 Task: Find connections with filter location Āreka with filter topic #bestadvicewith filter profile language Potuguese with filter current company CARS24 with filter school Cochin University of Science & Technology, Kochi with filter industry Financial Services with filter service category Digital Marketing with filter keywords title Teaching Assistant
Action: Mouse moved to (160, 240)
Screenshot: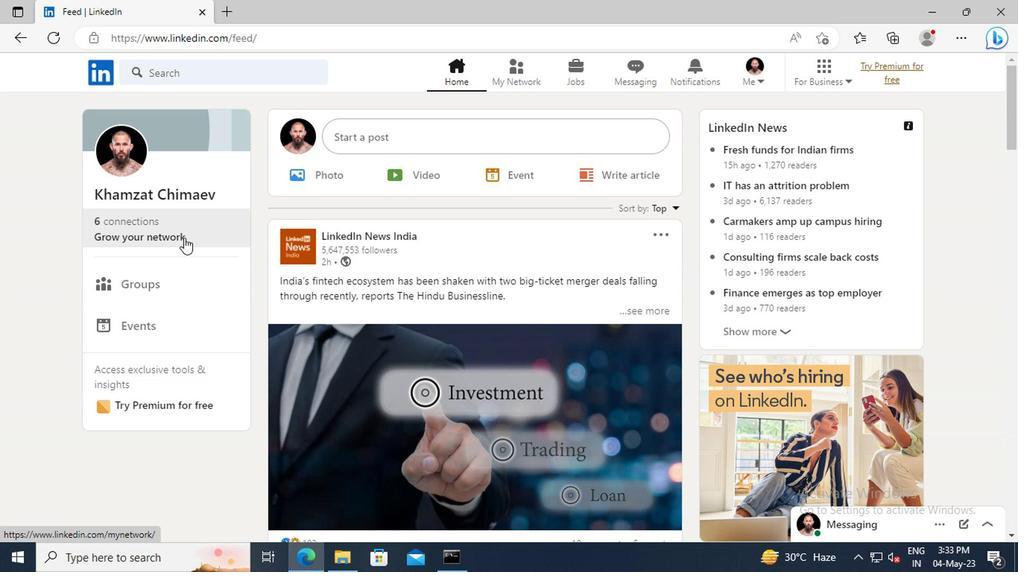 
Action: Mouse pressed left at (160, 240)
Screenshot: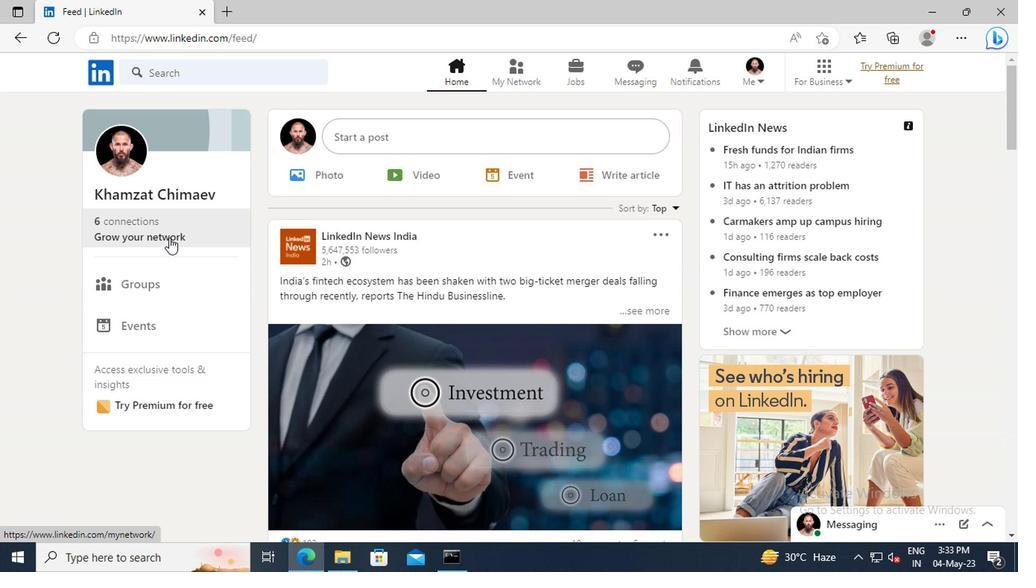 
Action: Mouse moved to (164, 163)
Screenshot: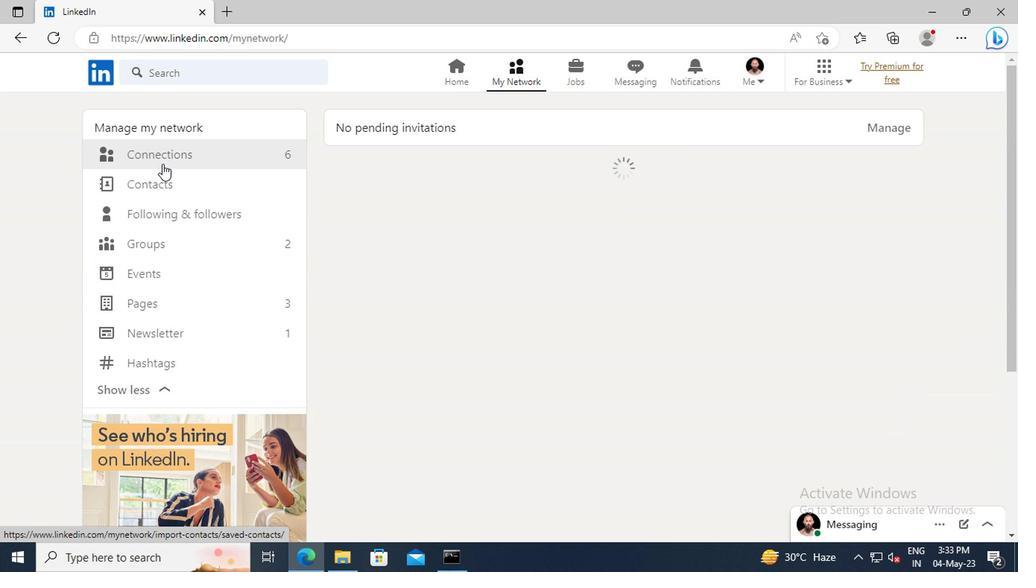 
Action: Mouse pressed left at (164, 163)
Screenshot: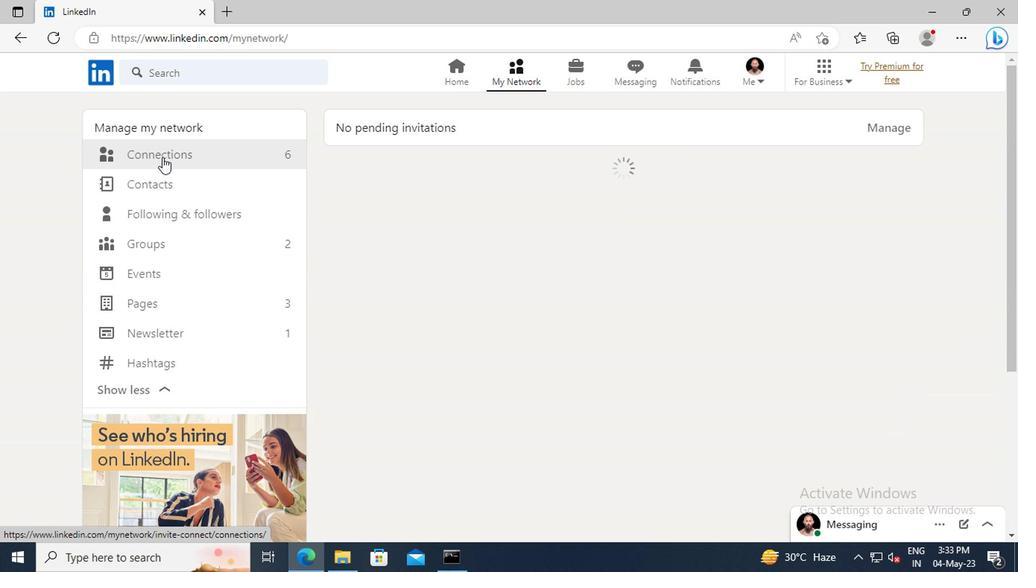 
Action: Mouse moved to (643, 169)
Screenshot: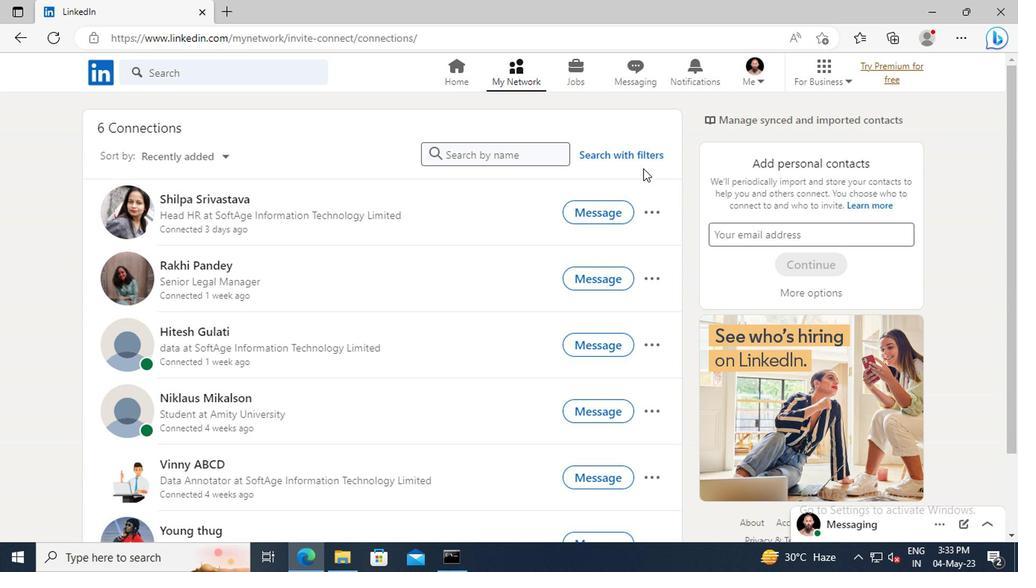 
Action: Mouse pressed left at (643, 169)
Screenshot: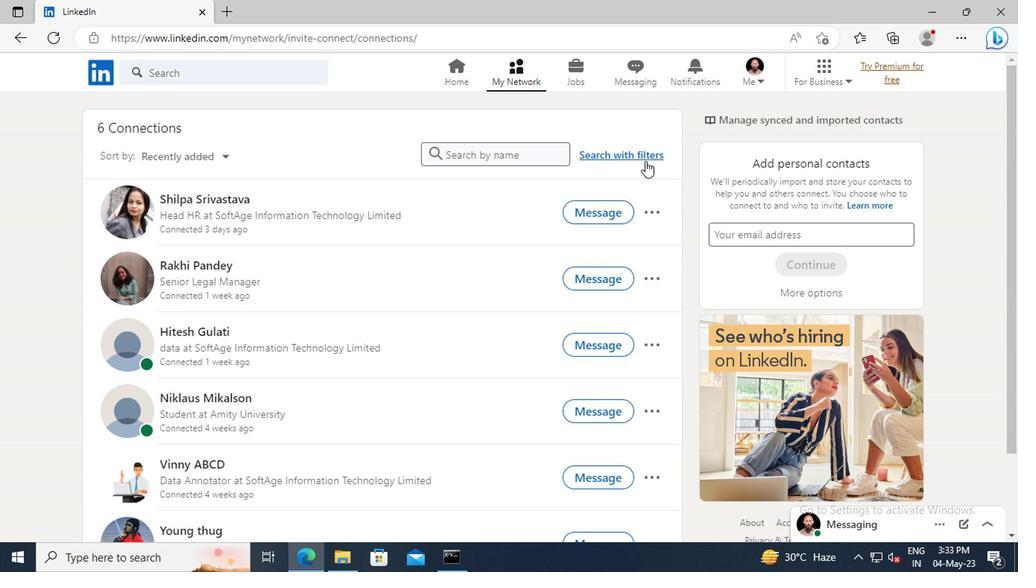 
Action: Mouse moved to (569, 124)
Screenshot: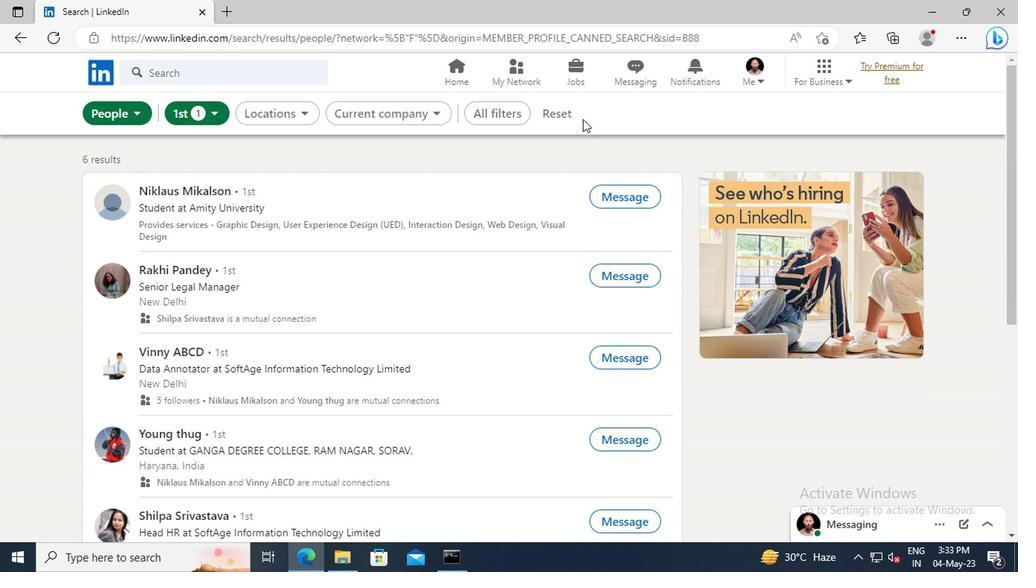 
Action: Mouse pressed left at (569, 124)
Screenshot: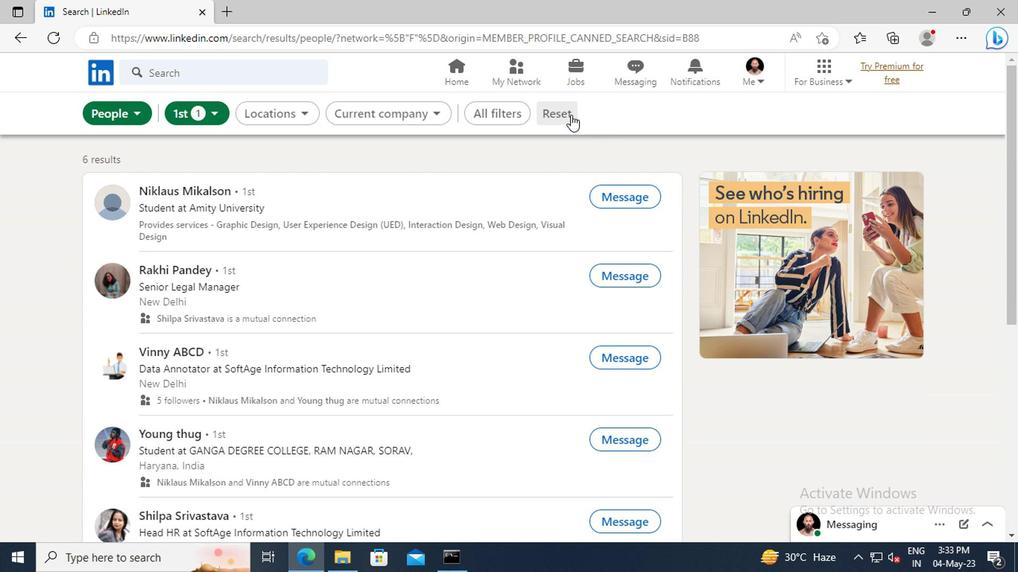 
Action: Mouse moved to (535, 124)
Screenshot: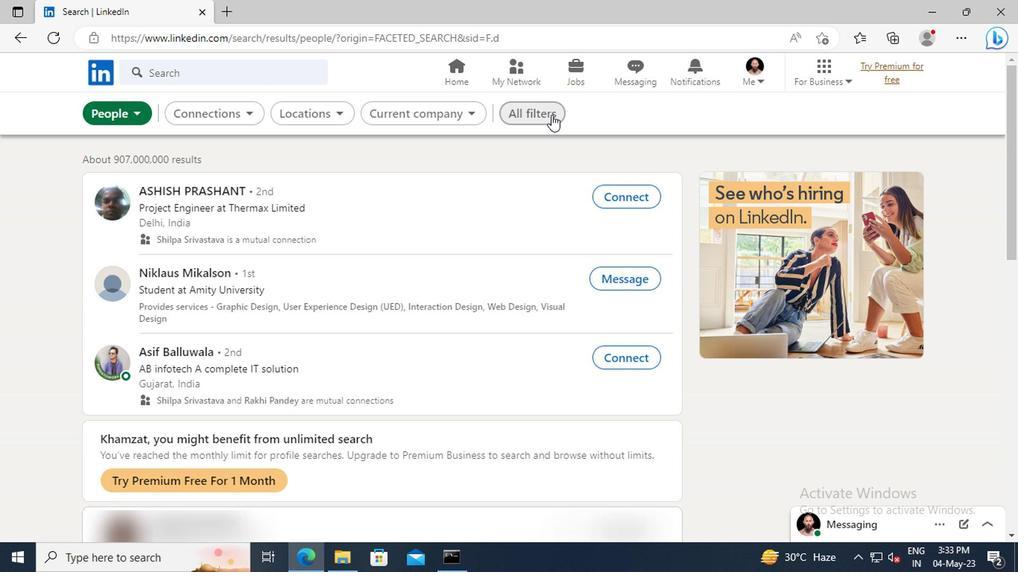 
Action: Mouse pressed left at (535, 124)
Screenshot: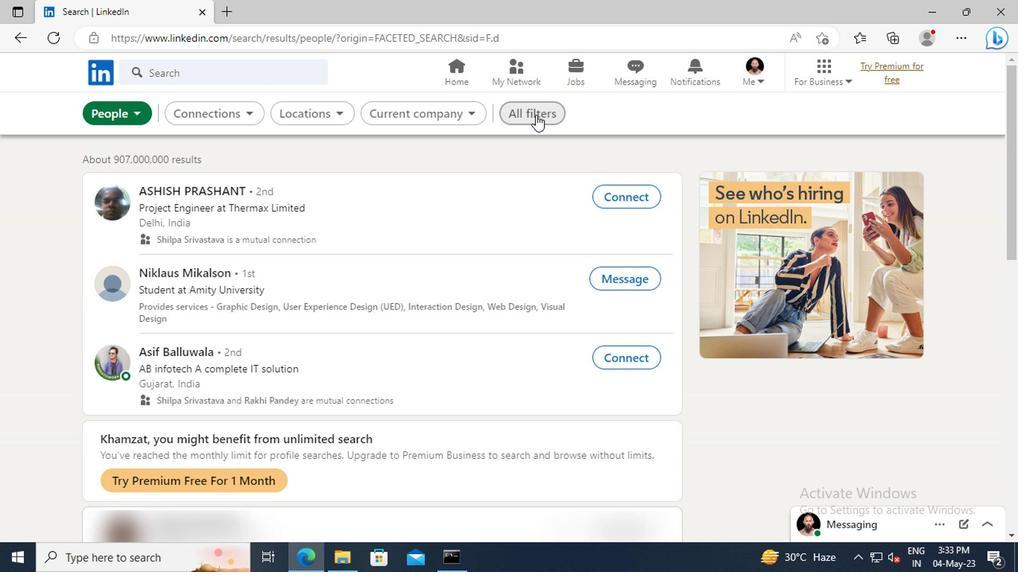 
Action: Mouse moved to (773, 277)
Screenshot: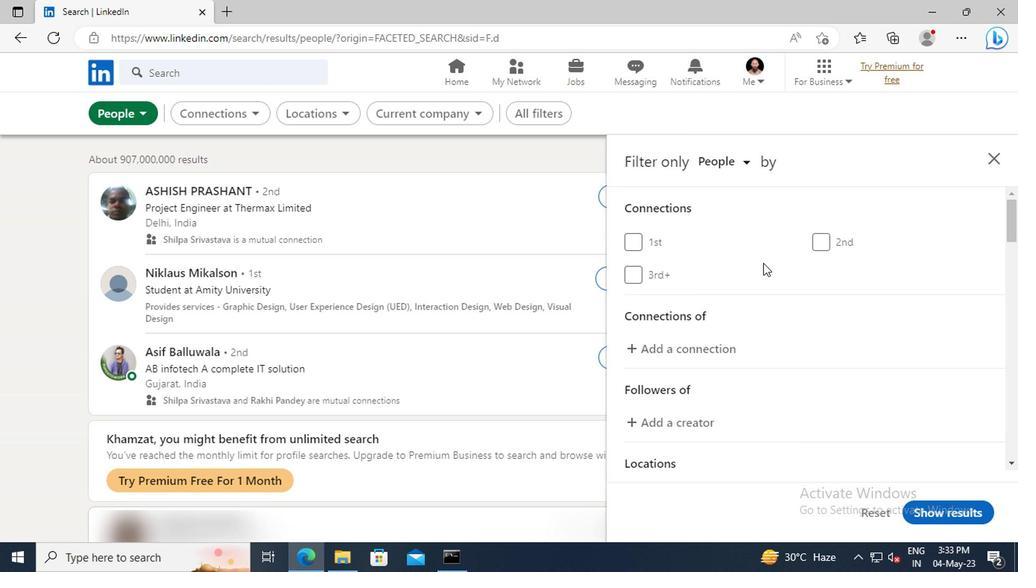 
Action: Mouse scrolled (773, 276) with delta (0, 0)
Screenshot: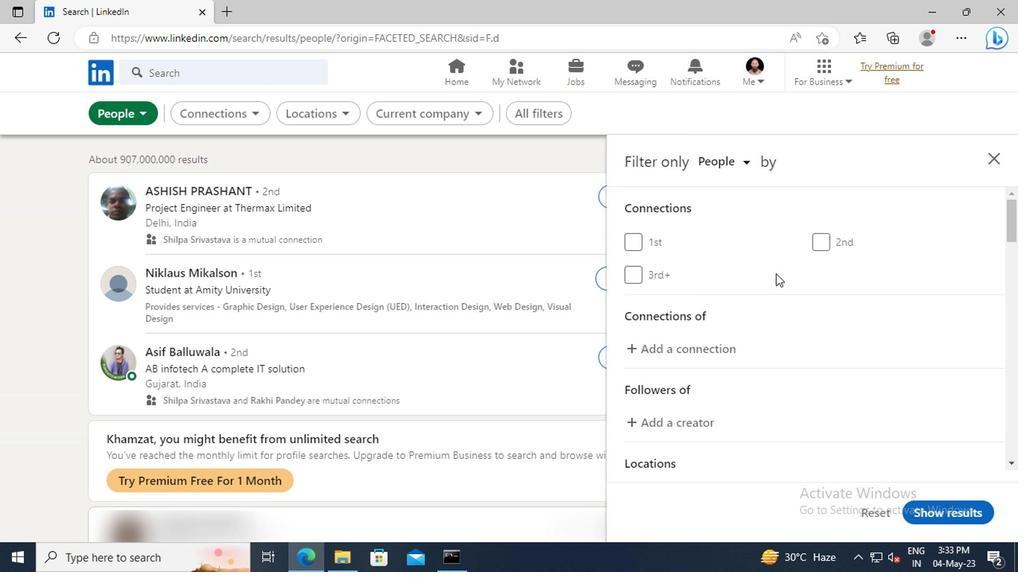 
Action: Mouse scrolled (773, 276) with delta (0, 0)
Screenshot: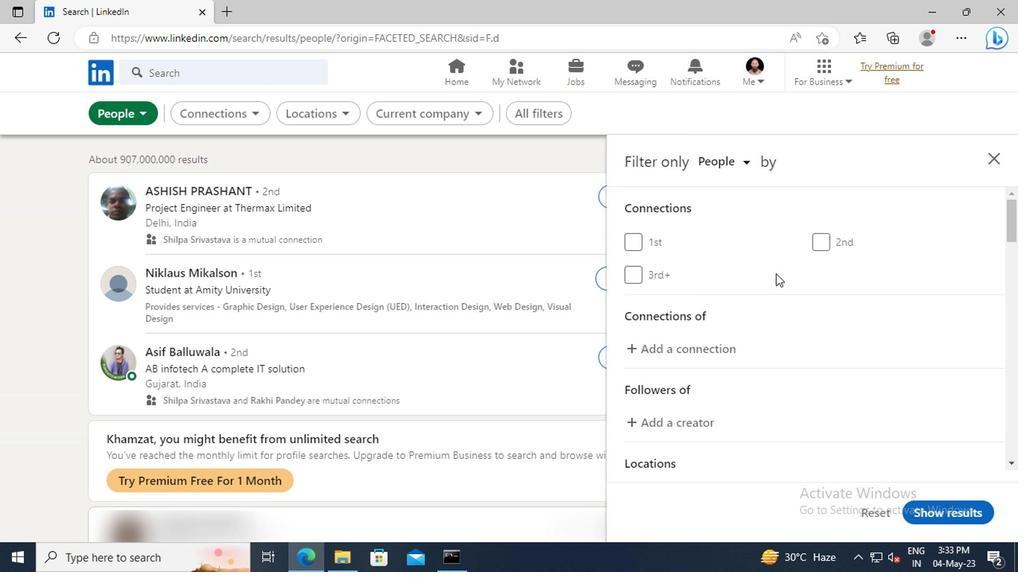 
Action: Mouse scrolled (773, 276) with delta (0, 0)
Screenshot: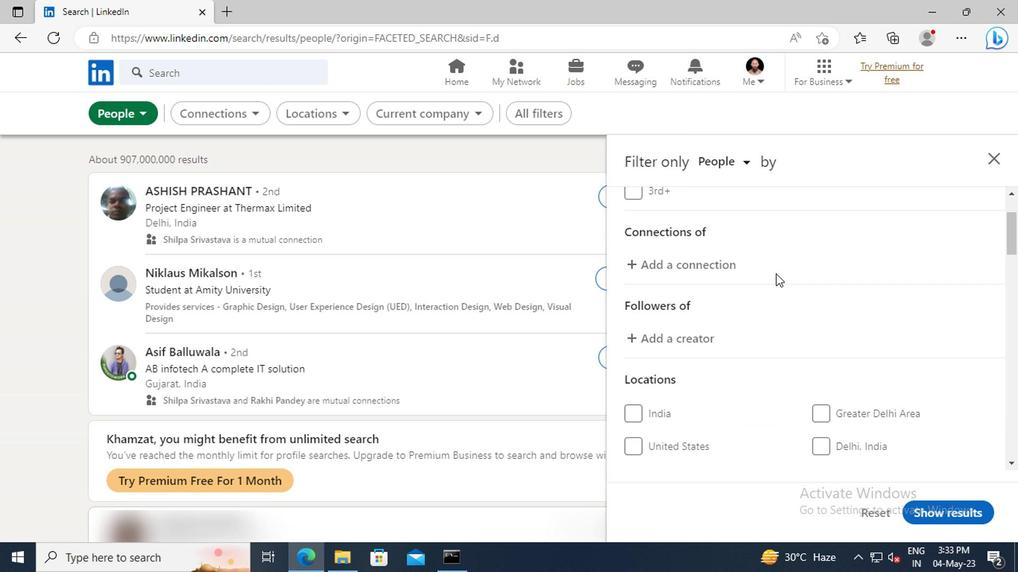 
Action: Mouse scrolled (773, 276) with delta (0, 0)
Screenshot: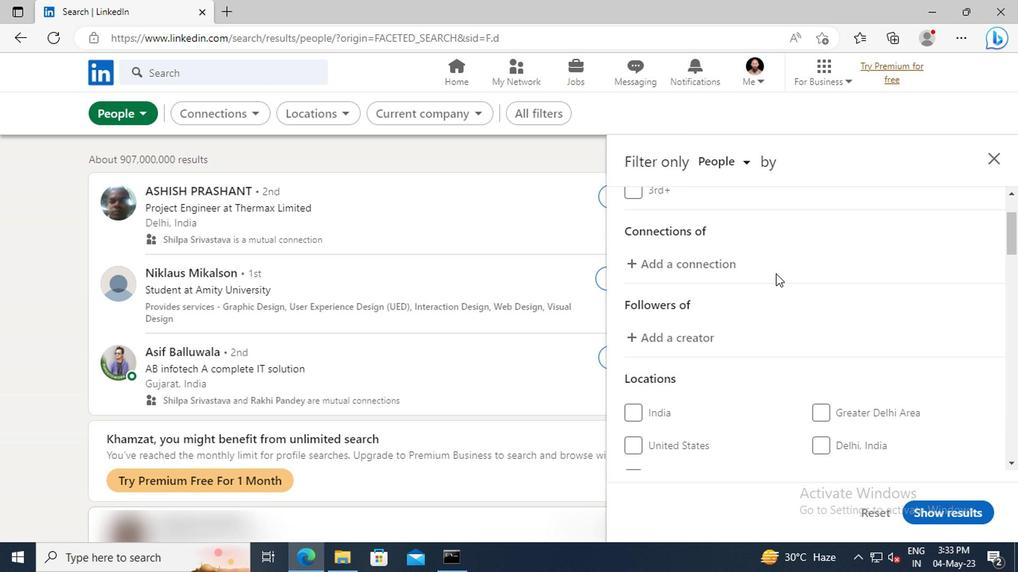 
Action: Mouse scrolled (773, 276) with delta (0, 0)
Screenshot: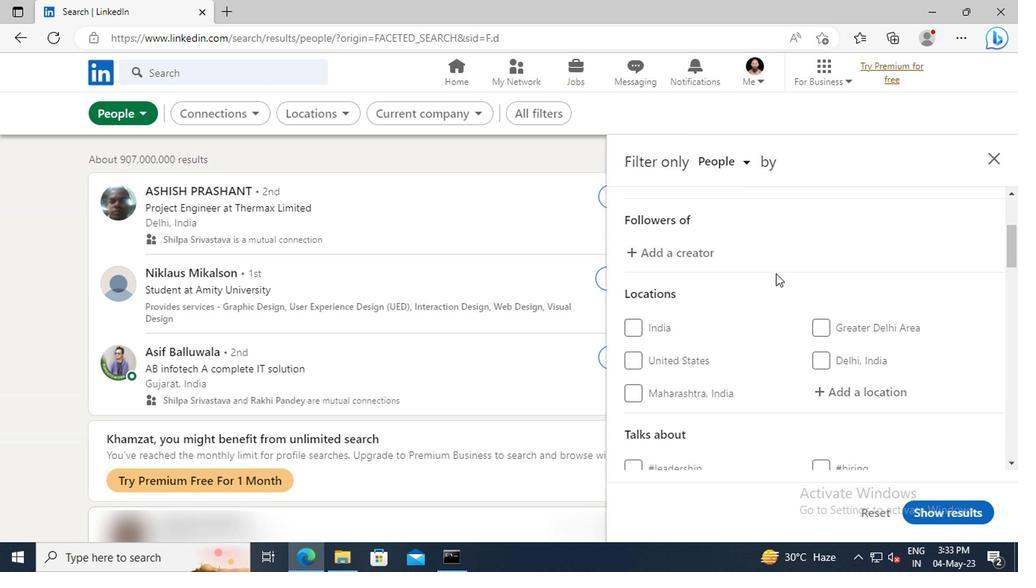 
Action: Mouse scrolled (773, 276) with delta (0, 0)
Screenshot: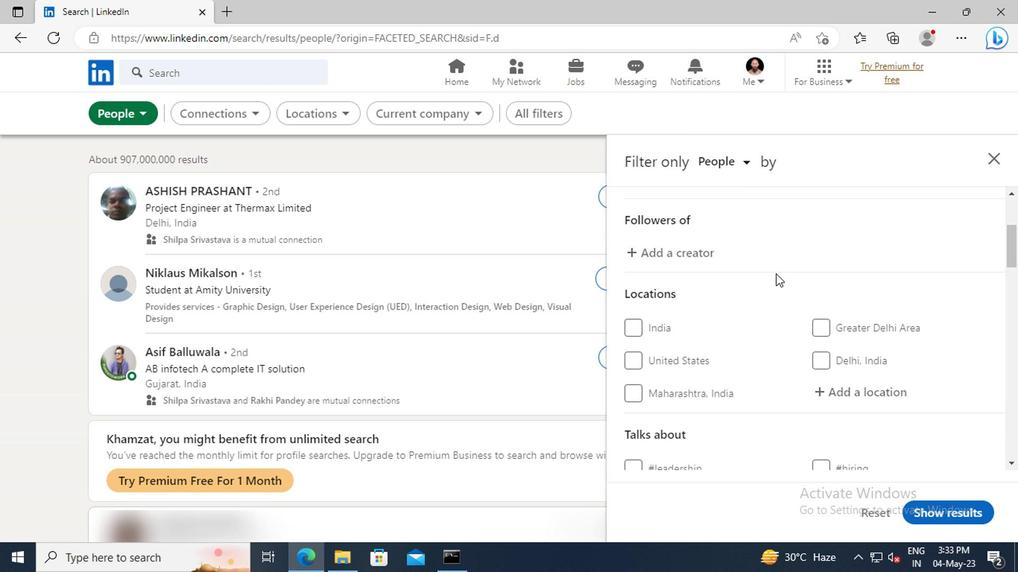 
Action: Mouse moved to (824, 309)
Screenshot: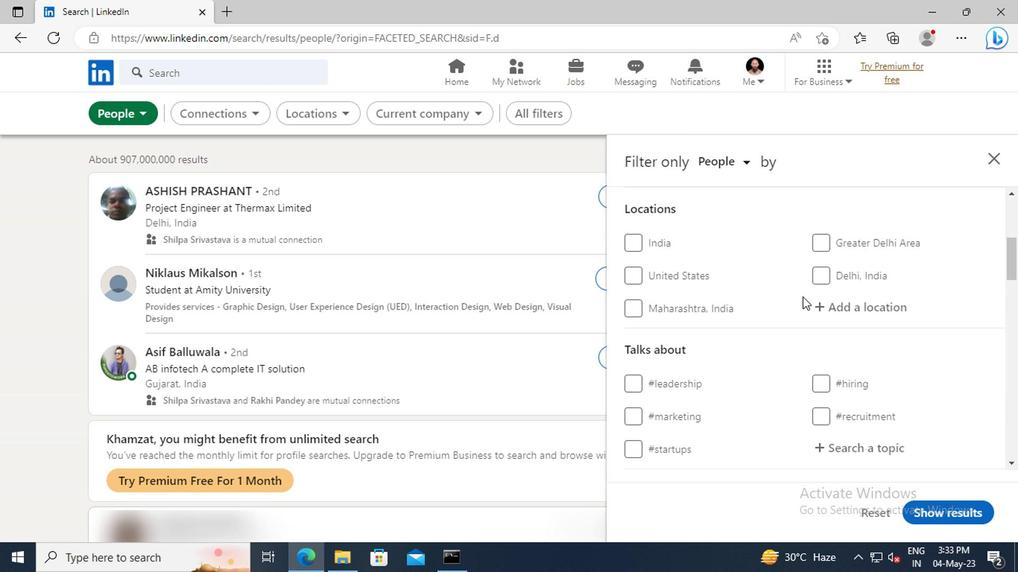 
Action: Mouse pressed left at (824, 309)
Screenshot: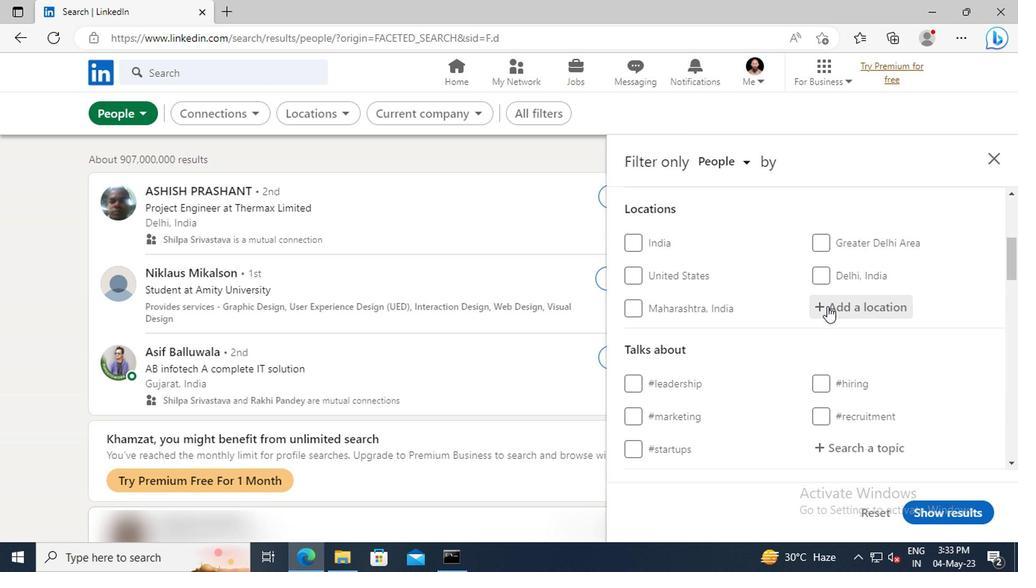 
Action: Key pressed <Key.shift>
Screenshot: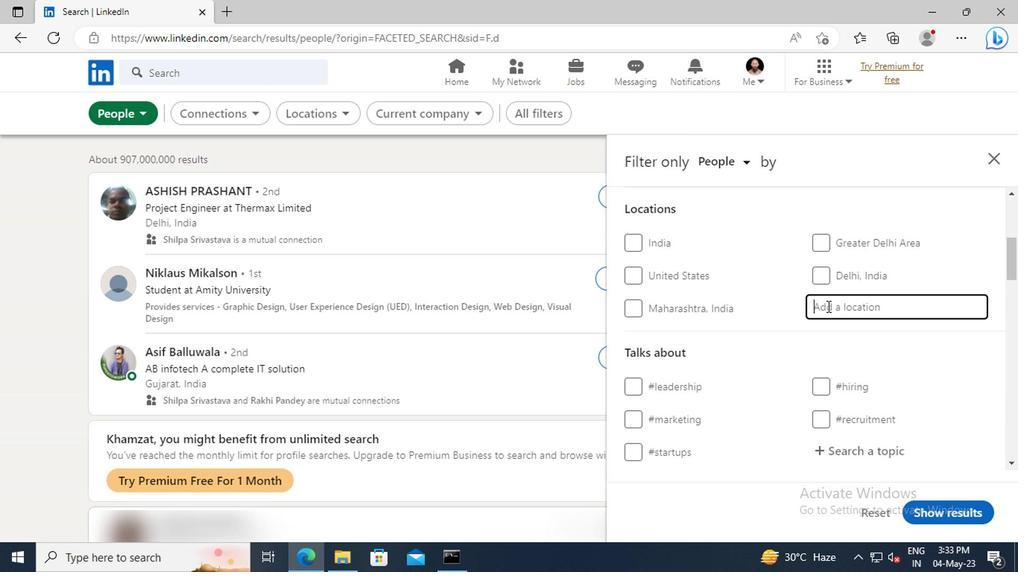 
Action: Mouse moved to (814, 317)
Screenshot: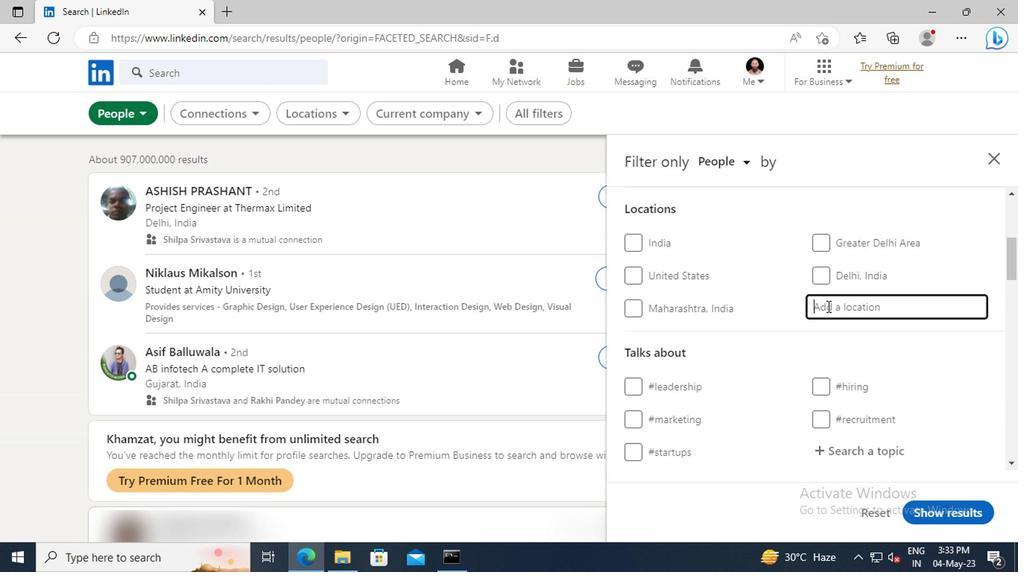 
Action: Key pressed AREKA<Key.enter>
Screenshot: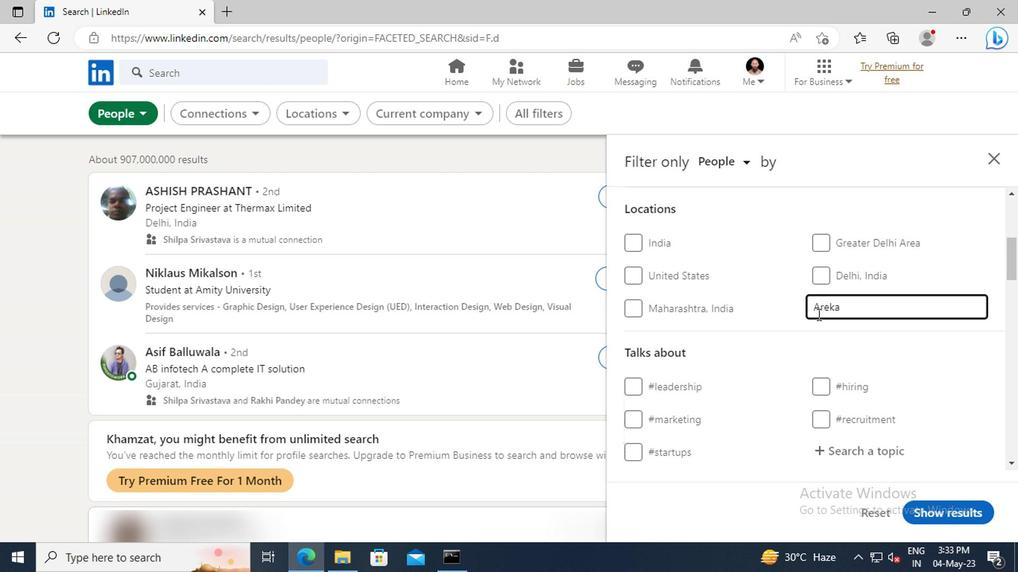 
Action: Mouse scrolled (814, 316) with delta (0, -1)
Screenshot: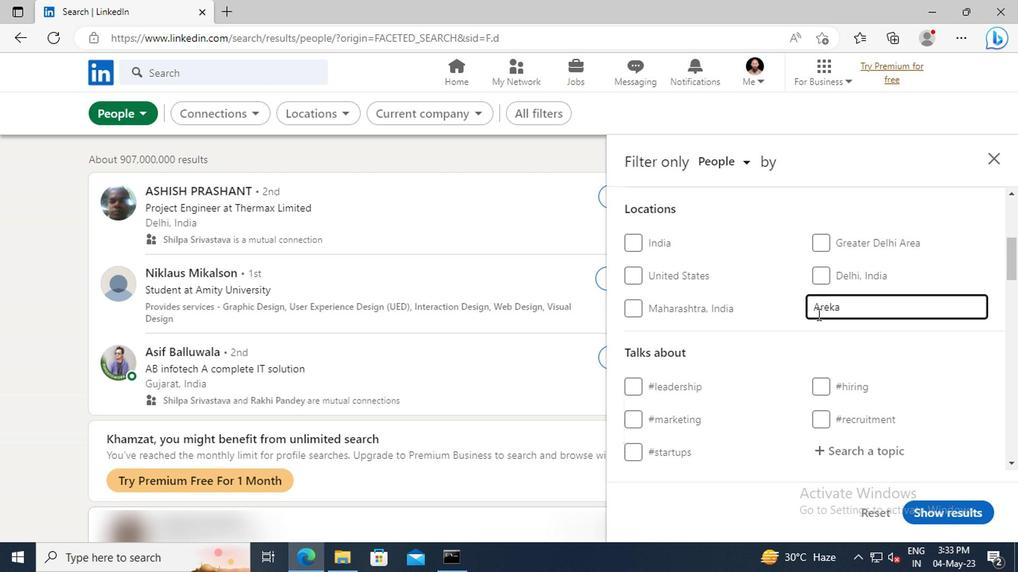 
Action: Mouse scrolled (814, 316) with delta (0, -1)
Screenshot: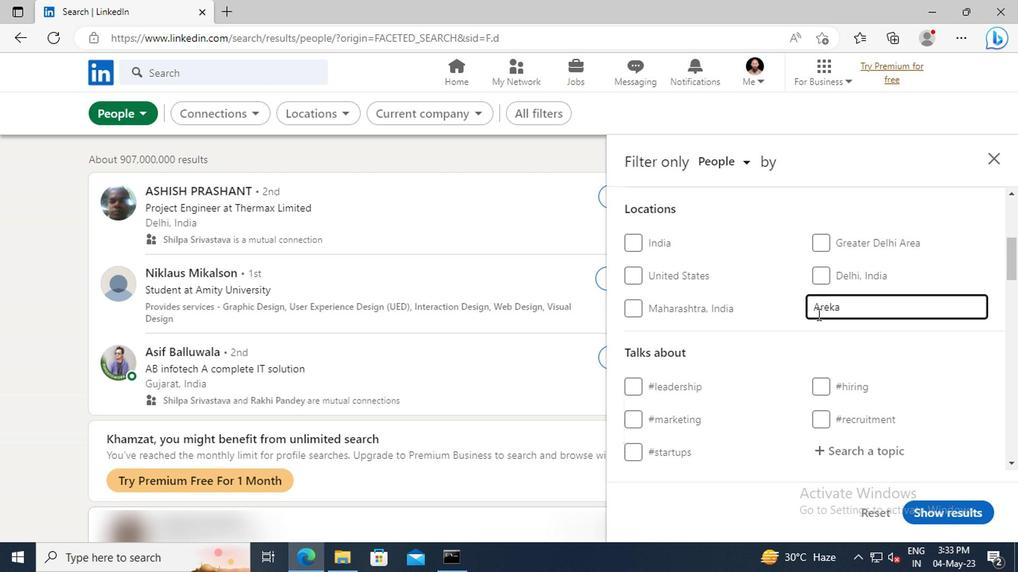 
Action: Mouse scrolled (814, 316) with delta (0, -1)
Screenshot: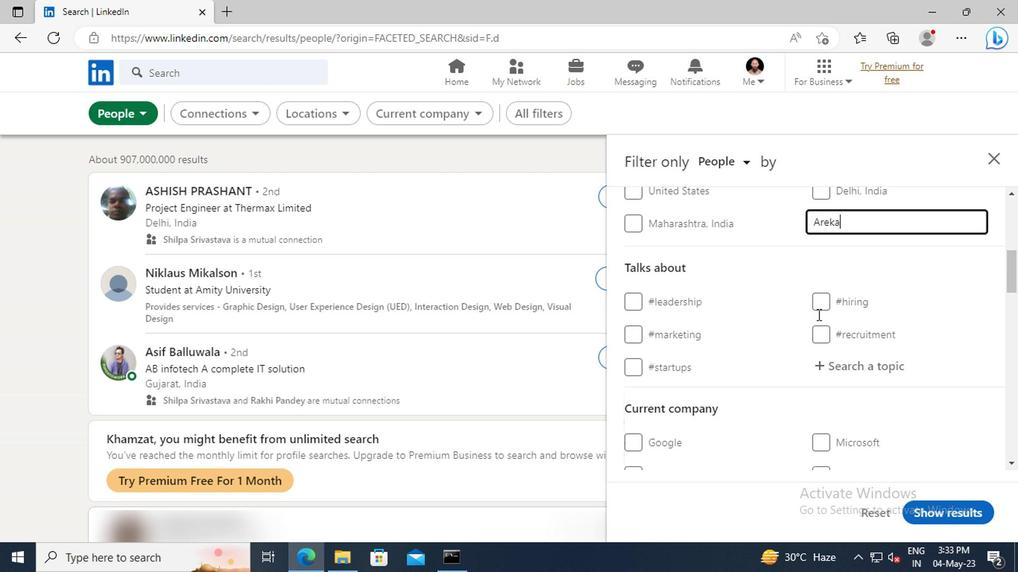 
Action: Mouse moved to (819, 329)
Screenshot: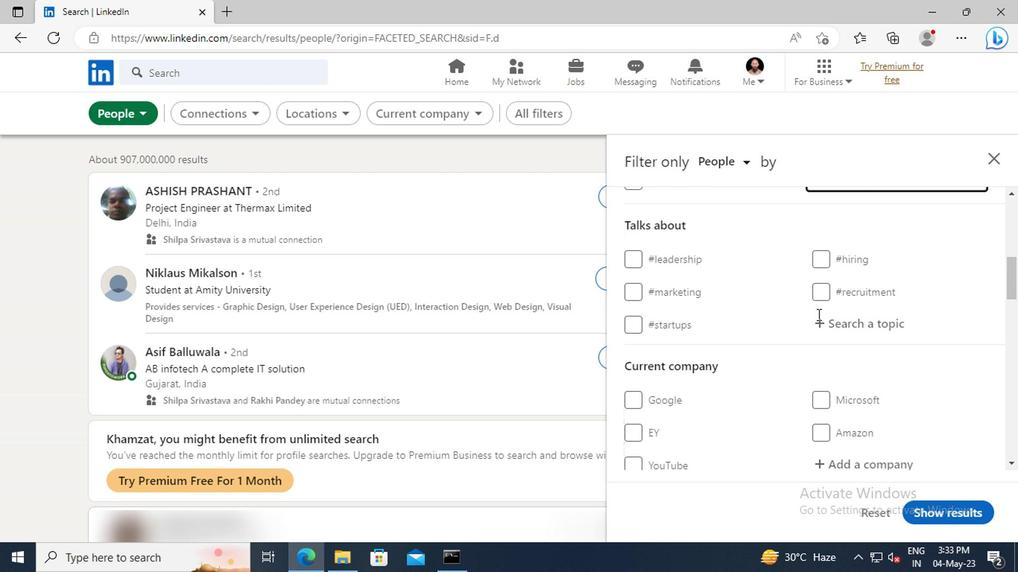 
Action: Mouse pressed left at (819, 329)
Screenshot: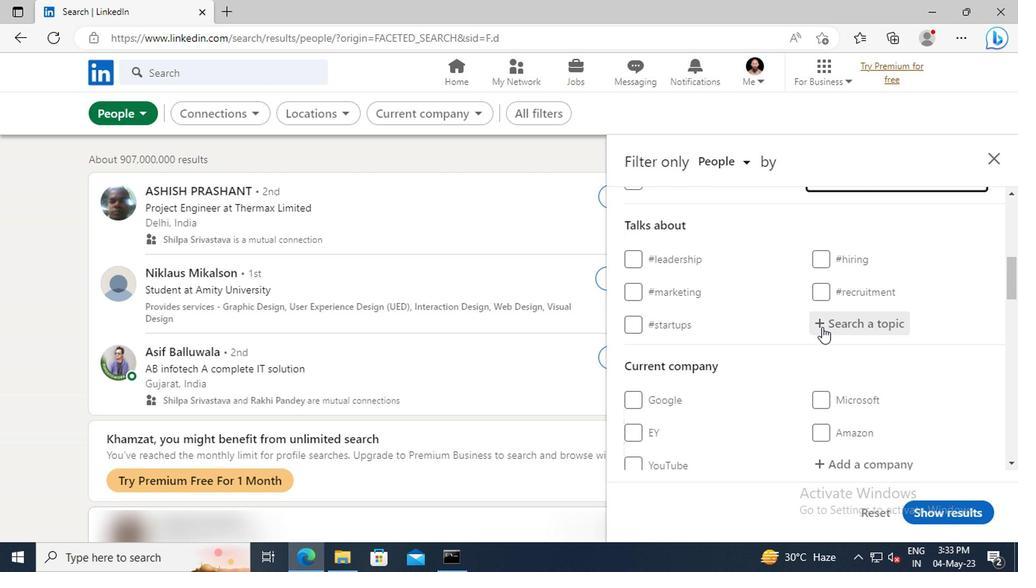 
Action: Mouse moved to (820, 329)
Screenshot: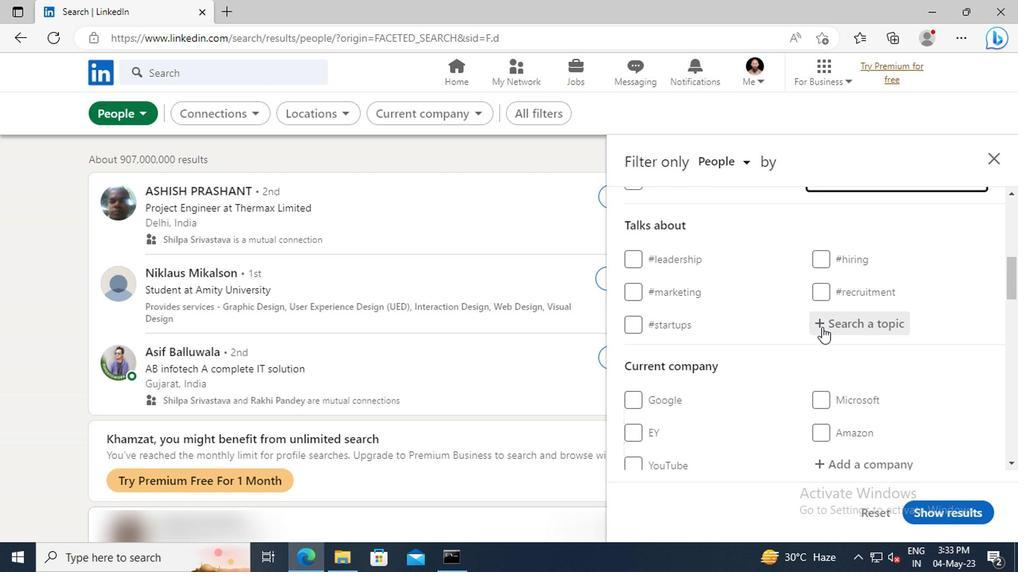 
Action: Key pressed BESTAD
Screenshot: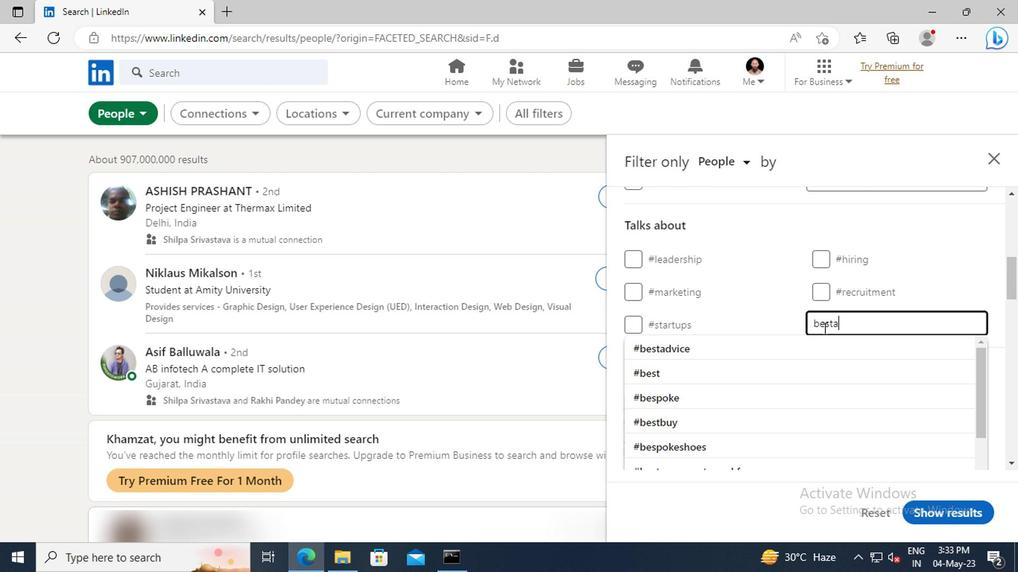 
Action: Mouse moved to (825, 344)
Screenshot: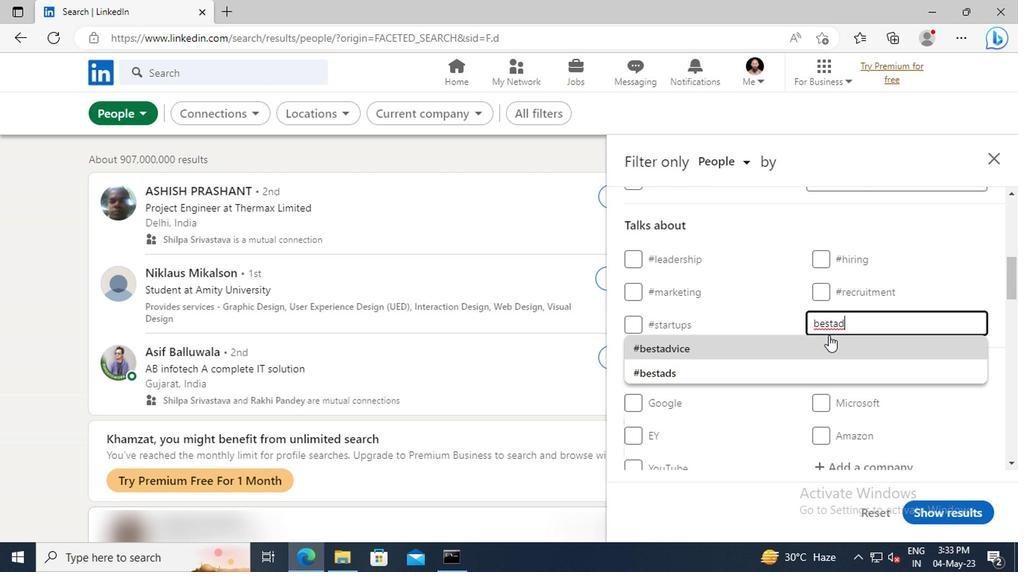 
Action: Mouse pressed left at (825, 344)
Screenshot: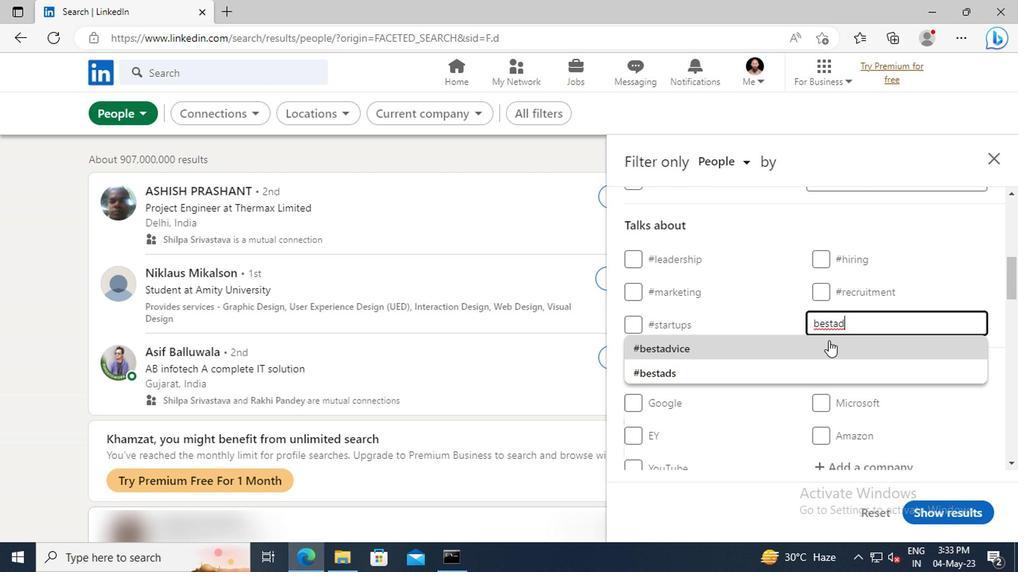 
Action: Mouse moved to (827, 344)
Screenshot: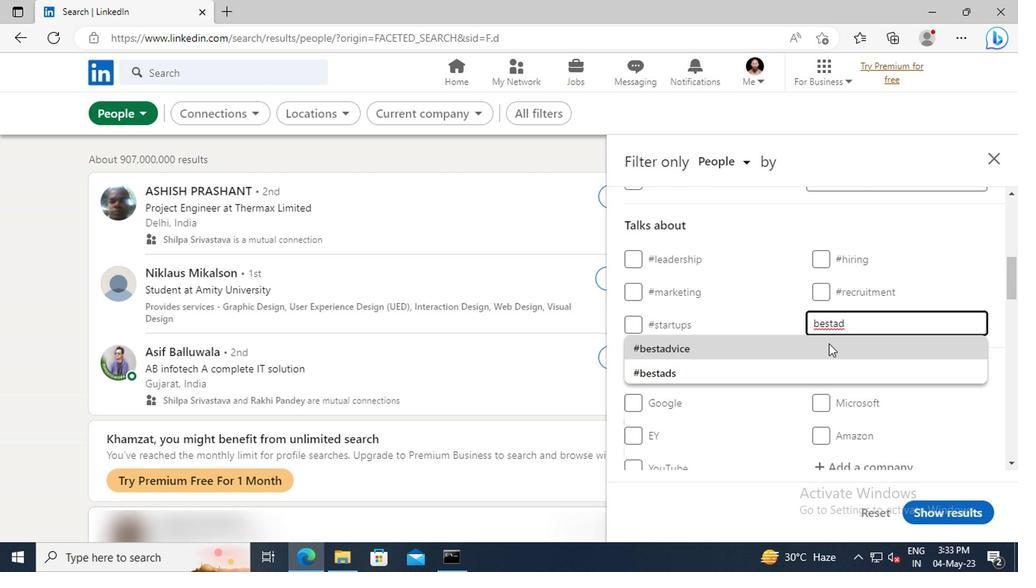 
Action: Mouse scrolled (827, 344) with delta (0, 0)
Screenshot: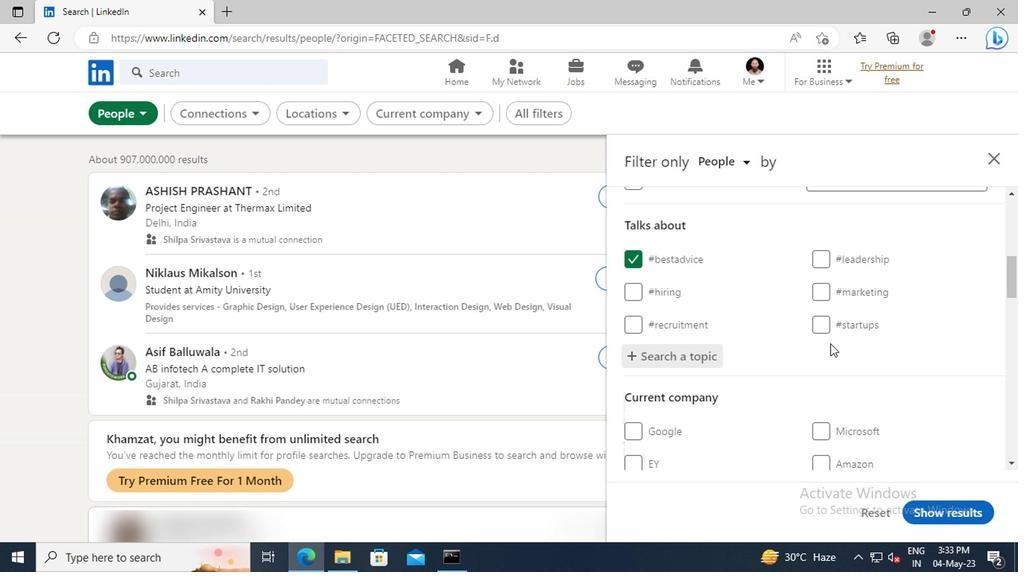 
Action: Mouse scrolled (827, 344) with delta (0, 0)
Screenshot: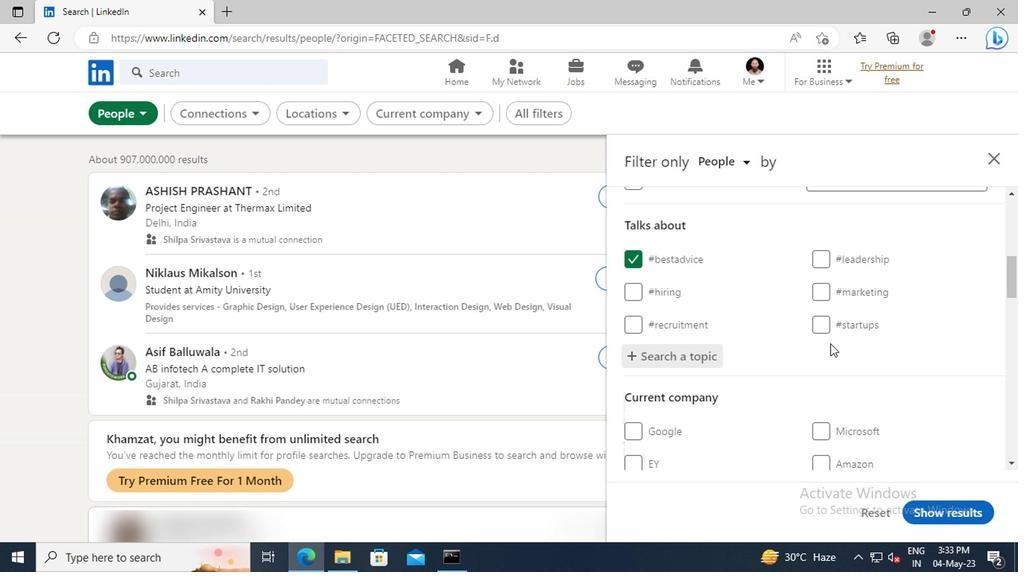 
Action: Mouse scrolled (827, 344) with delta (0, 0)
Screenshot: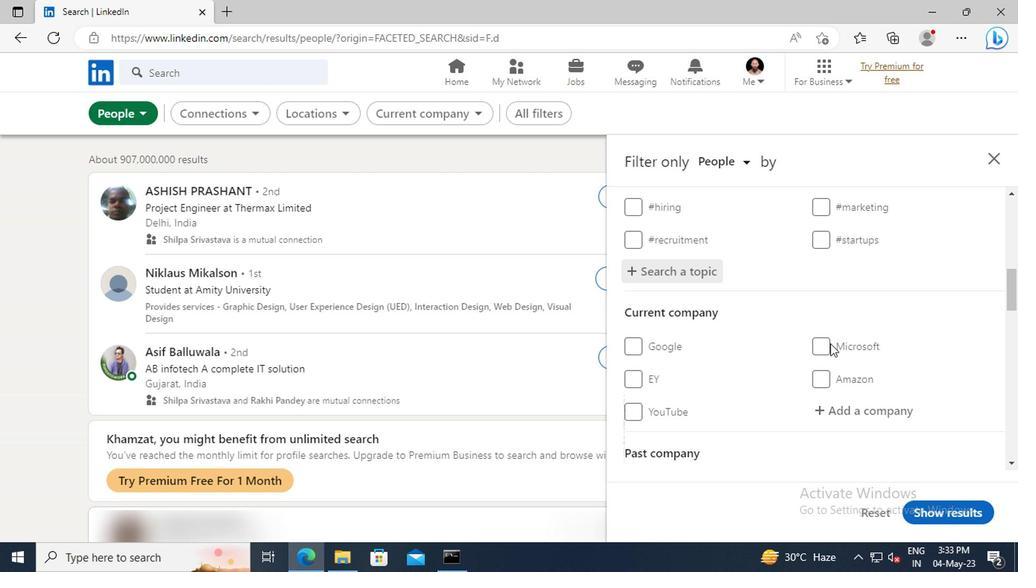 
Action: Mouse scrolled (827, 344) with delta (0, 0)
Screenshot: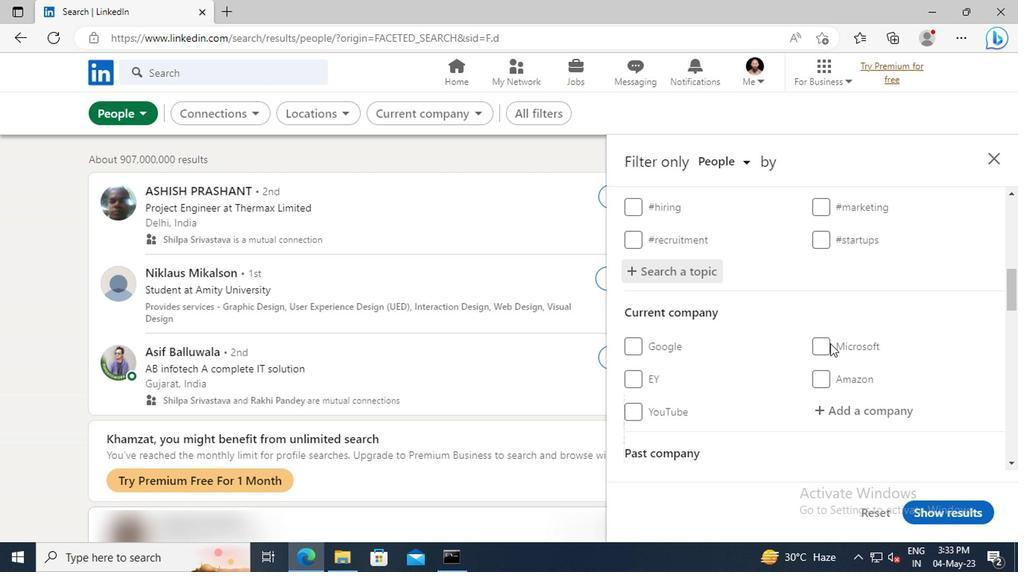 
Action: Mouse scrolled (827, 344) with delta (0, 0)
Screenshot: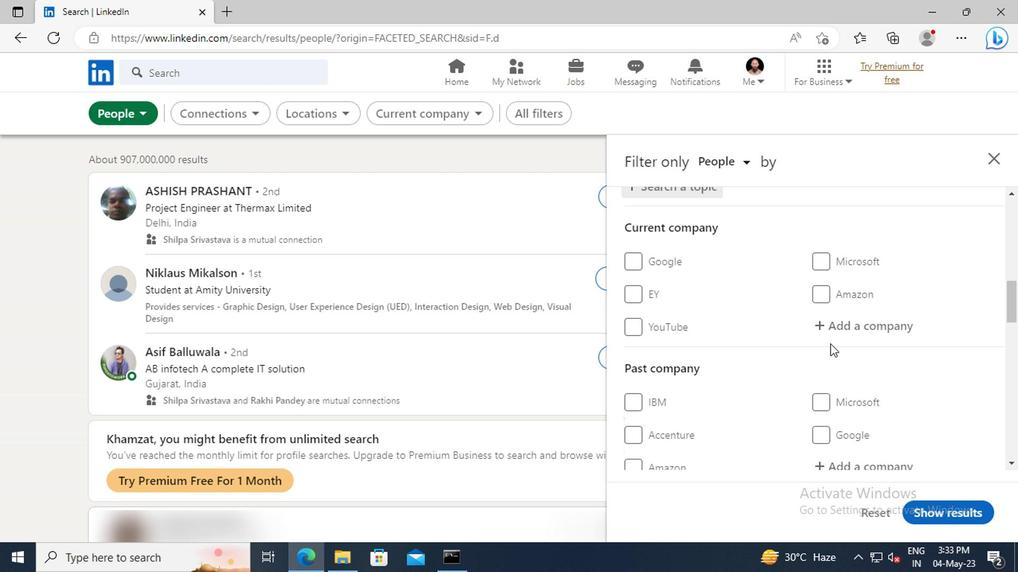 
Action: Mouse scrolled (827, 344) with delta (0, 0)
Screenshot: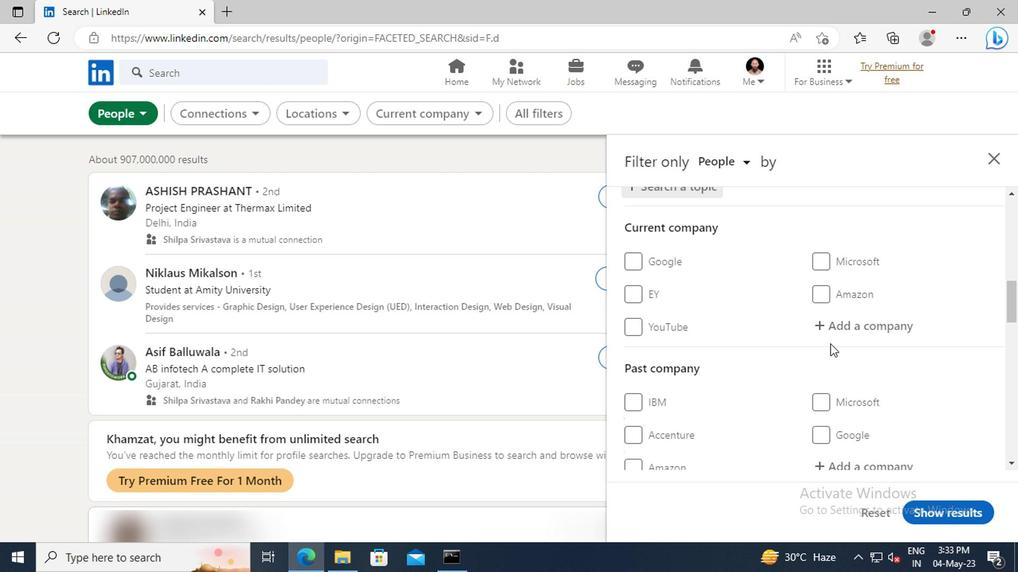 
Action: Mouse scrolled (827, 344) with delta (0, 0)
Screenshot: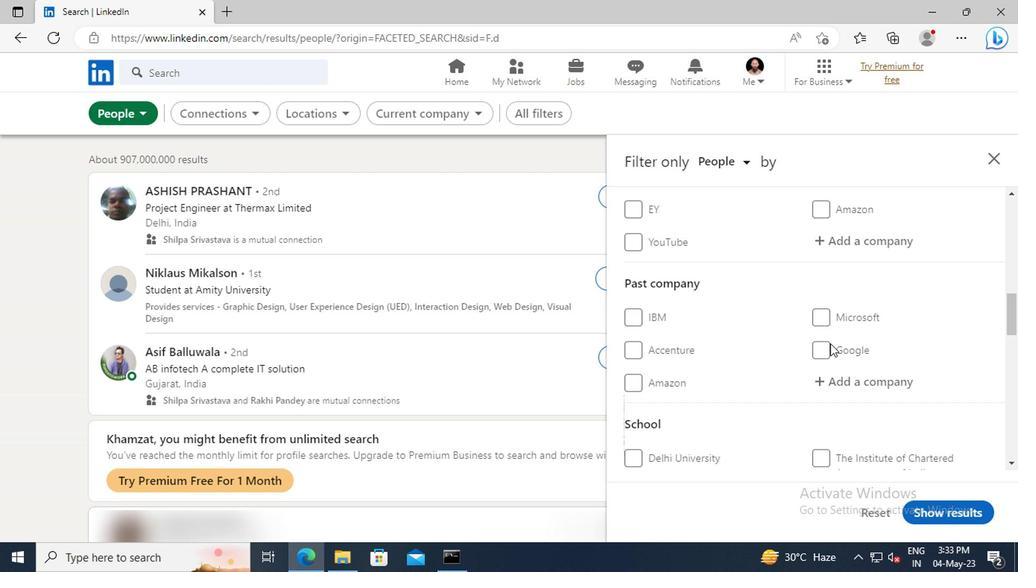 
Action: Mouse scrolled (827, 344) with delta (0, 0)
Screenshot: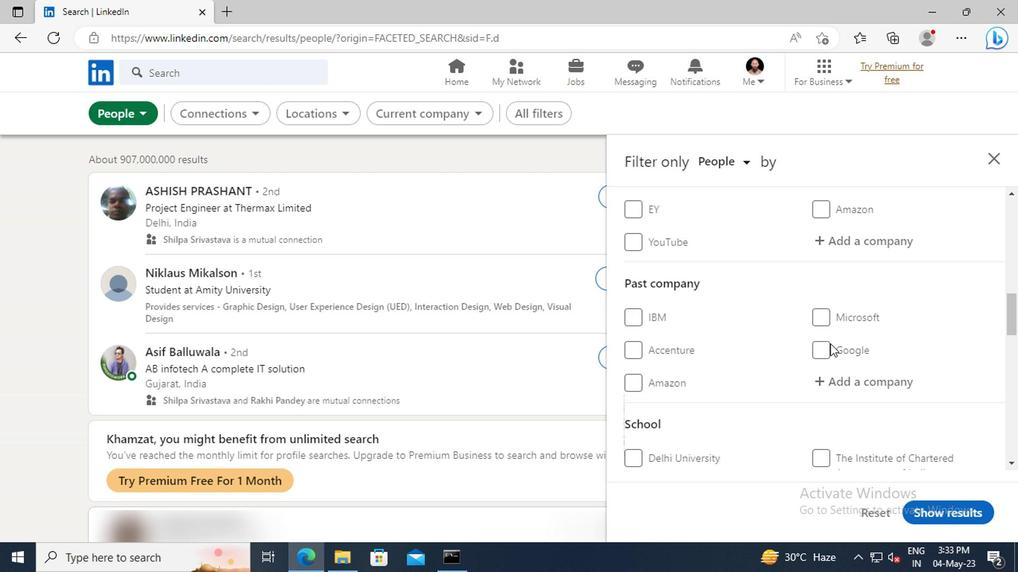 
Action: Mouse moved to (827, 344)
Screenshot: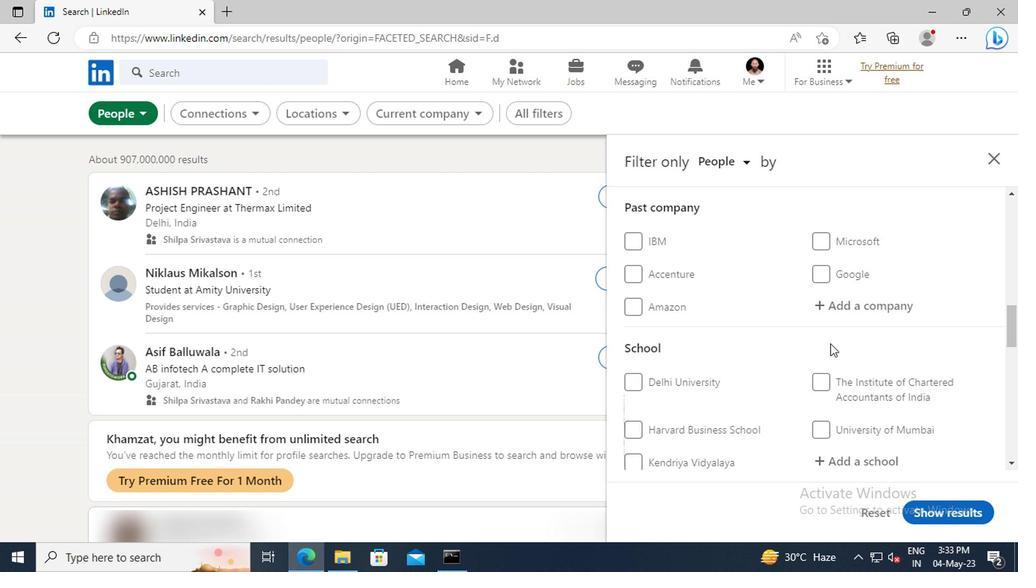 
Action: Mouse scrolled (827, 343) with delta (0, 0)
Screenshot: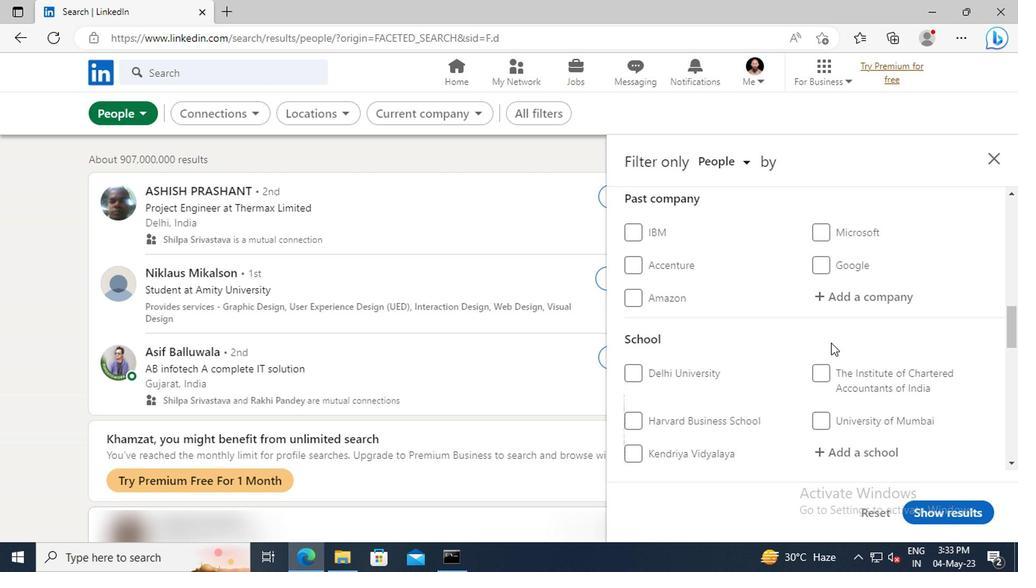 
Action: Mouse scrolled (827, 343) with delta (0, 0)
Screenshot: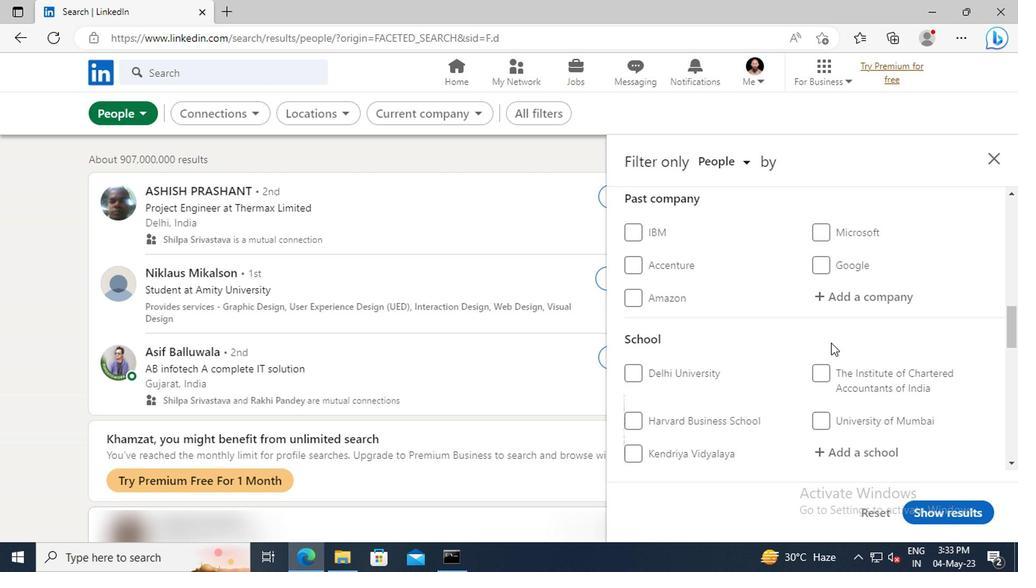 
Action: Mouse scrolled (827, 343) with delta (0, 0)
Screenshot: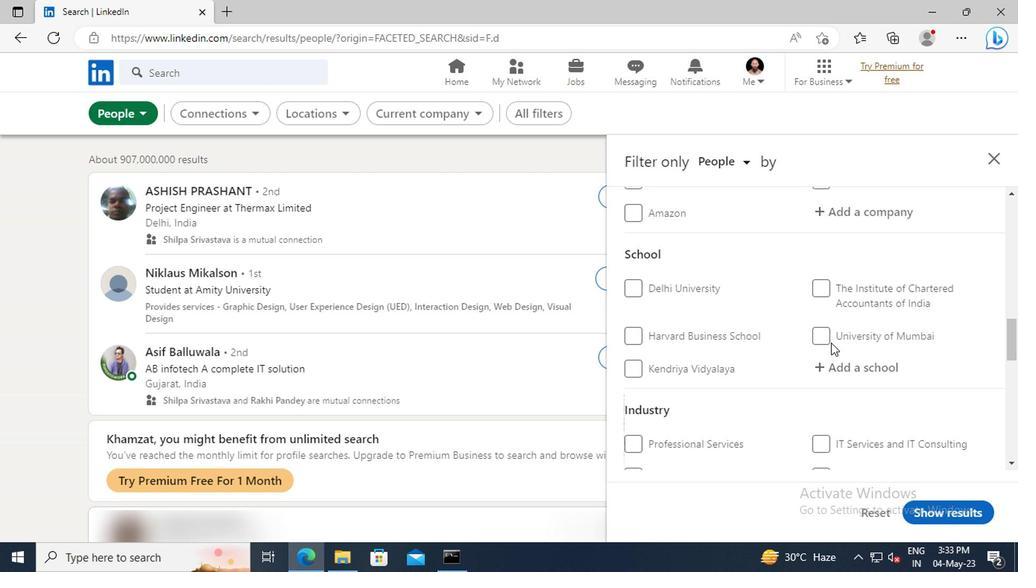 
Action: Mouse scrolled (827, 343) with delta (0, 0)
Screenshot: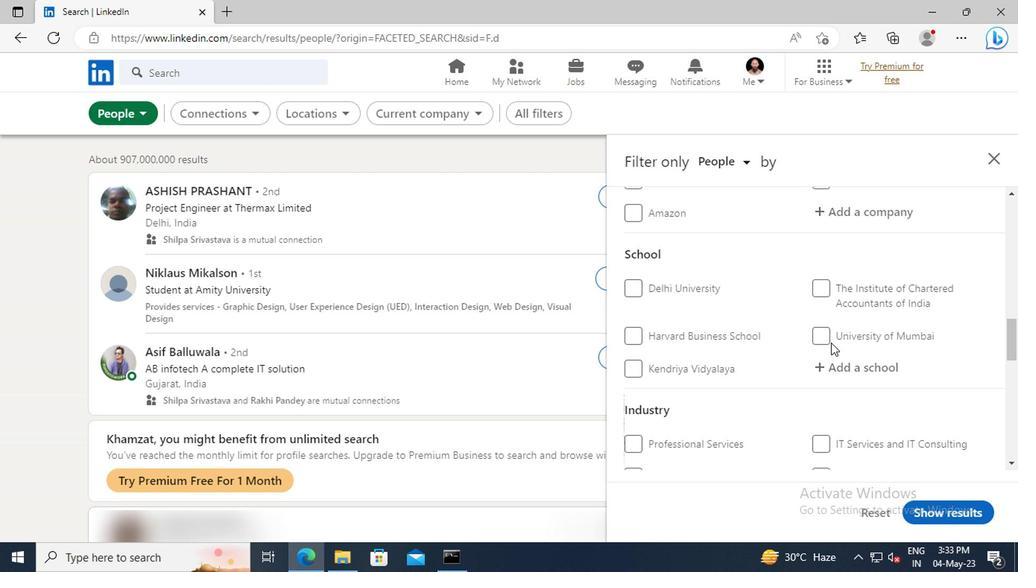 
Action: Mouse scrolled (827, 343) with delta (0, 0)
Screenshot: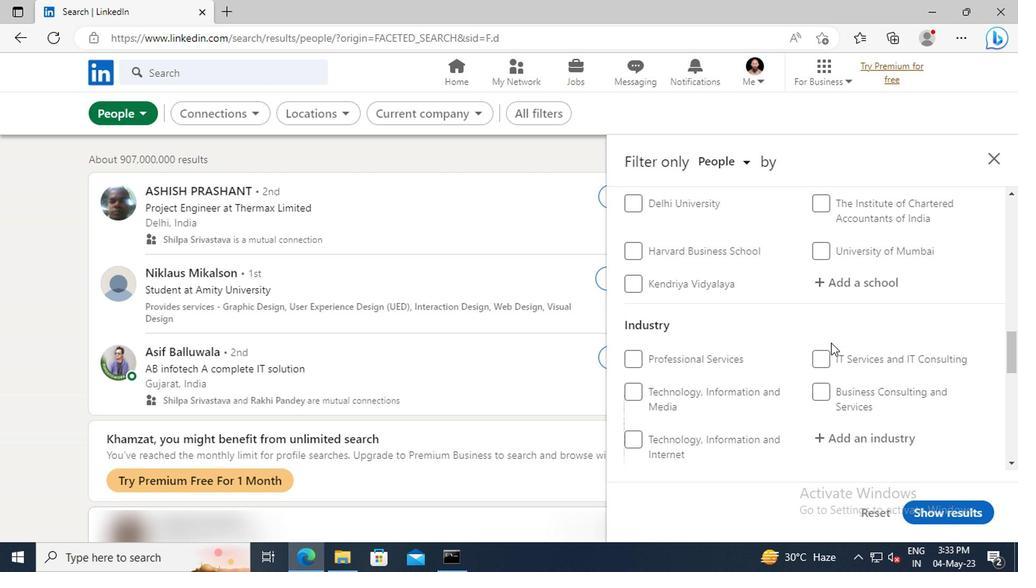 
Action: Mouse scrolled (827, 343) with delta (0, 0)
Screenshot: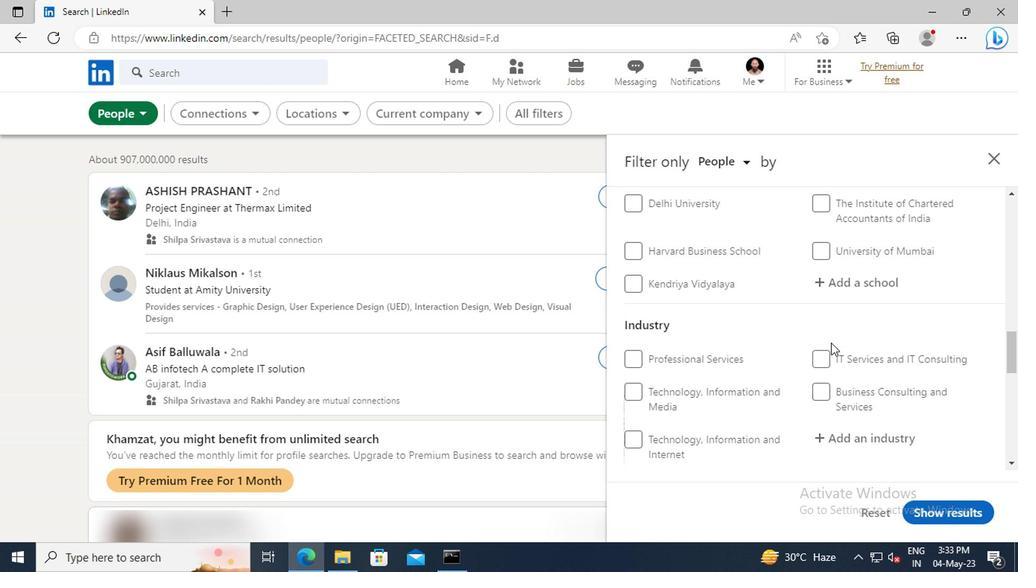 
Action: Mouse scrolled (827, 343) with delta (0, 0)
Screenshot: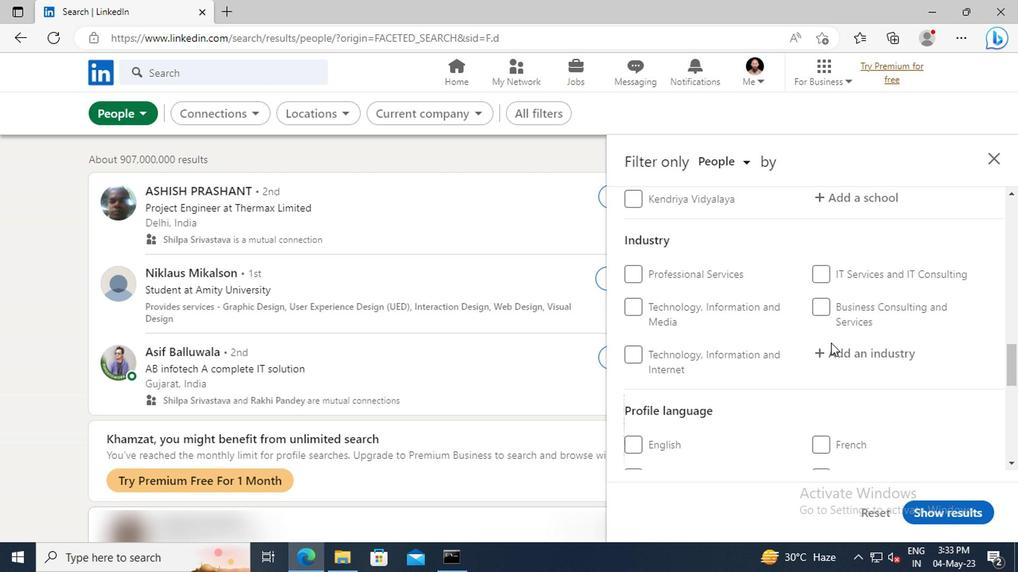 
Action: Mouse scrolled (827, 343) with delta (0, 0)
Screenshot: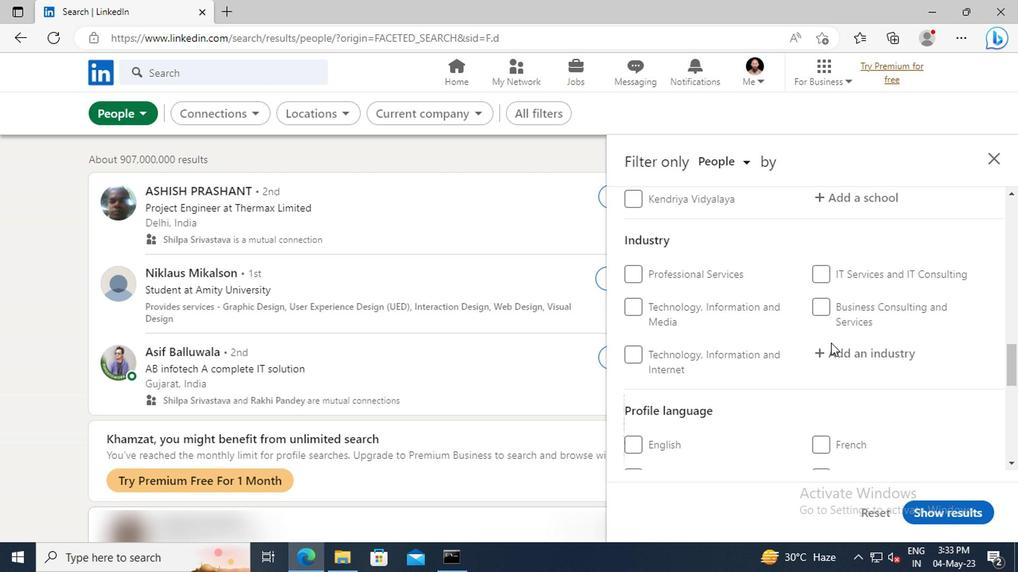 
Action: Mouse scrolled (827, 343) with delta (0, 0)
Screenshot: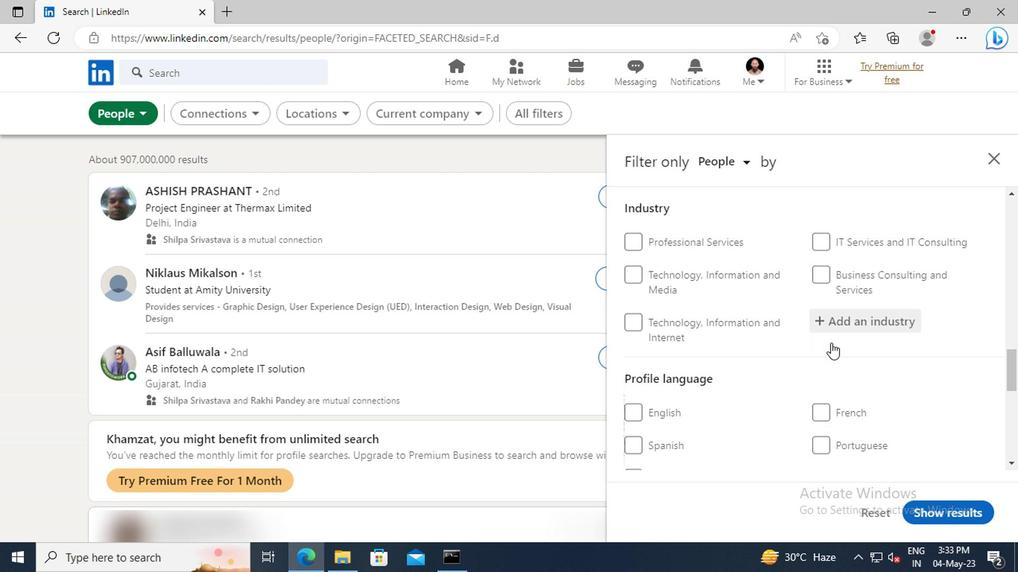 
Action: Mouse moved to (822, 350)
Screenshot: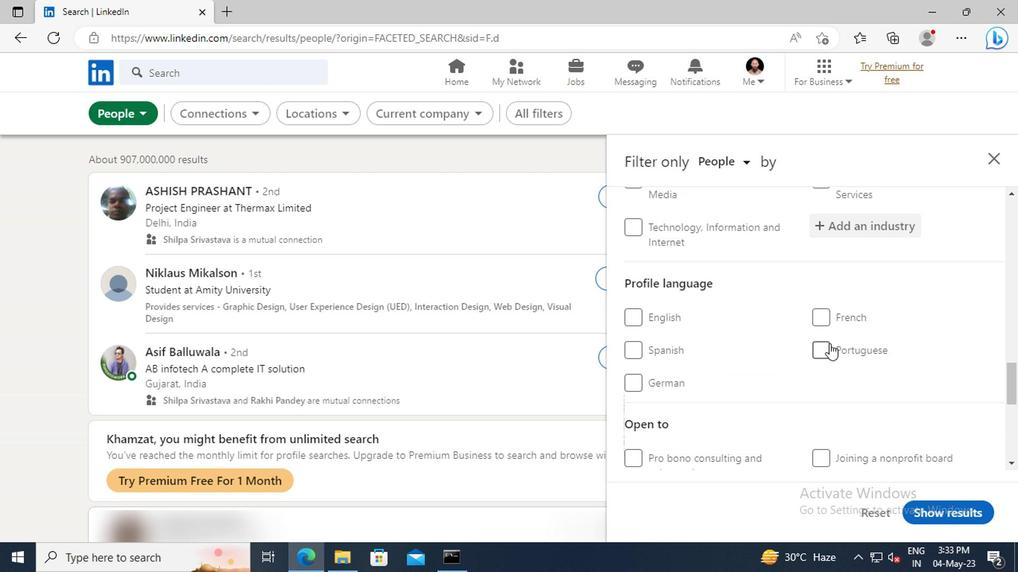 
Action: Mouse pressed left at (822, 350)
Screenshot: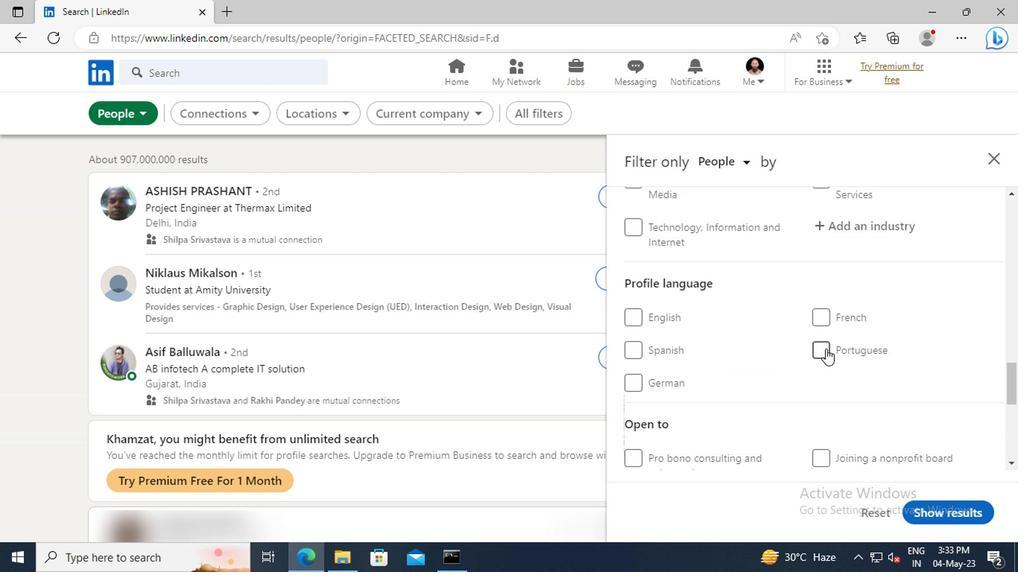 
Action: Mouse scrolled (822, 351) with delta (0, 1)
Screenshot: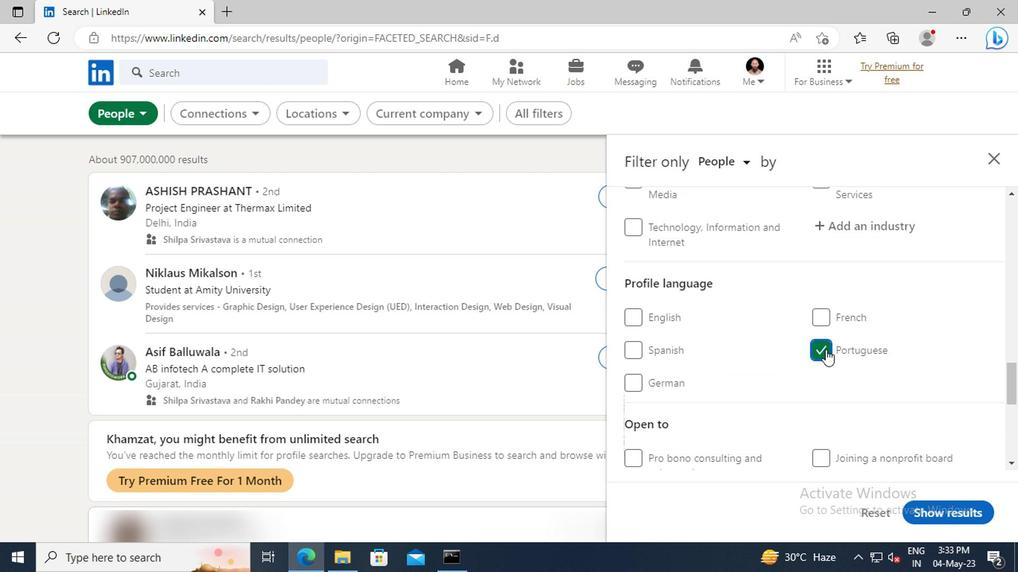
Action: Mouse scrolled (822, 351) with delta (0, 1)
Screenshot: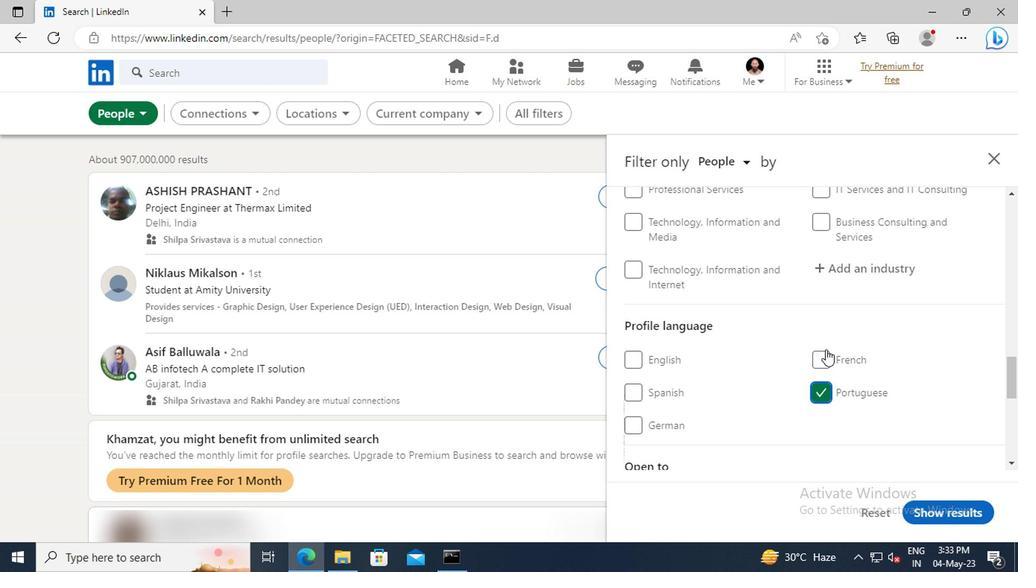 
Action: Mouse scrolled (822, 351) with delta (0, 1)
Screenshot: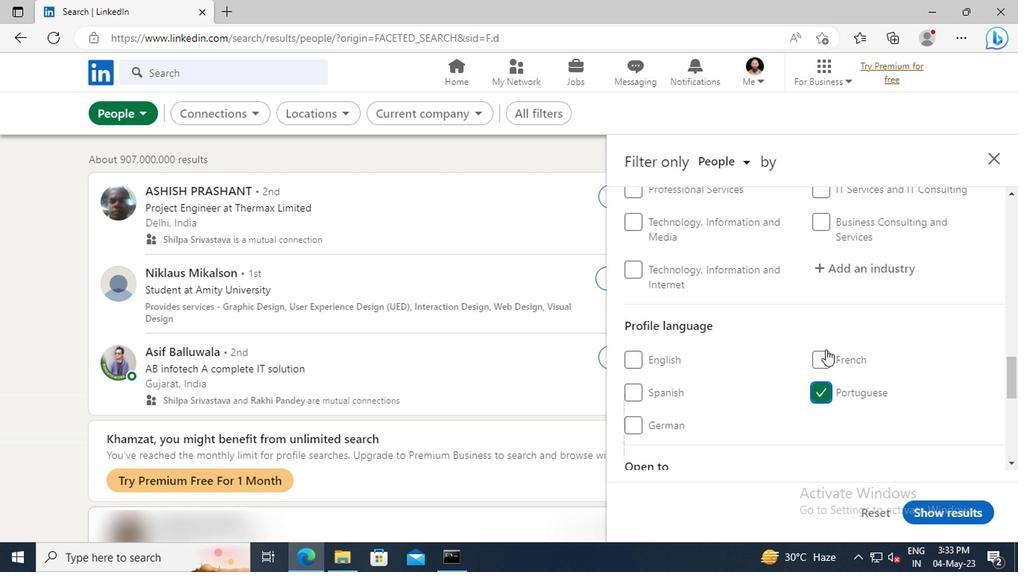 
Action: Mouse scrolled (822, 351) with delta (0, 1)
Screenshot: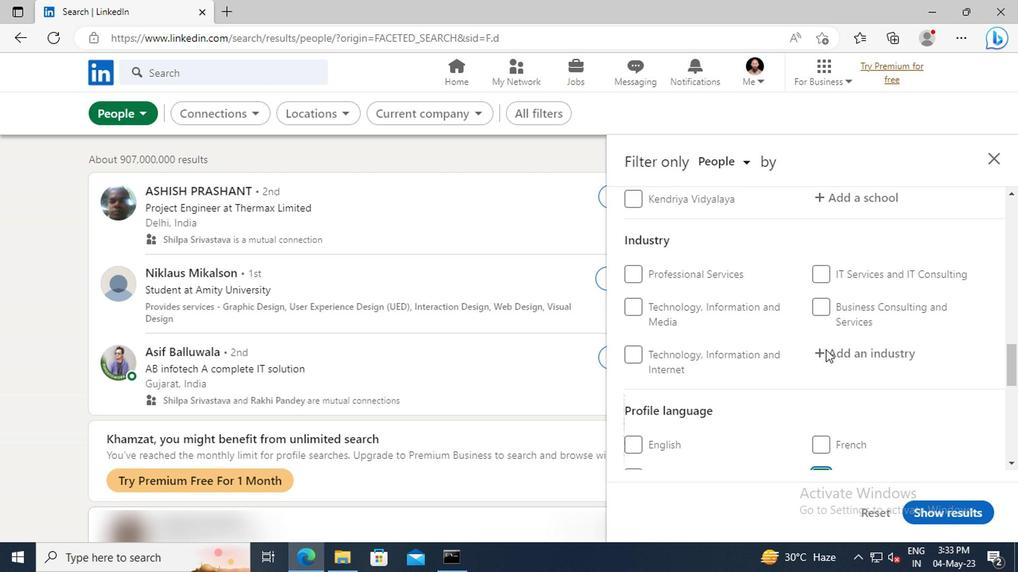 
Action: Mouse scrolled (822, 351) with delta (0, 1)
Screenshot: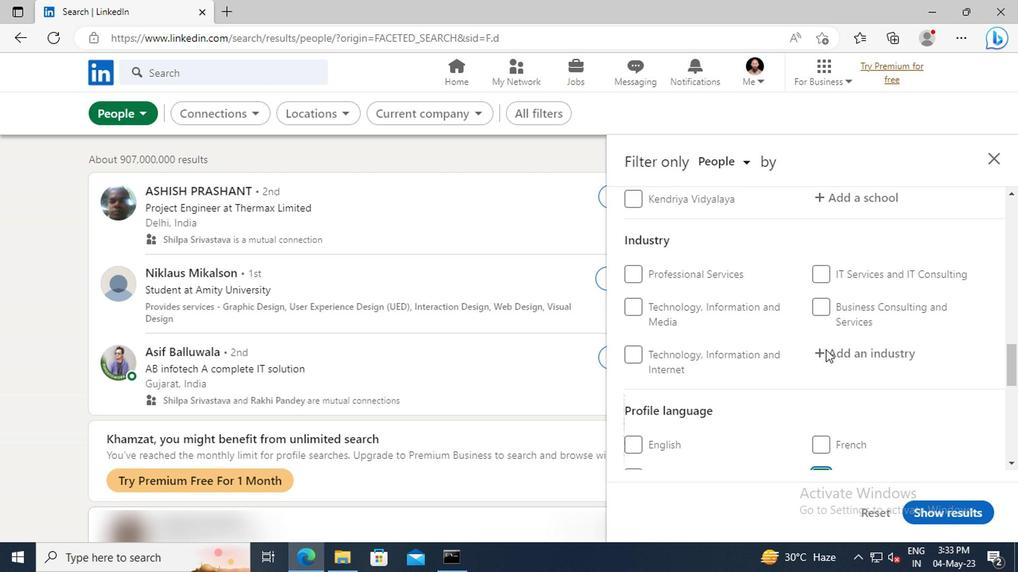 
Action: Mouse scrolled (822, 351) with delta (0, 1)
Screenshot: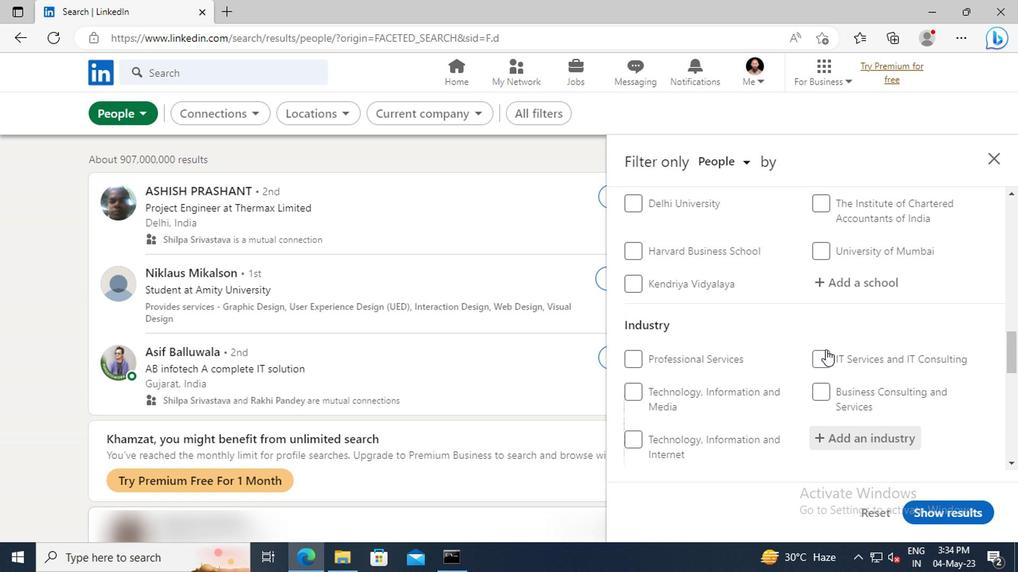 
Action: Mouse scrolled (822, 351) with delta (0, 1)
Screenshot: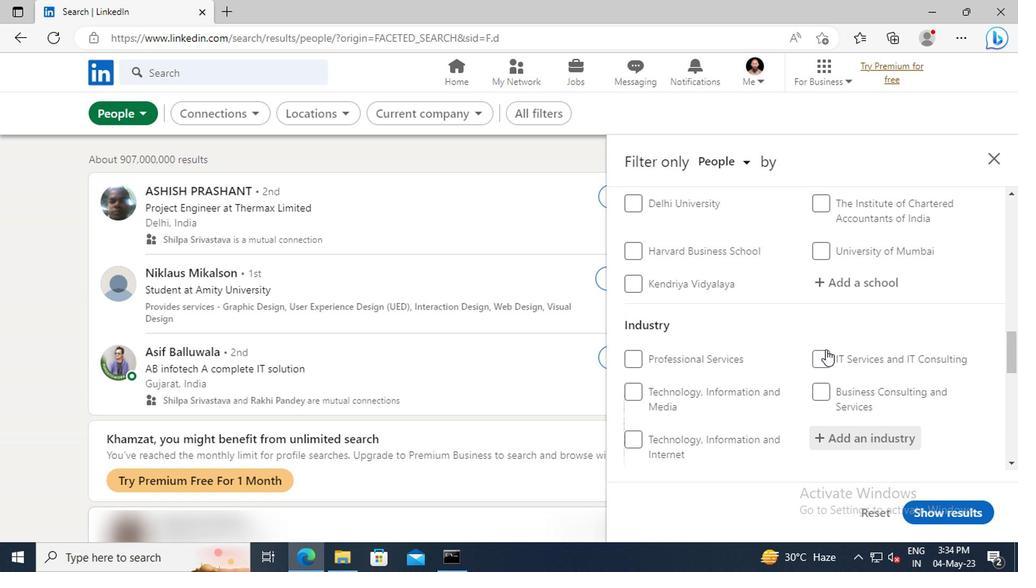 
Action: Mouse scrolled (822, 351) with delta (0, 1)
Screenshot: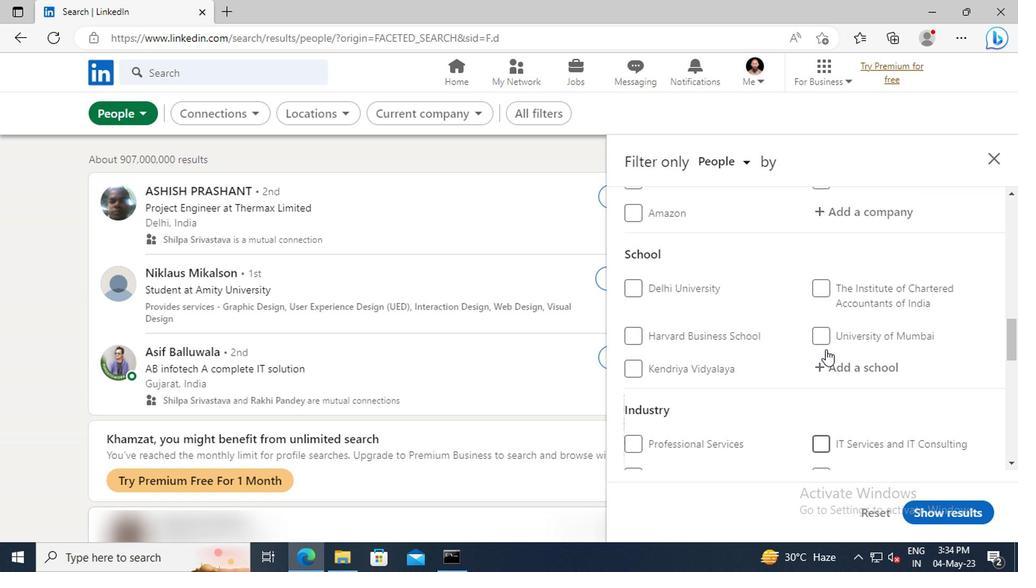 
Action: Mouse scrolled (822, 351) with delta (0, 1)
Screenshot: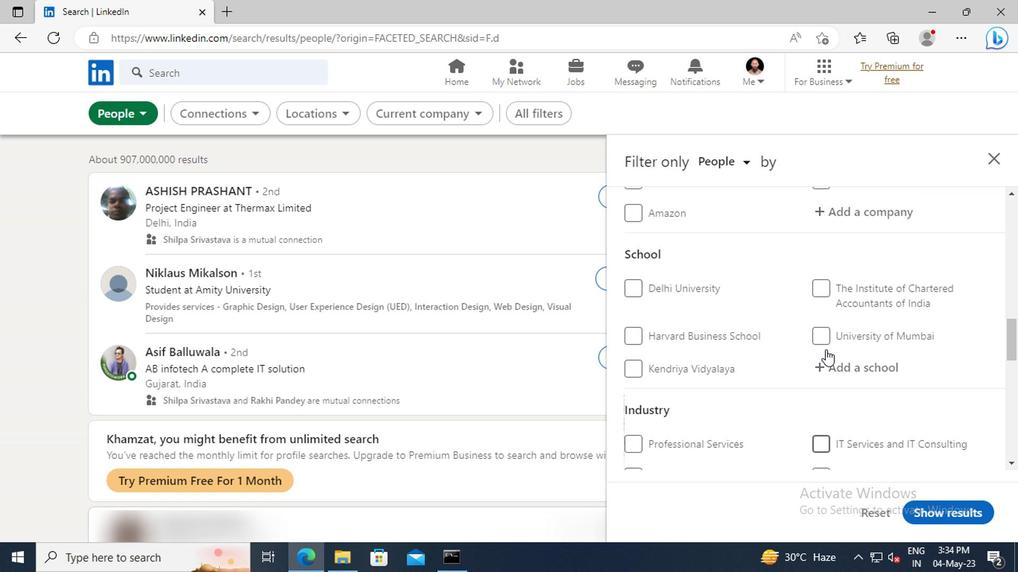 
Action: Mouse scrolled (822, 351) with delta (0, 1)
Screenshot: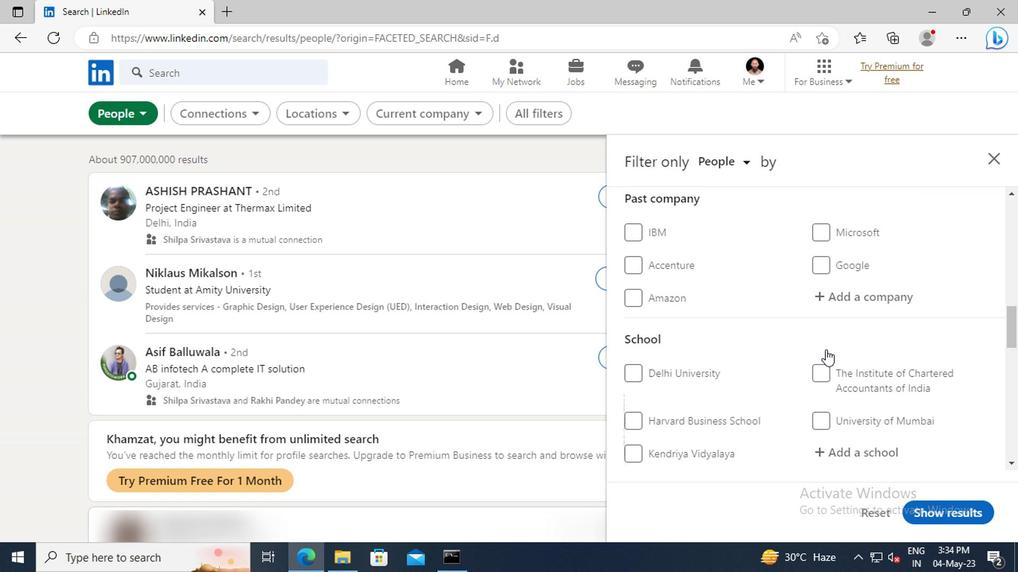 
Action: Mouse scrolled (822, 351) with delta (0, 1)
Screenshot: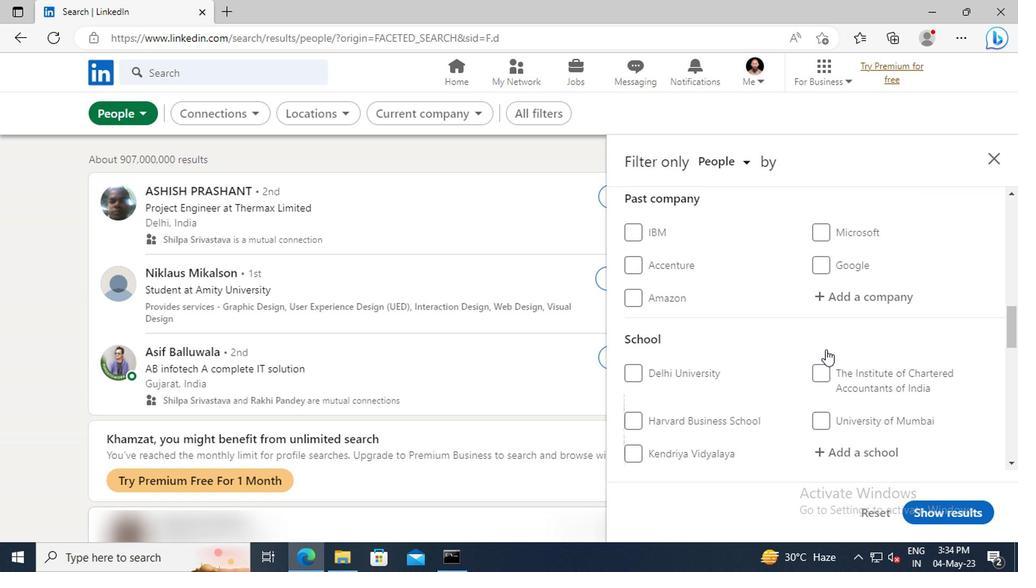 
Action: Mouse scrolled (822, 351) with delta (0, 1)
Screenshot: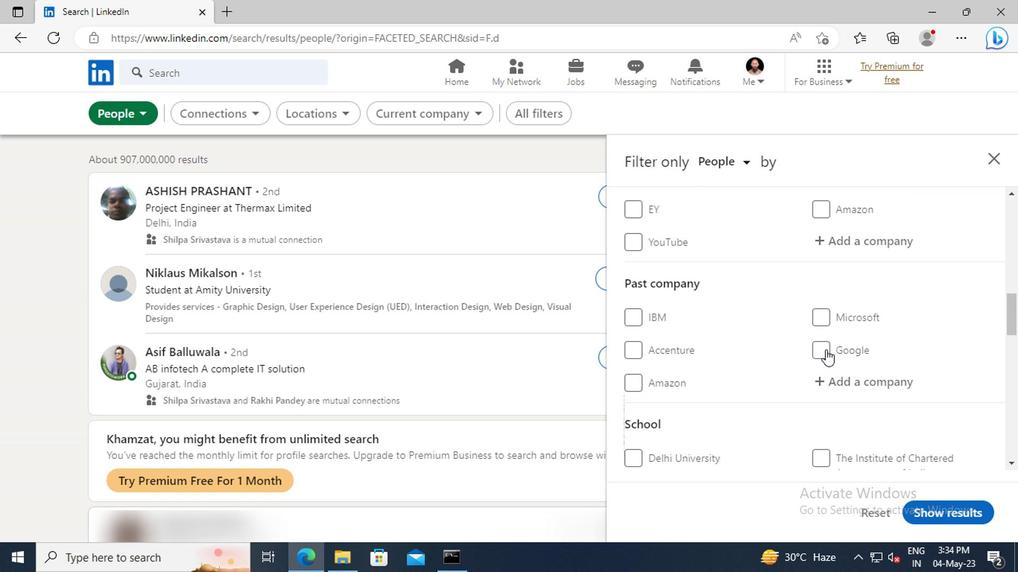 
Action: Mouse scrolled (822, 351) with delta (0, 1)
Screenshot: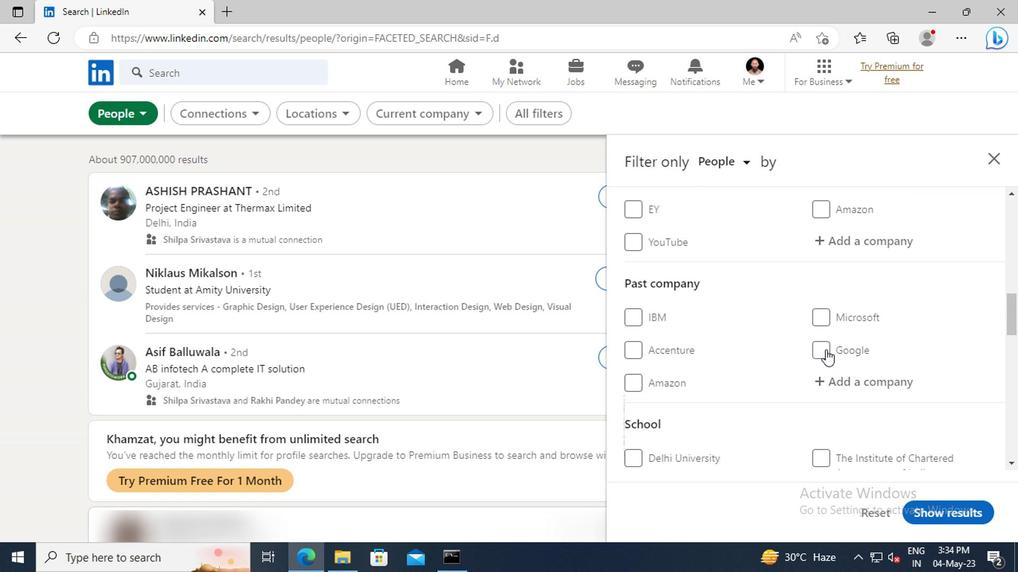 
Action: Mouse moved to (823, 333)
Screenshot: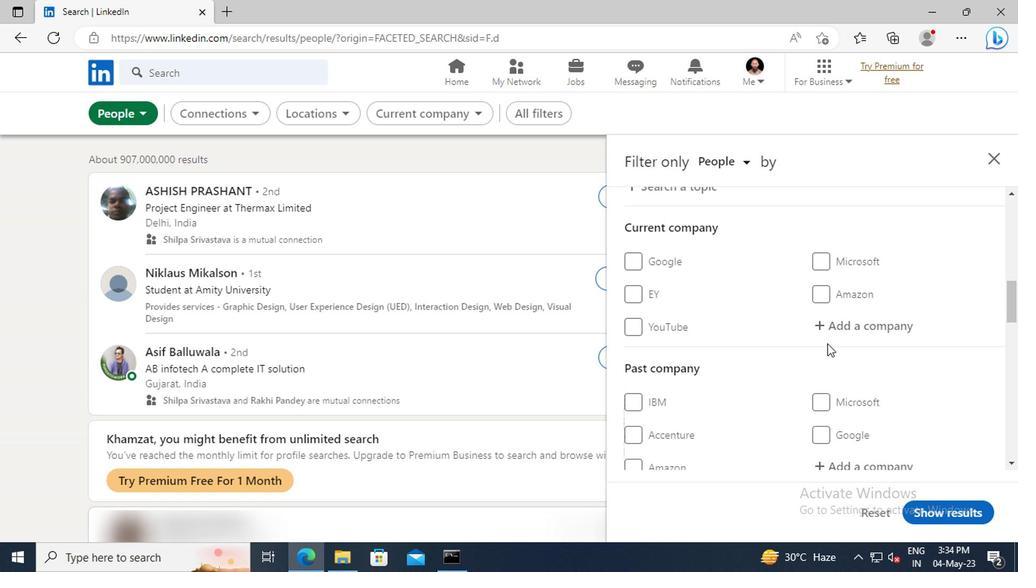 
Action: Mouse pressed left at (823, 333)
Screenshot: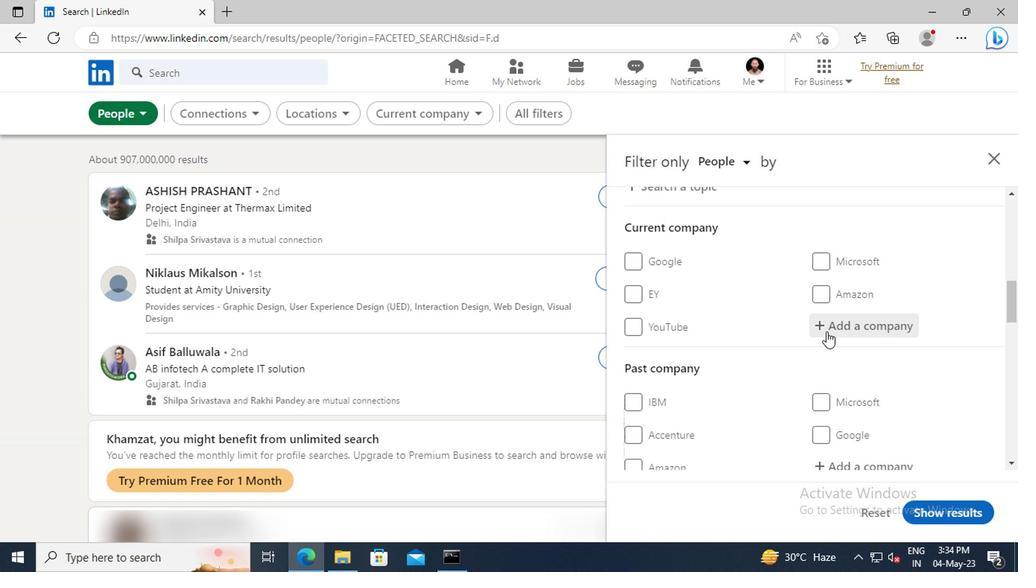 
Action: Key pressed <Key.shift>
Screenshot: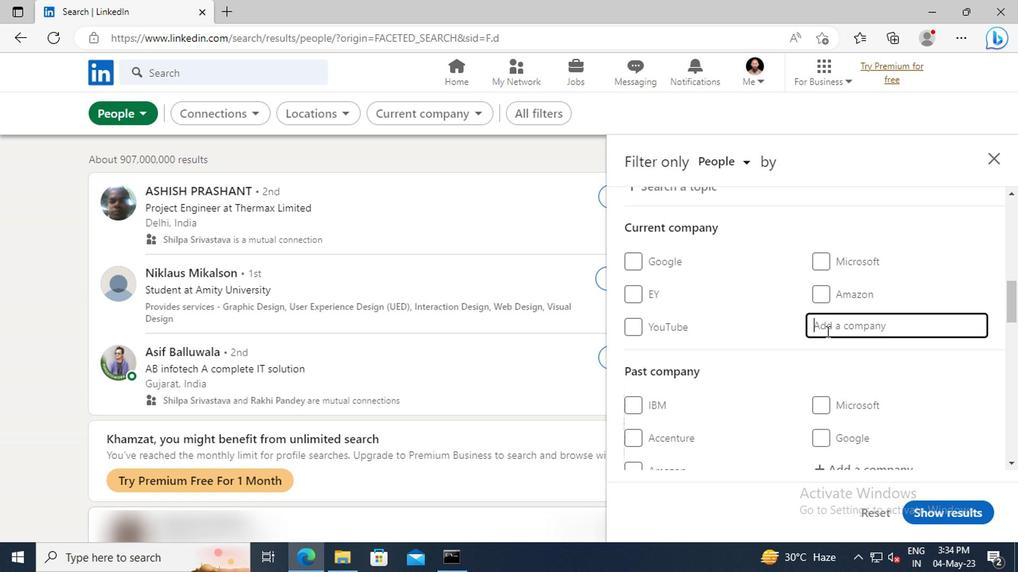 
Action: Mouse moved to (819, 334)
Screenshot: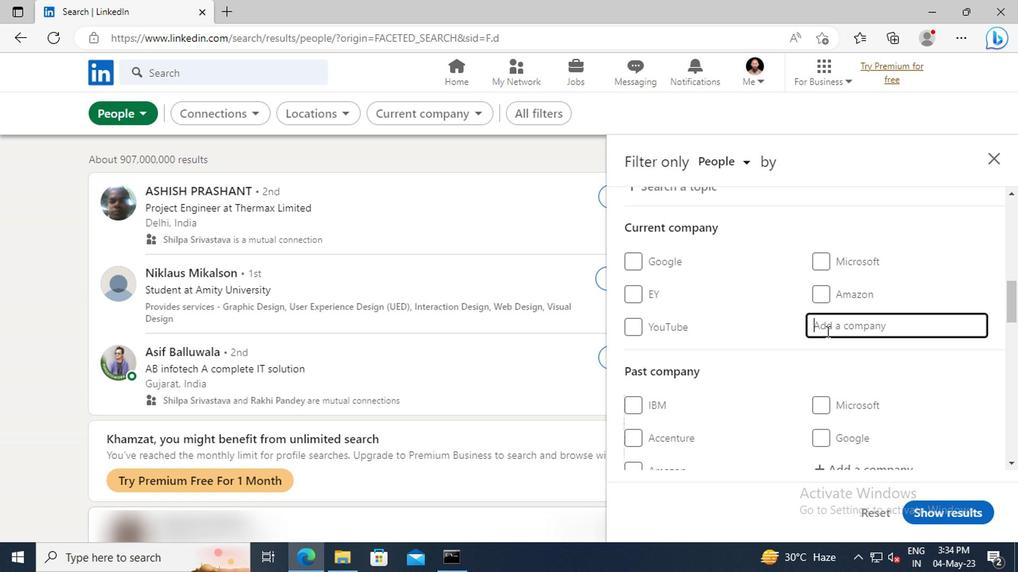 
Action: Key pressed <Key.shift>CARS24
Screenshot: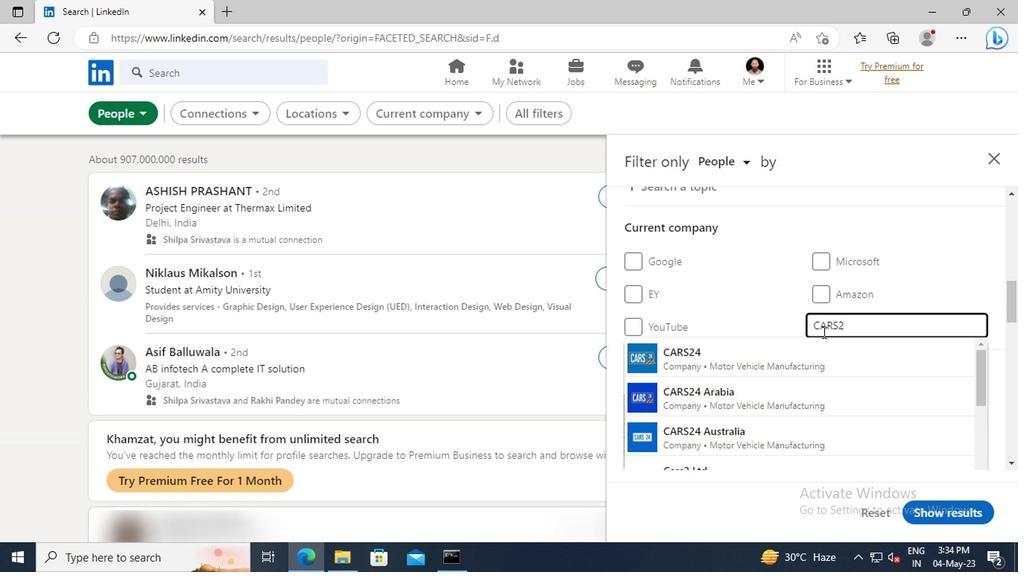 
Action: Mouse moved to (821, 352)
Screenshot: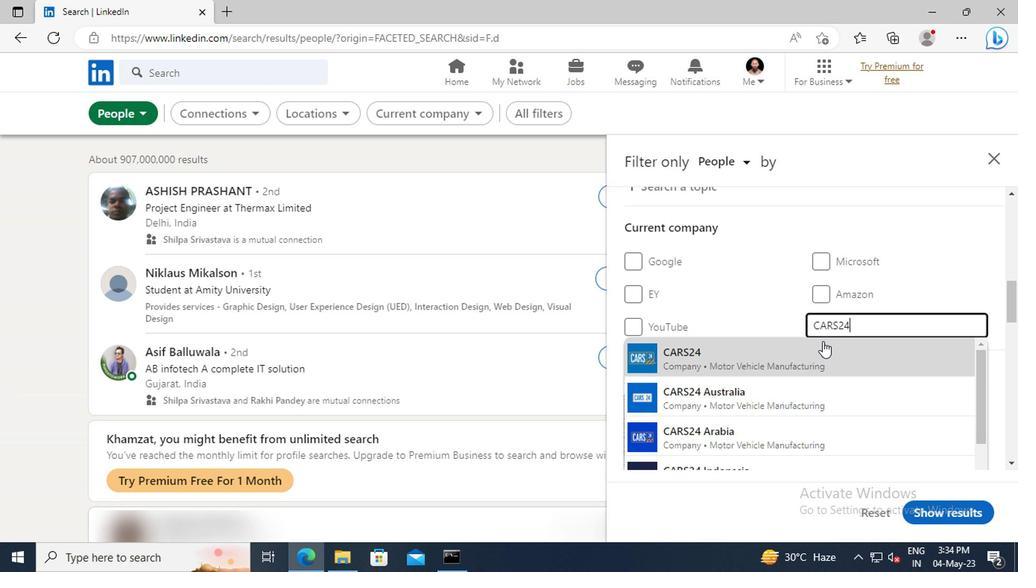 
Action: Mouse pressed left at (821, 352)
Screenshot: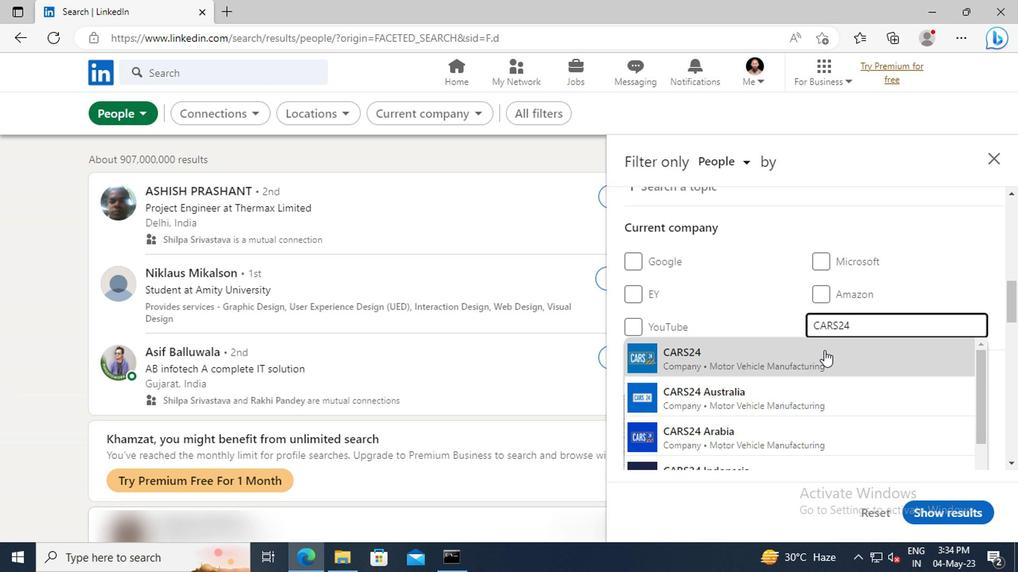 
Action: Mouse scrolled (821, 352) with delta (0, 0)
Screenshot: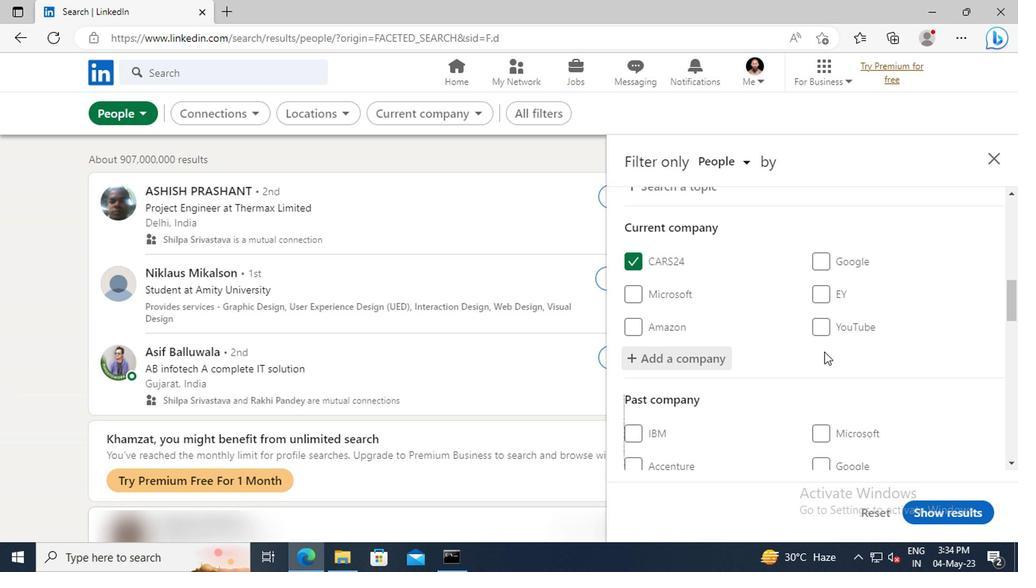 
Action: Mouse scrolled (821, 352) with delta (0, 0)
Screenshot: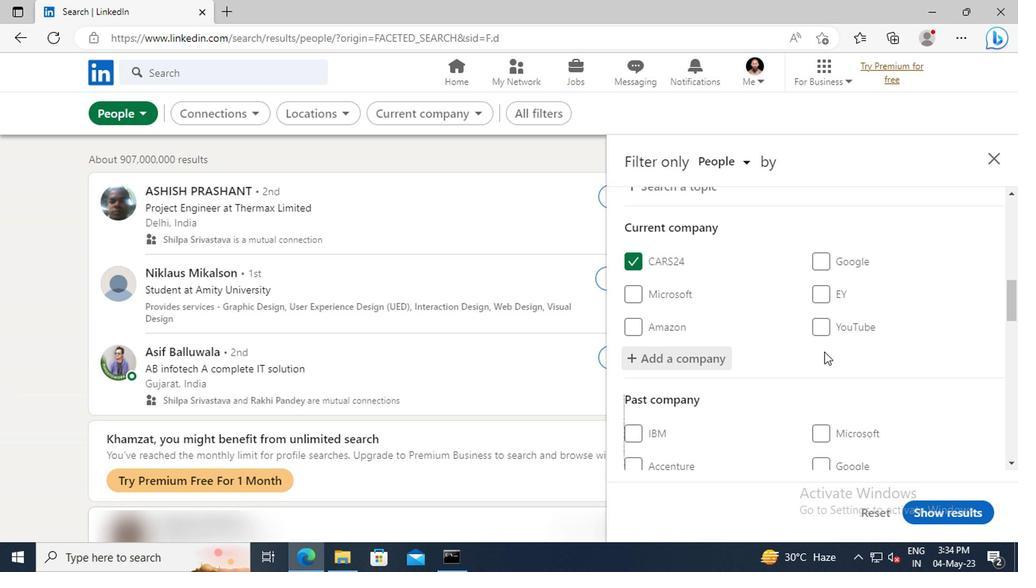 
Action: Mouse moved to (823, 353)
Screenshot: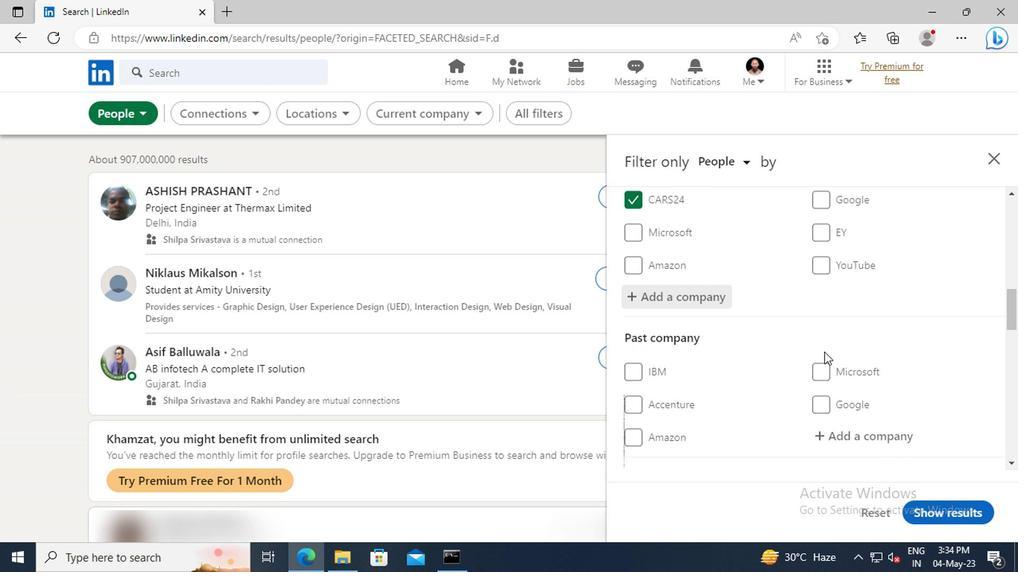 
Action: Mouse scrolled (823, 352) with delta (0, -1)
Screenshot: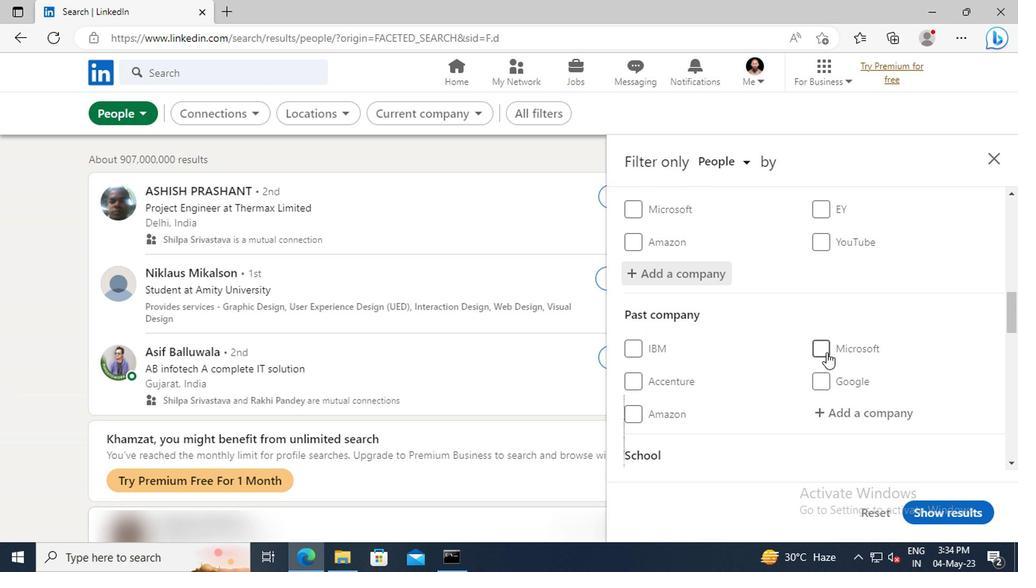 
Action: Mouse scrolled (823, 352) with delta (0, -1)
Screenshot: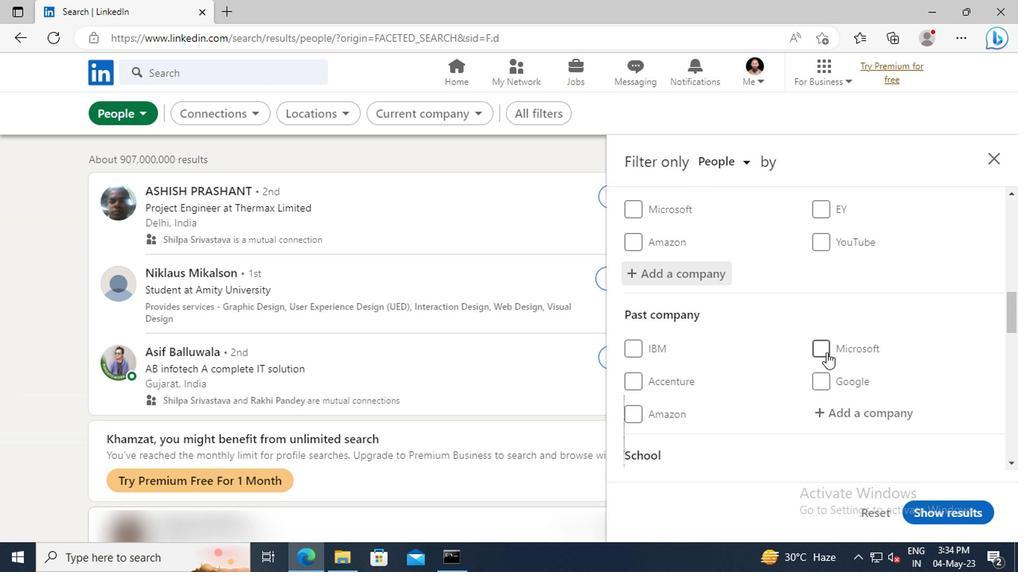 
Action: Mouse scrolled (823, 352) with delta (0, -1)
Screenshot: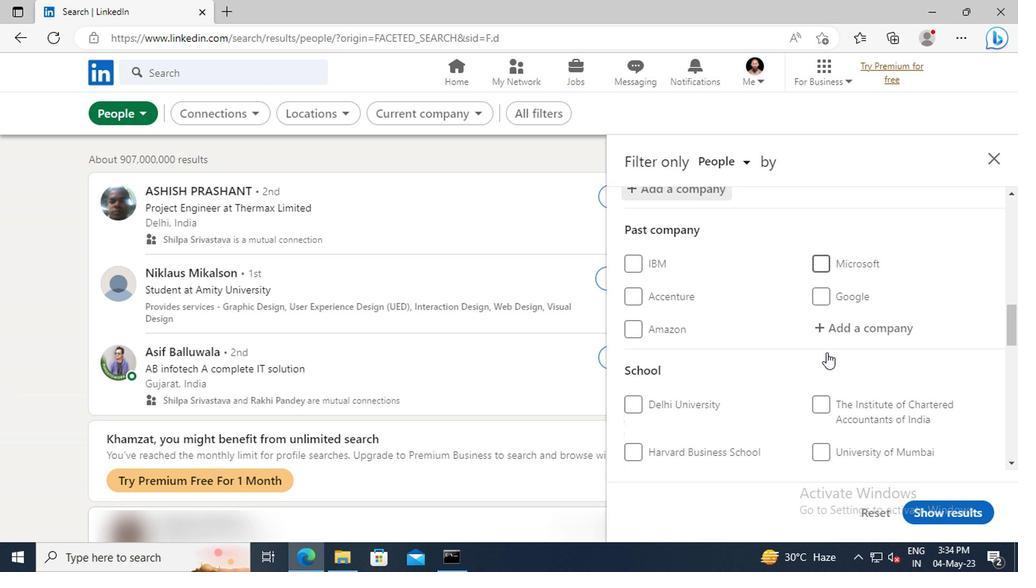 
Action: Mouse scrolled (823, 352) with delta (0, -1)
Screenshot: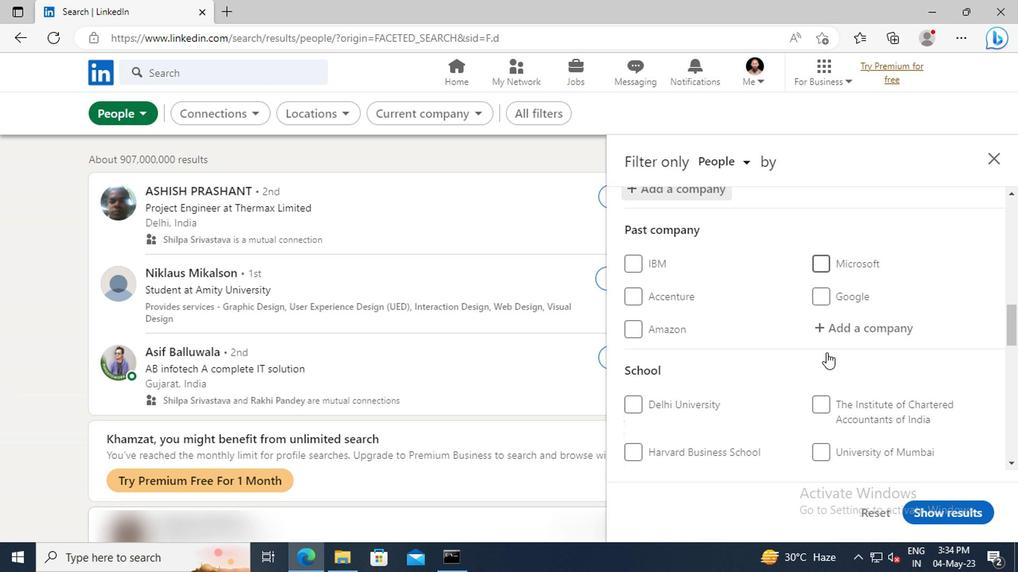 
Action: Mouse moved to (823, 352)
Screenshot: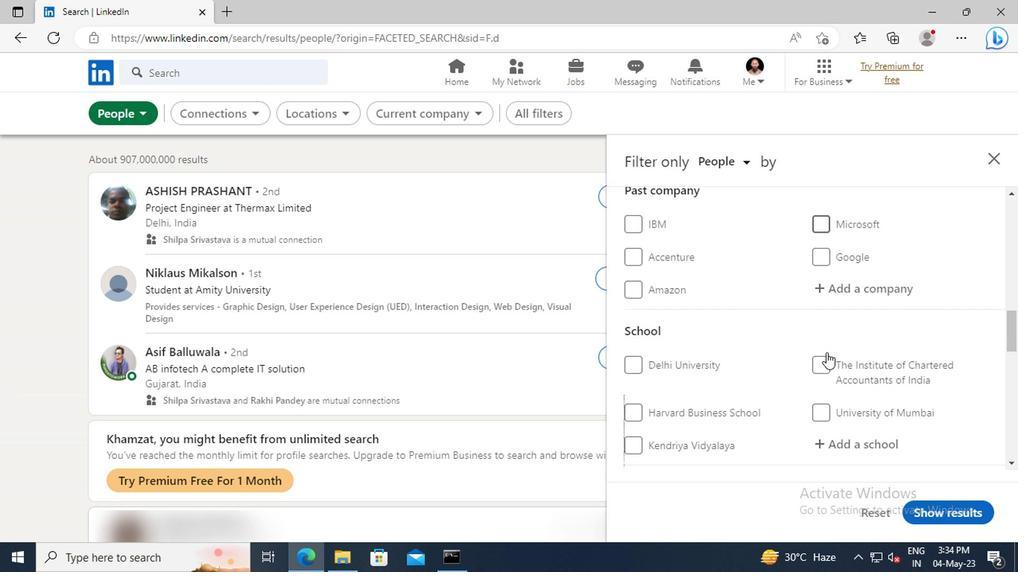 
Action: Mouse scrolled (823, 352) with delta (0, 0)
Screenshot: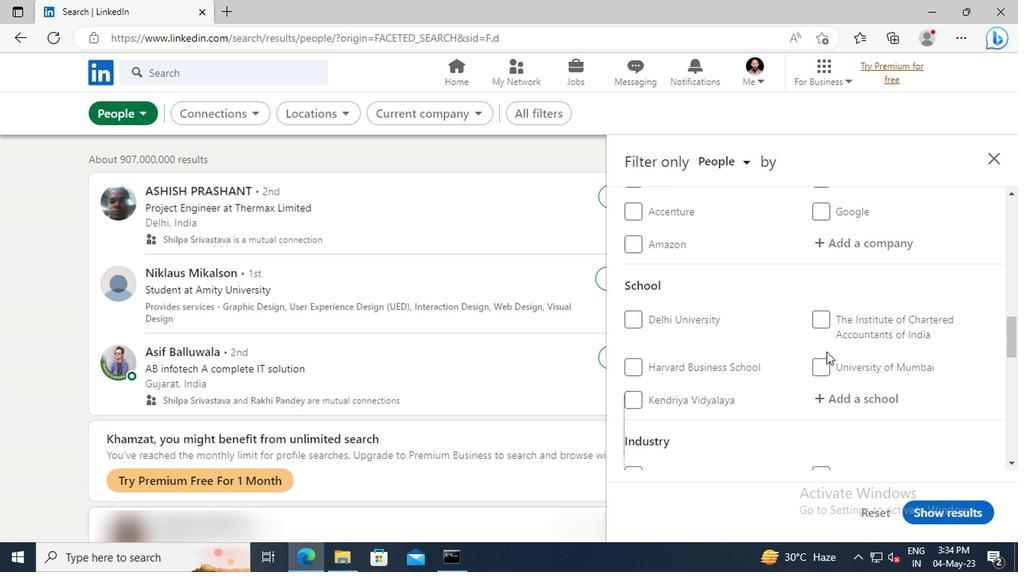 
Action: Mouse moved to (825, 356)
Screenshot: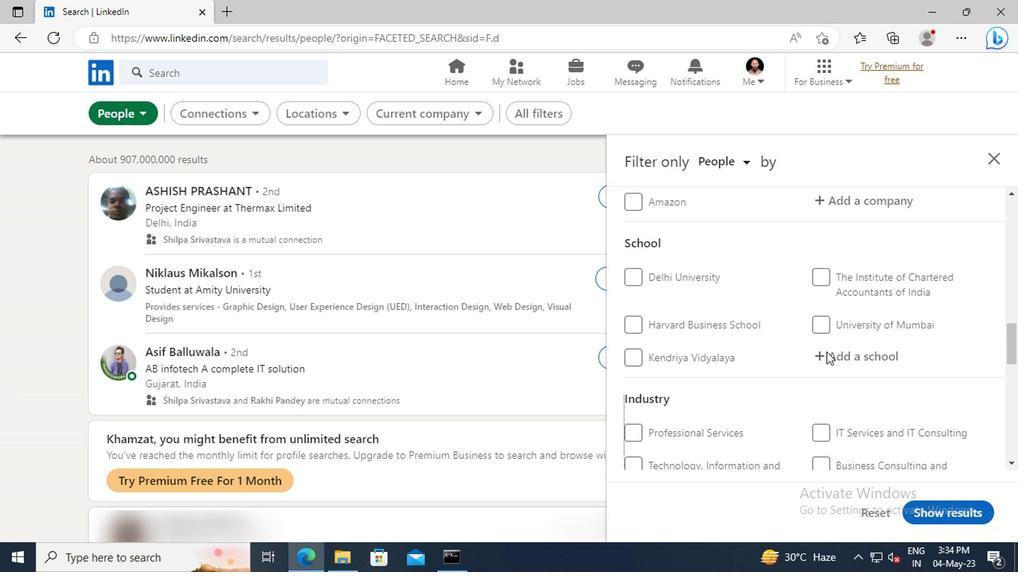 
Action: Mouse pressed left at (825, 356)
Screenshot: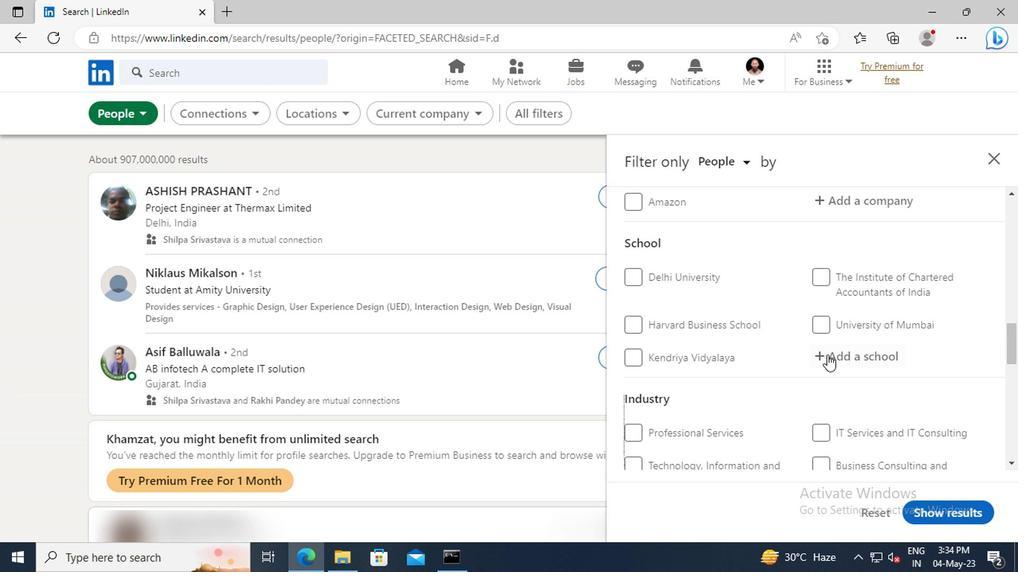 
Action: Key pressed <Key.shift>COCHIN<Key.space><Key.shift>UNIVERSITY<Key.space>OF<Key.space><Key.shift>SC
Screenshot: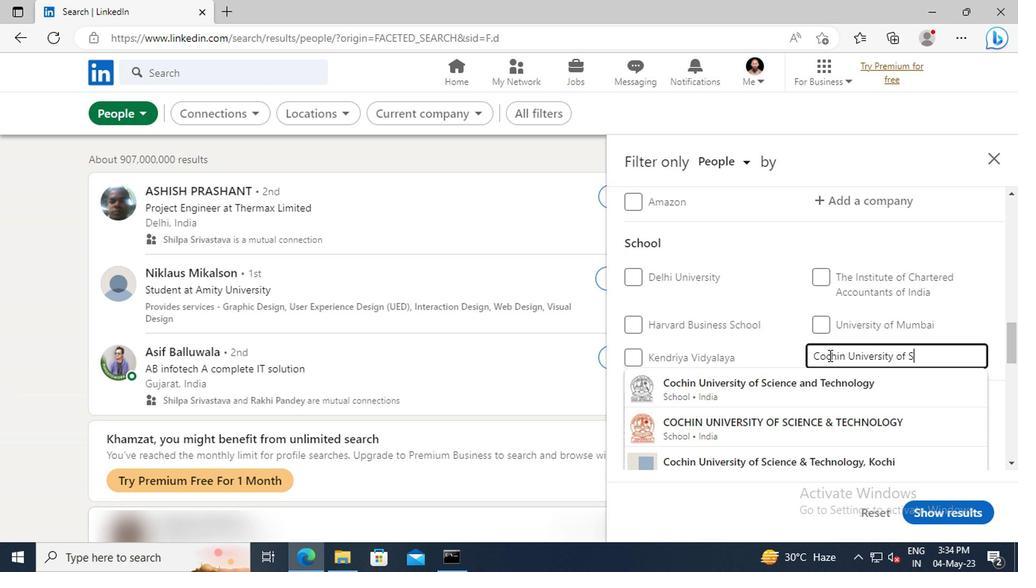 
Action: Mouse moved to (847, 453)
Screenshot: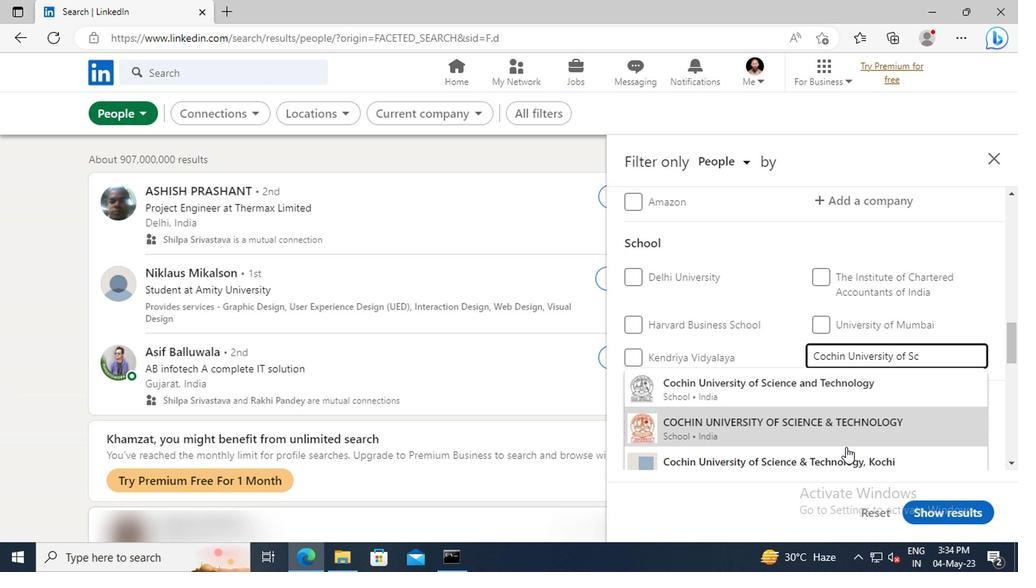
Action: Mouse pressed left at (847, 453)
Screenshot: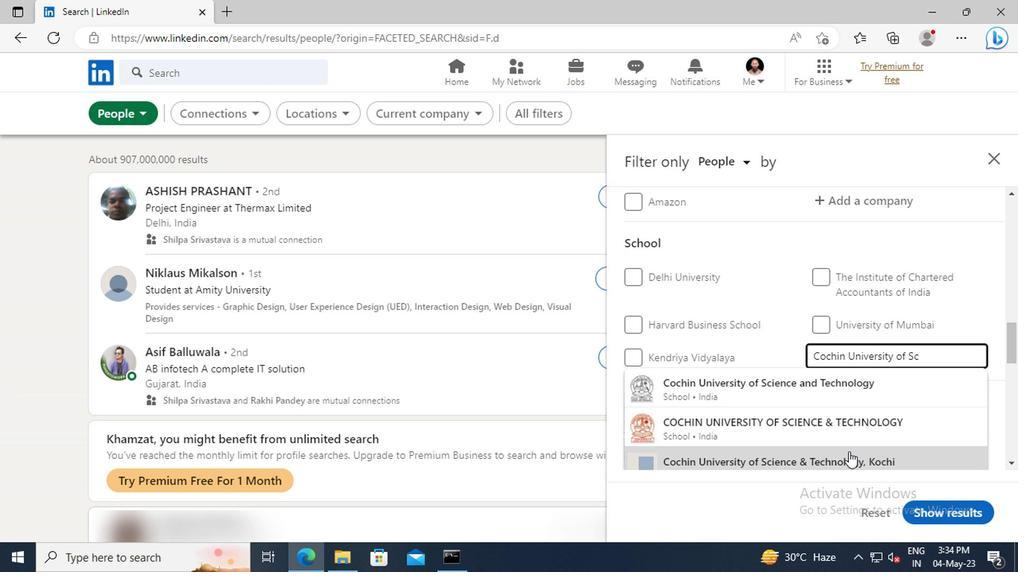 
Action: Mouse scrolled (847, 452) with delta (0, -1)
Screenshot: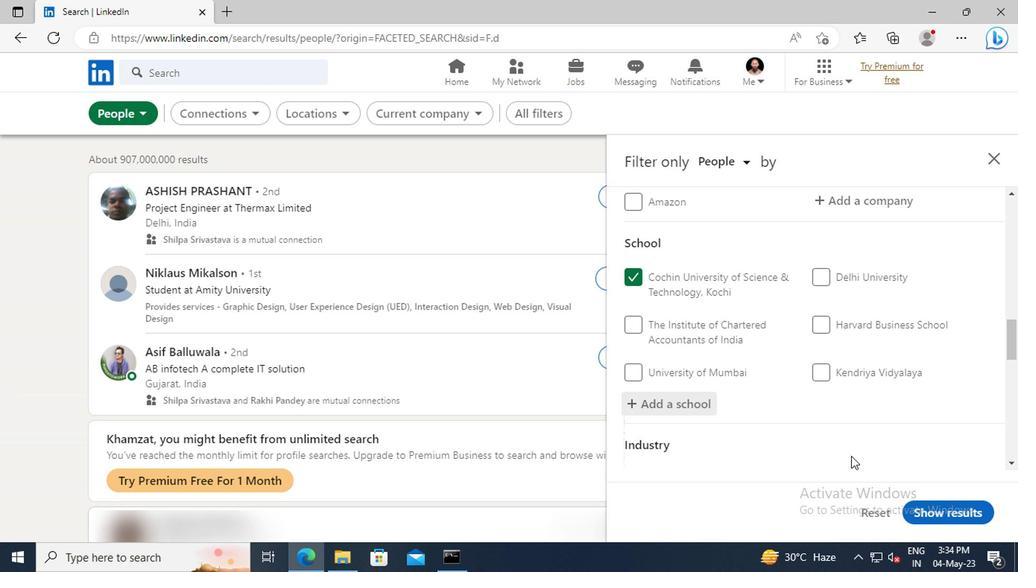 
Action: Mouse scrolled (847, 452) with delta (0, -1)
Screenshot: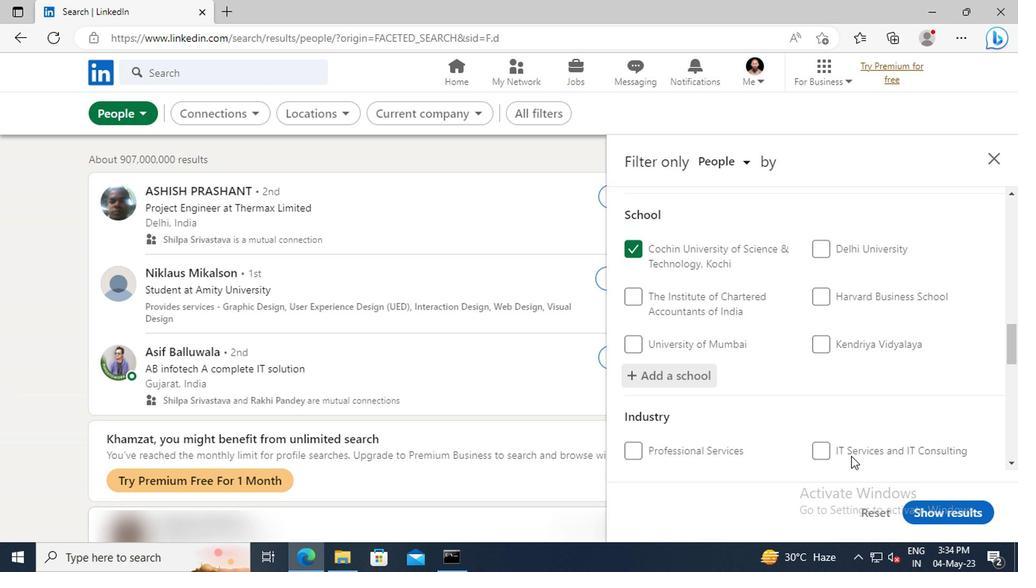 
Action: Mouse scrolled (847, 452) with delta (0, -1)
Screenshot: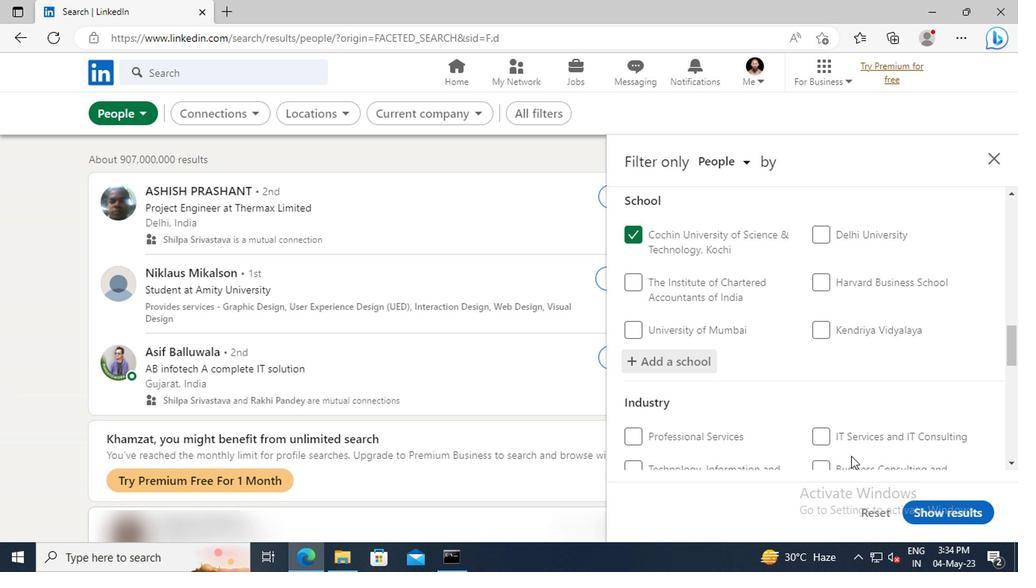 
Action: Mouse moved to (842, 426)
Screenshot: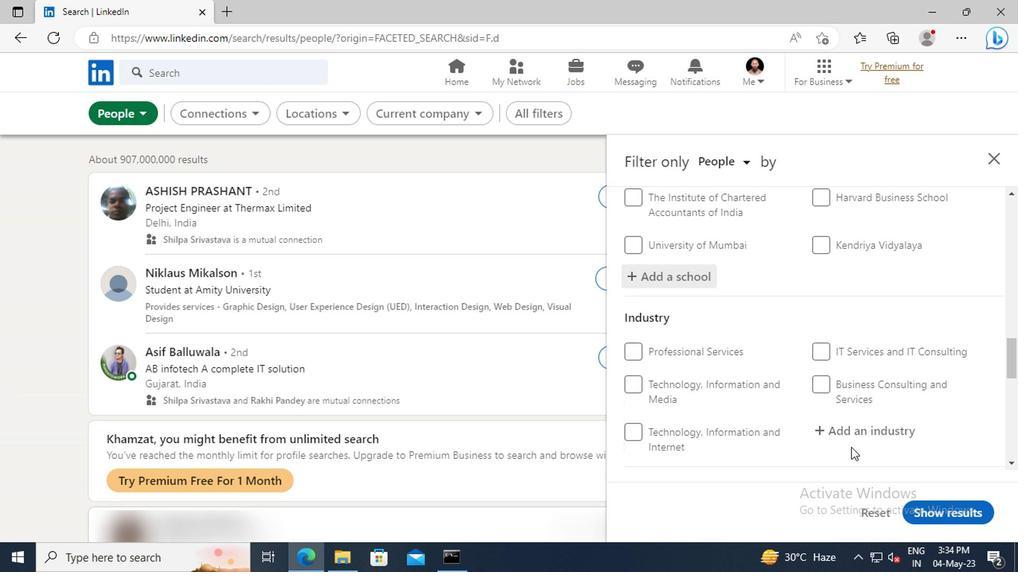 
Action: Mouse pressed left at (842, 426)
Screenshot: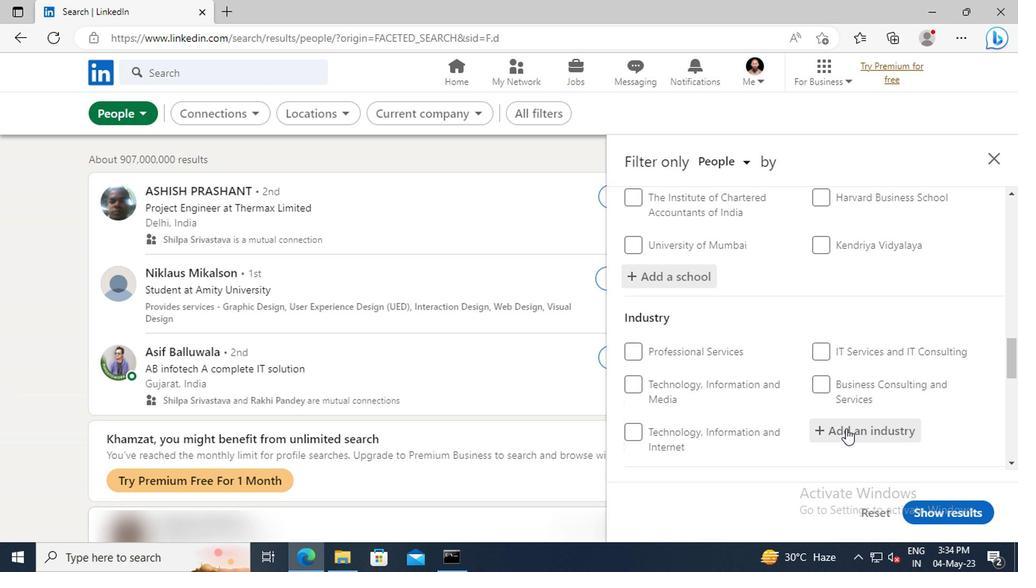 
Action: Key pressed <Key.shift>FINA
Screenshot: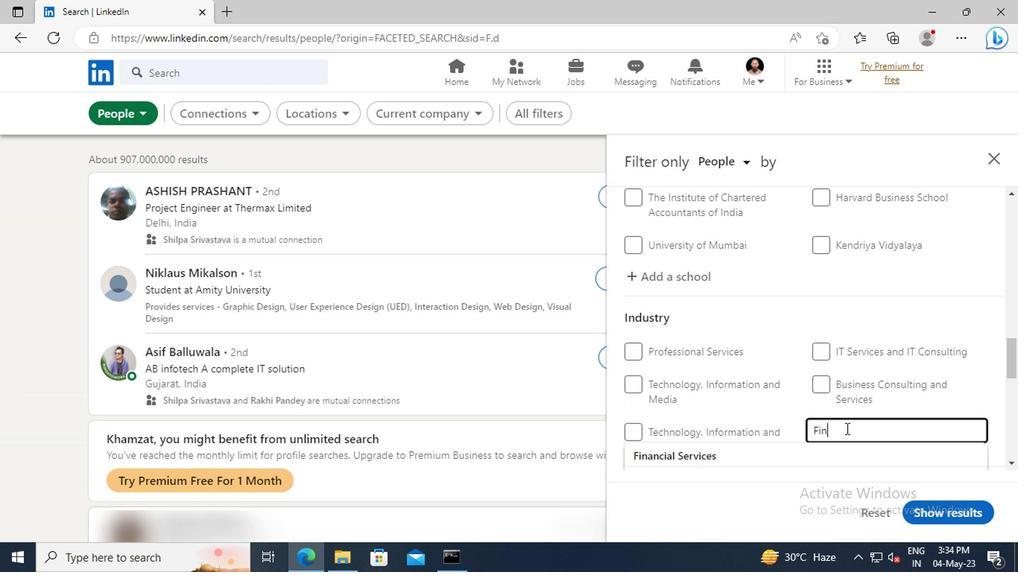 
Action: Mouse moved to (837, 445)
Screenshot: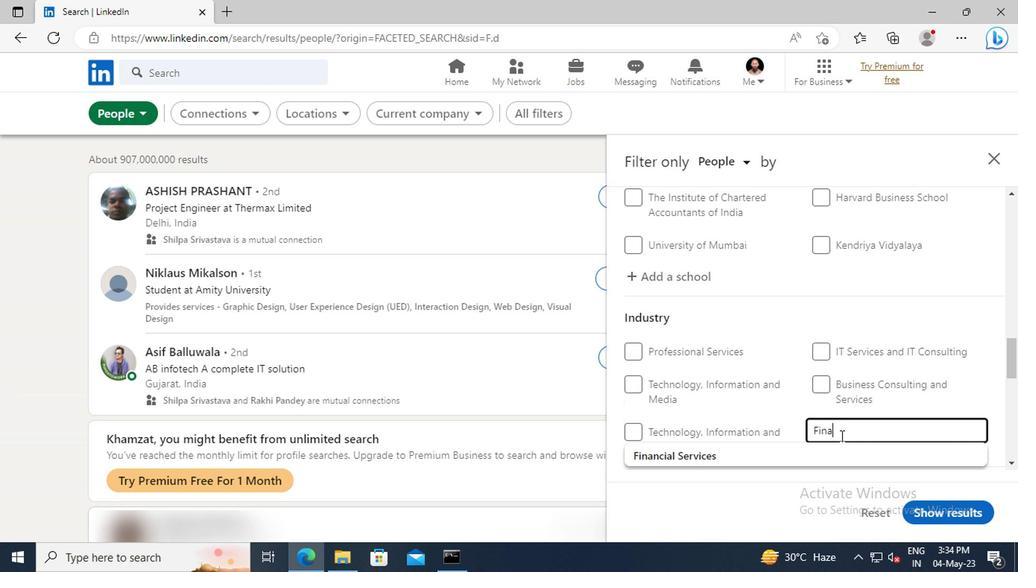 
Action: Mouse pressed left at (837, 445)
Screenshot: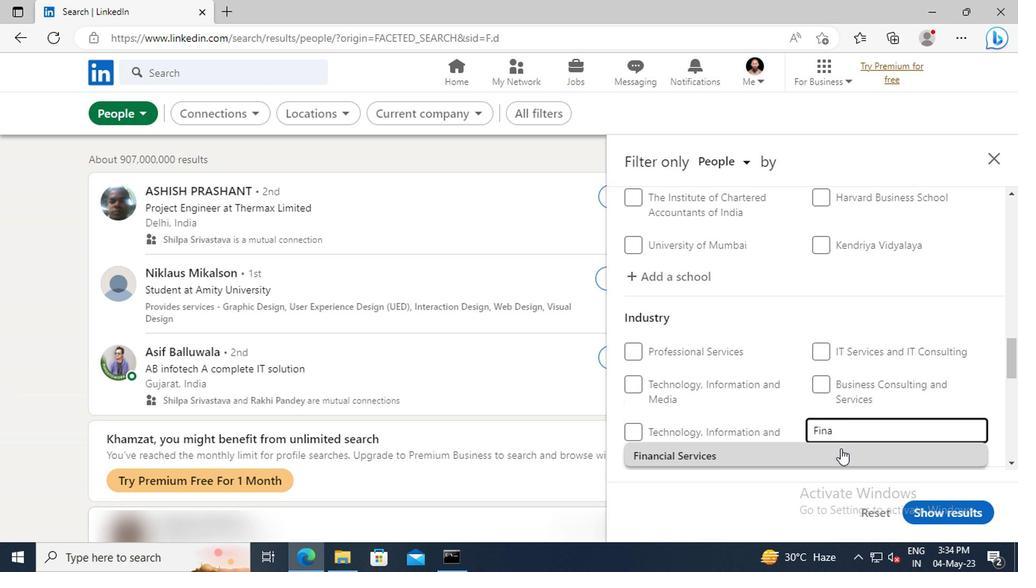 
Action: Mouse moved to (836, 443)
Screenshot: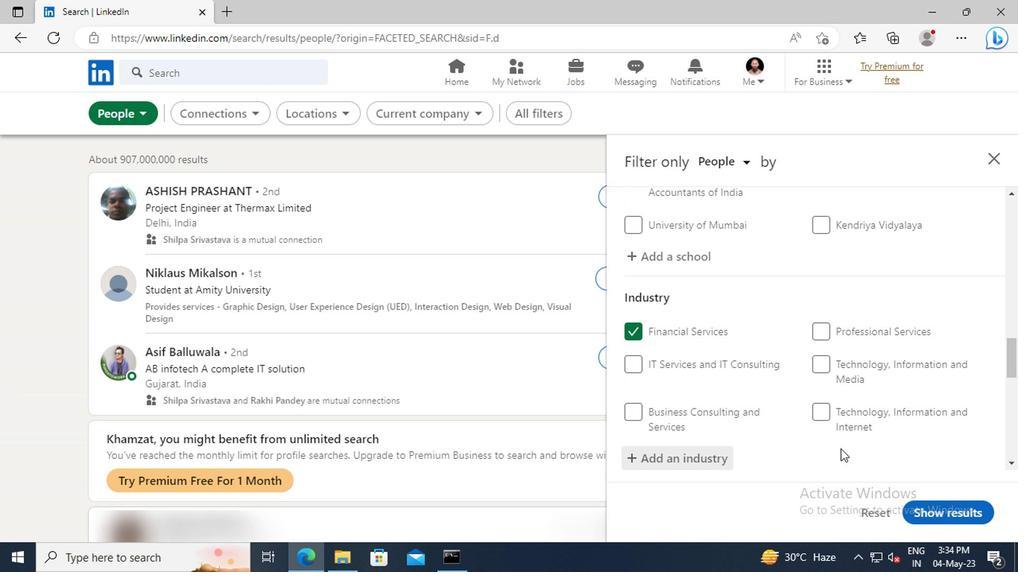 
Action: Mouse scrolled (836, 443) with delta (0, 0)
Screenshot: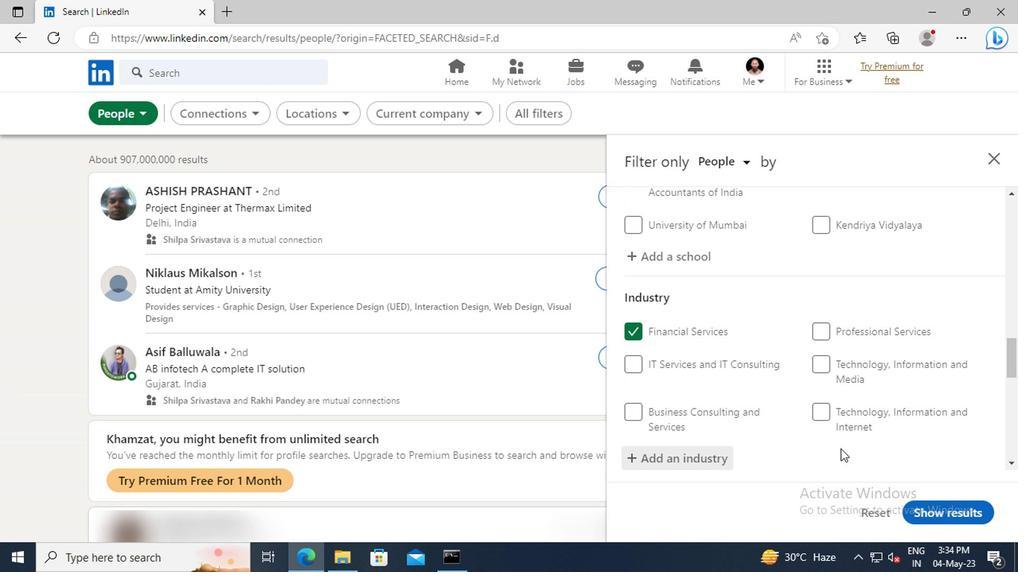 
Action: Mouse scrolled (836, 443) with delta (0, 0)
Screenshot: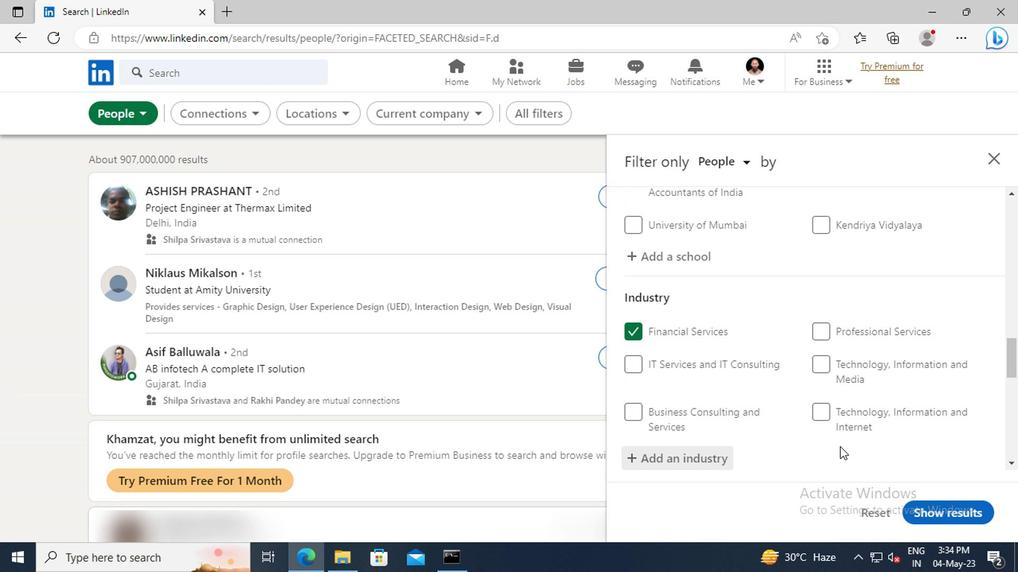 
Action: Mouse moved to (831, 401)
Screenshot: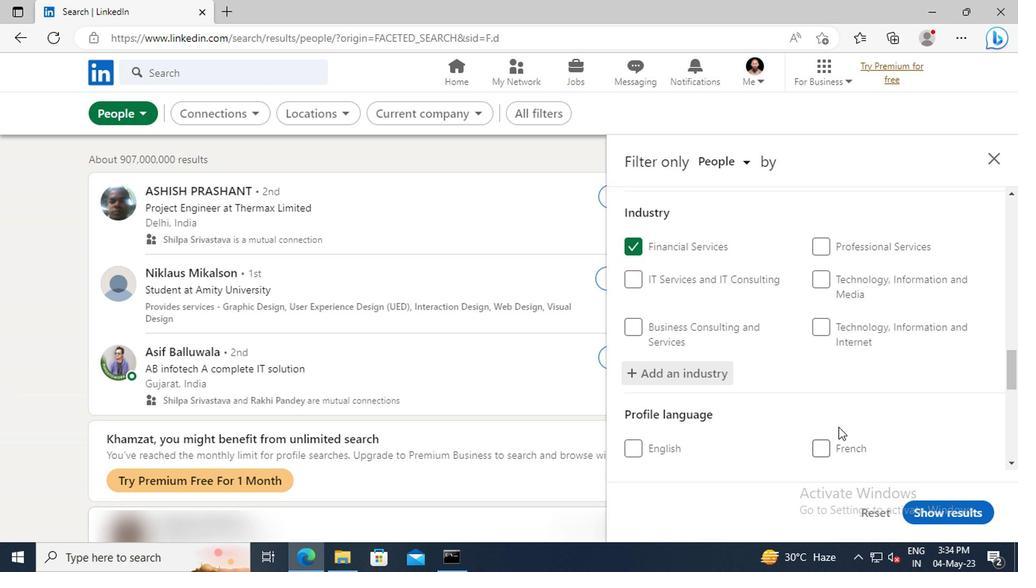 
Action: Mouse scrolled (831, 400) with delta (0, 0)
Screenshot: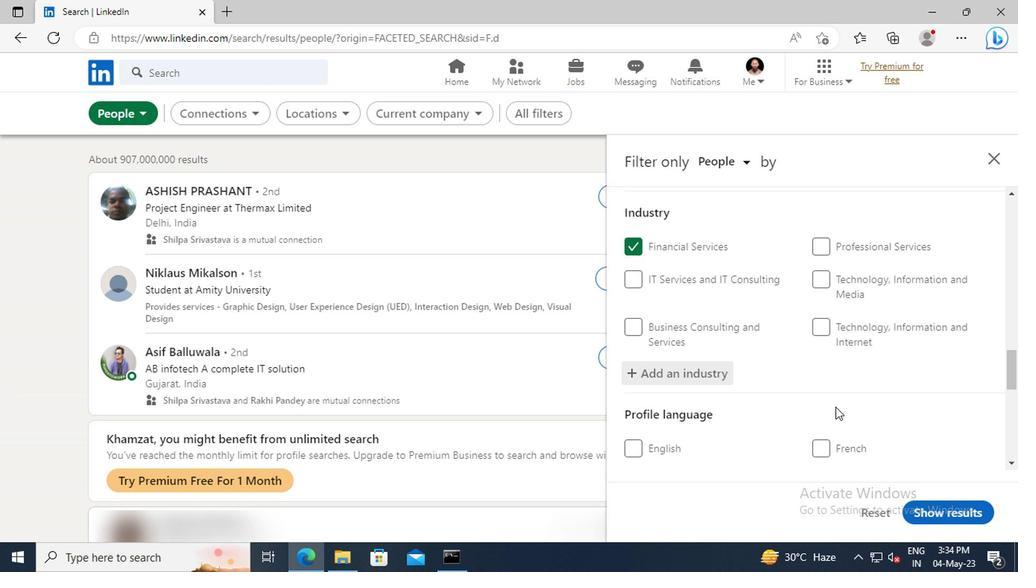 
Action: Mouse scrolled (831, 400) with delta (0, 0)
Screenshot: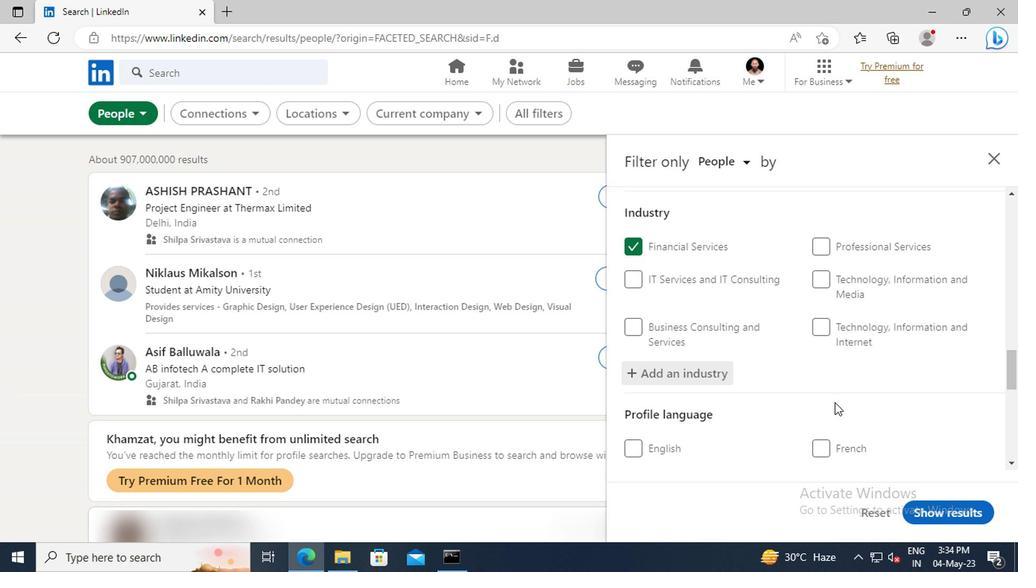 
Action: Mouse moved to (827, 384)
Screenshot: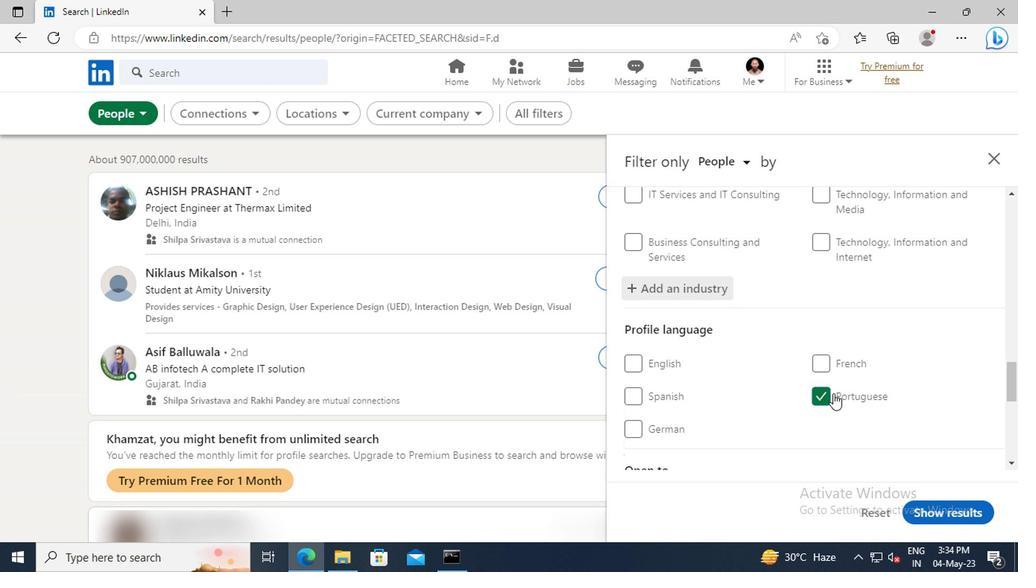 
Action: Mouse scrolled (827, 384) with delta (0, 0)
Screenshot: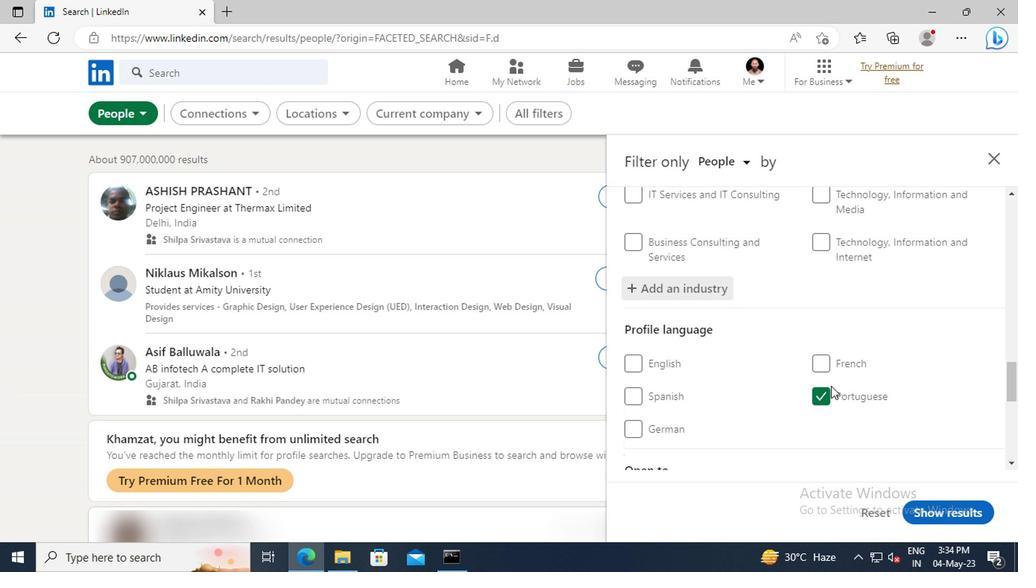 
Action: Mouse scrolled (827, 384) with delta (0, 0)
Screenshot: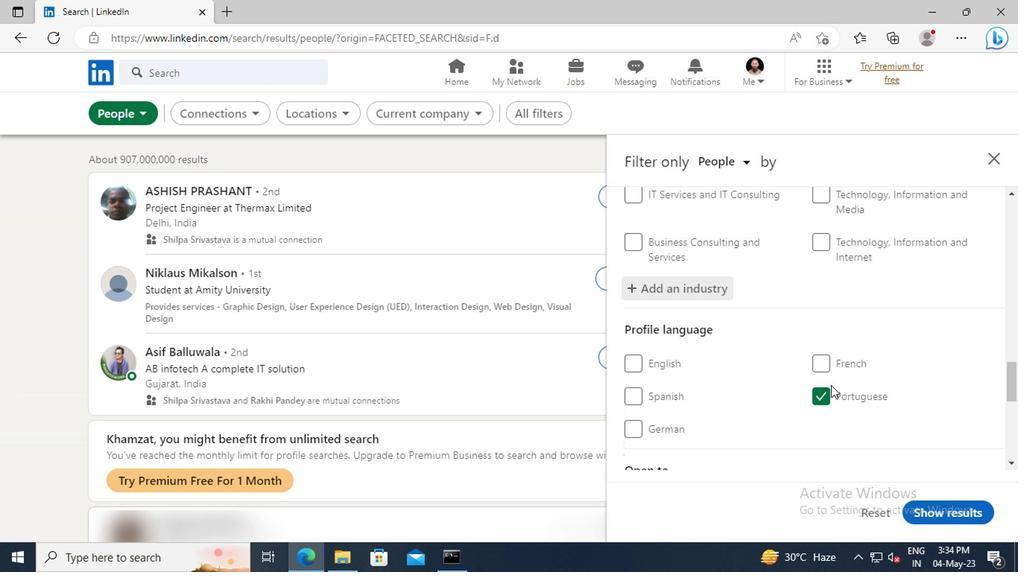
Action: Mouse moved to (827, 384)
Screenshot: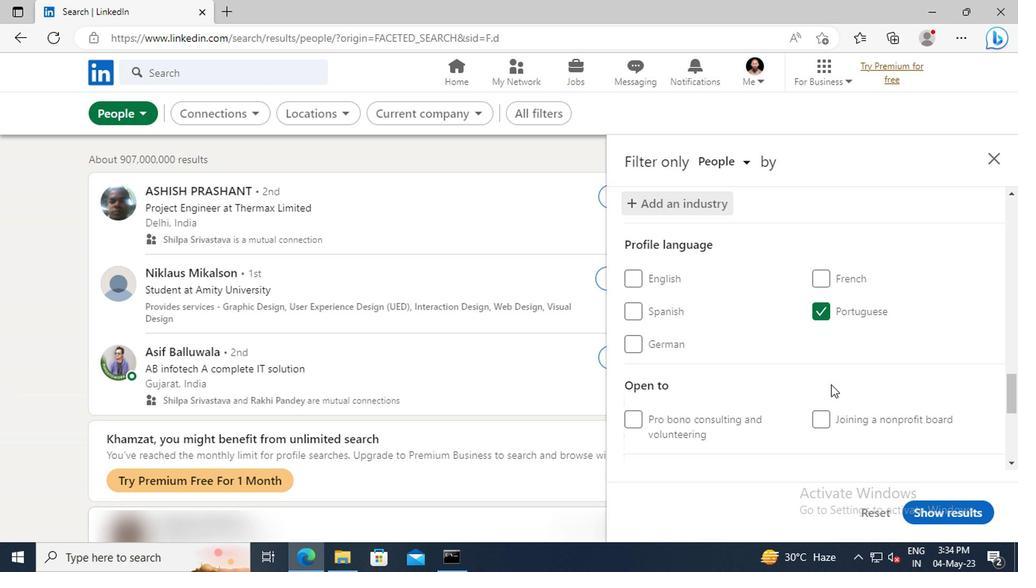 
Action: Mouse scrolled (827, 383) with delta (0, -1)
Screenshot: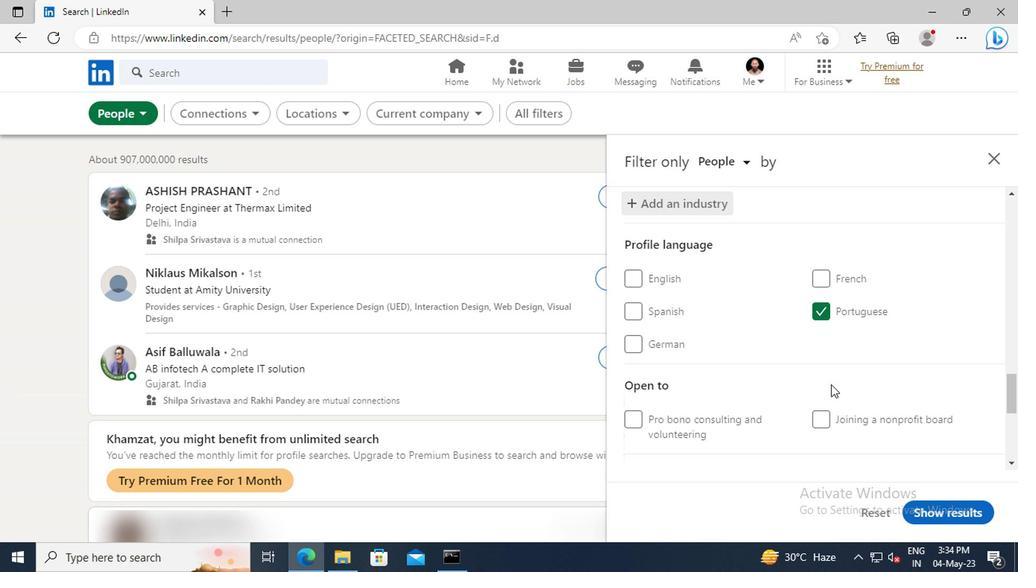 
Action: Mouse scrolled (827, 383) with delta (0, -1)
Screenshot: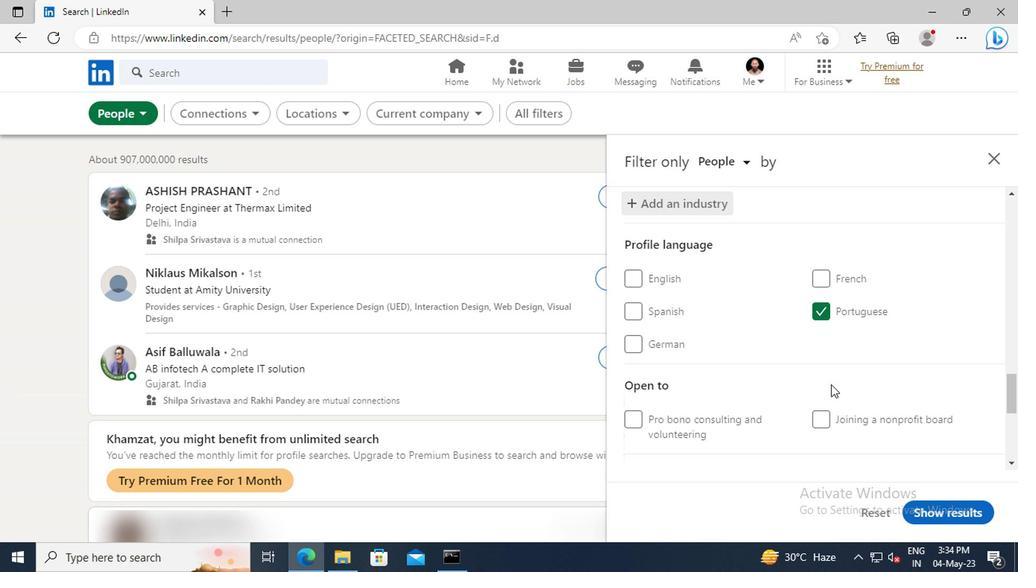
Action: Mouse moved to (827, 374)
Screenshot: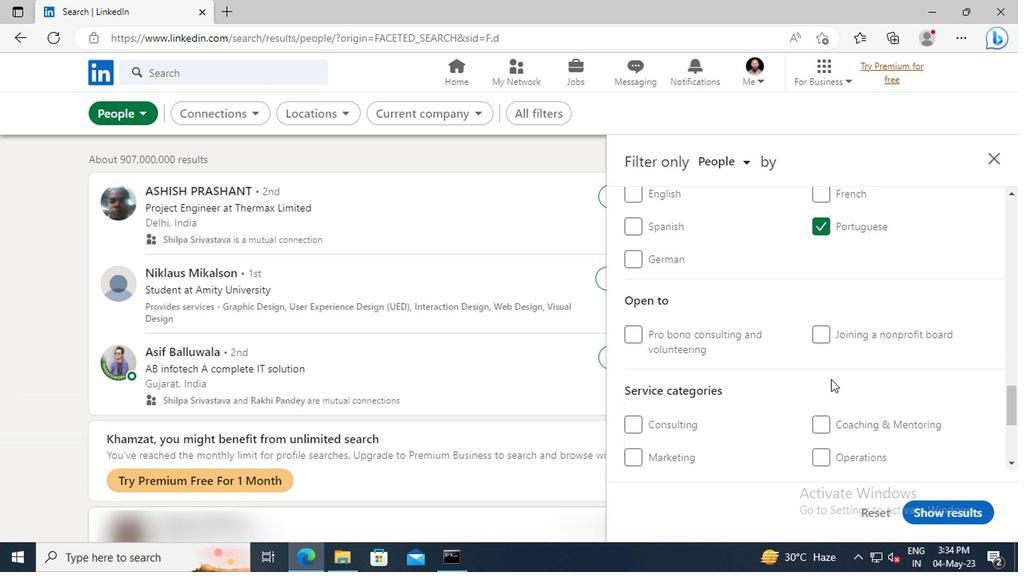 
Action: Mouse scrolled (827, 373) with delta (0, -1)
Screenshot: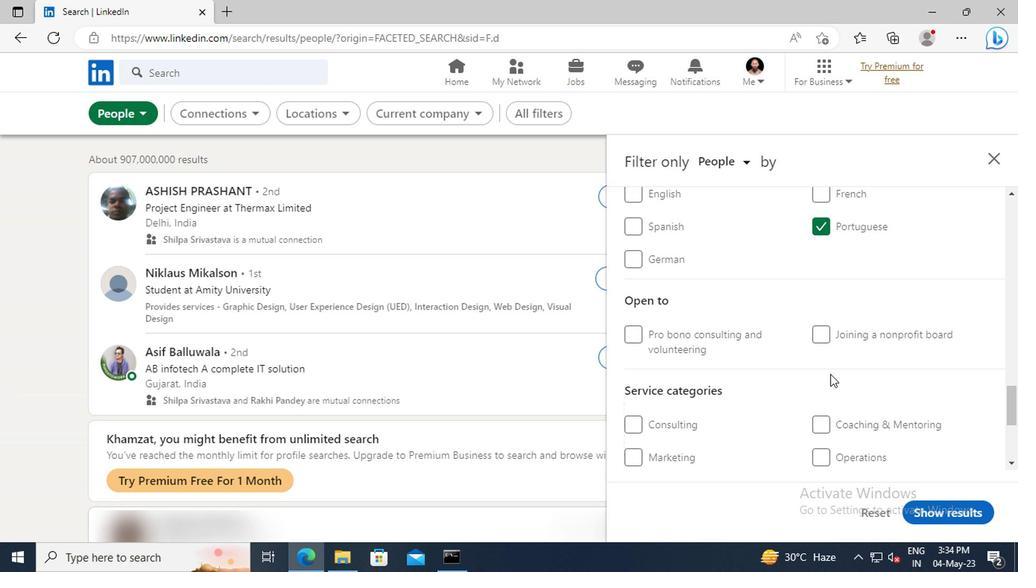 
Action: Mouse moved to (827, 373)
Screenshot: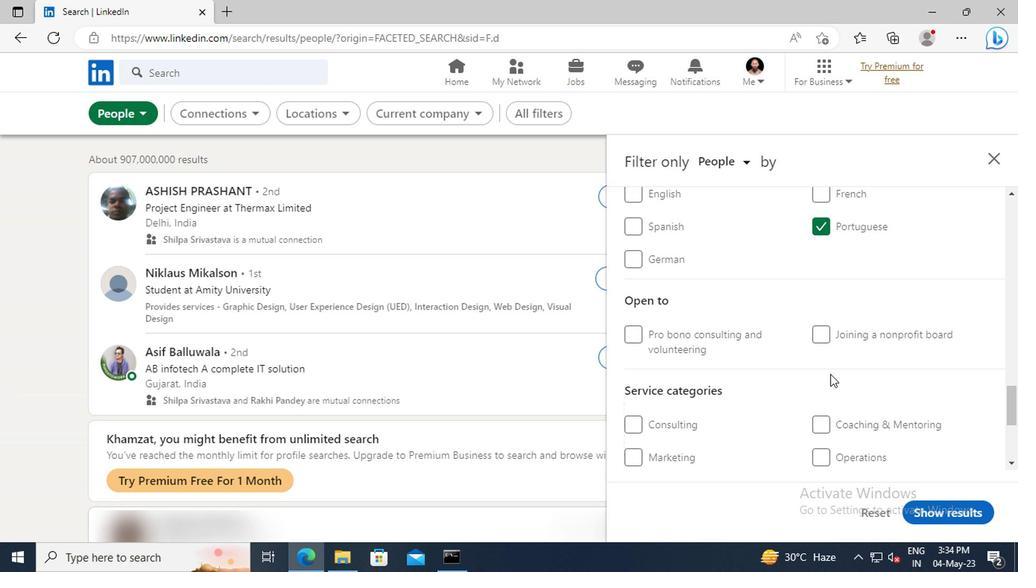 
Action: Mouse scrolled (827, 372) with delta (0, 0)
Screenshot: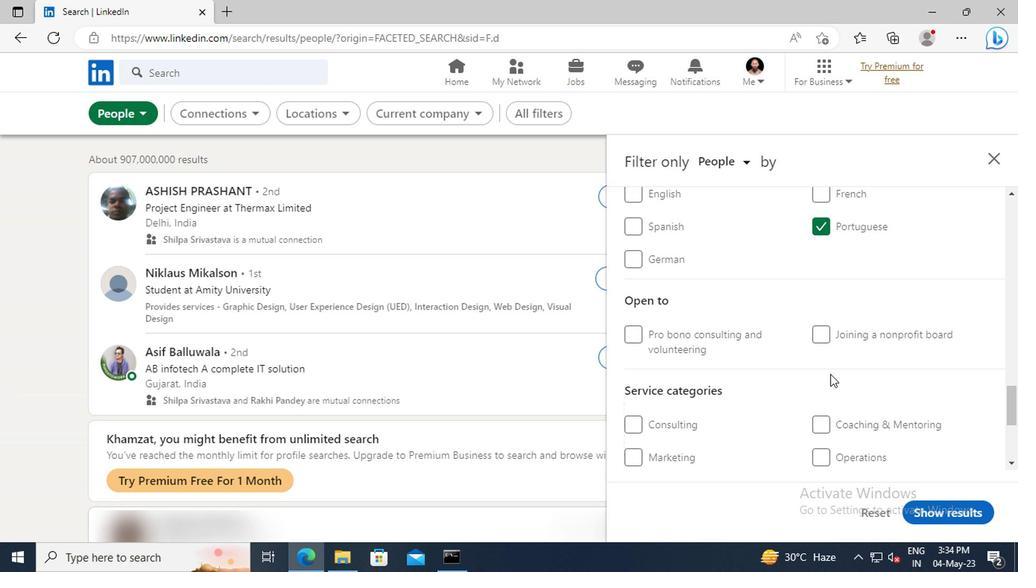 
Action: Mouse moved to (831, 400)
Screenshot: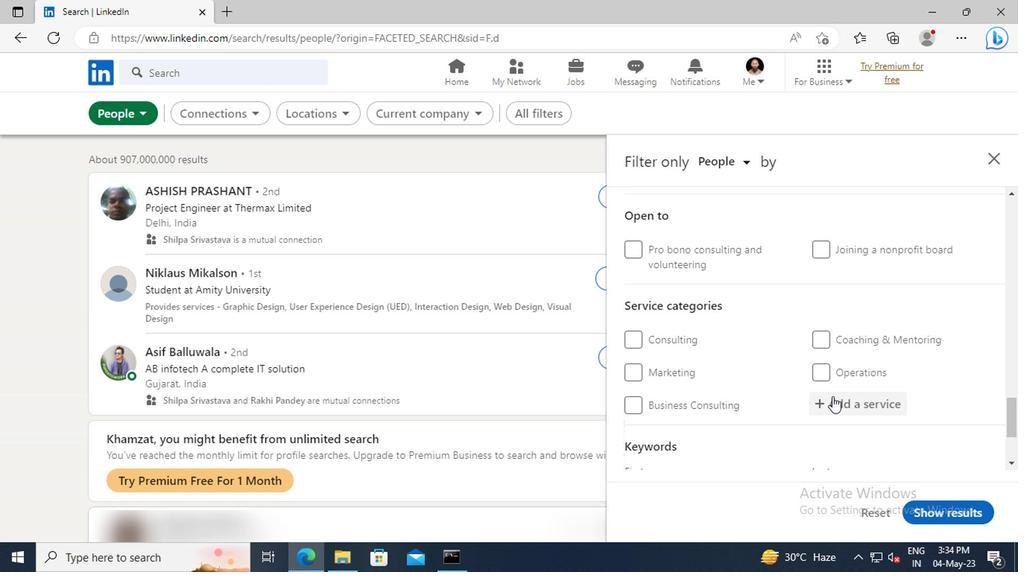 
Action: Mouse pressed left at (831, 400)
Screenshot: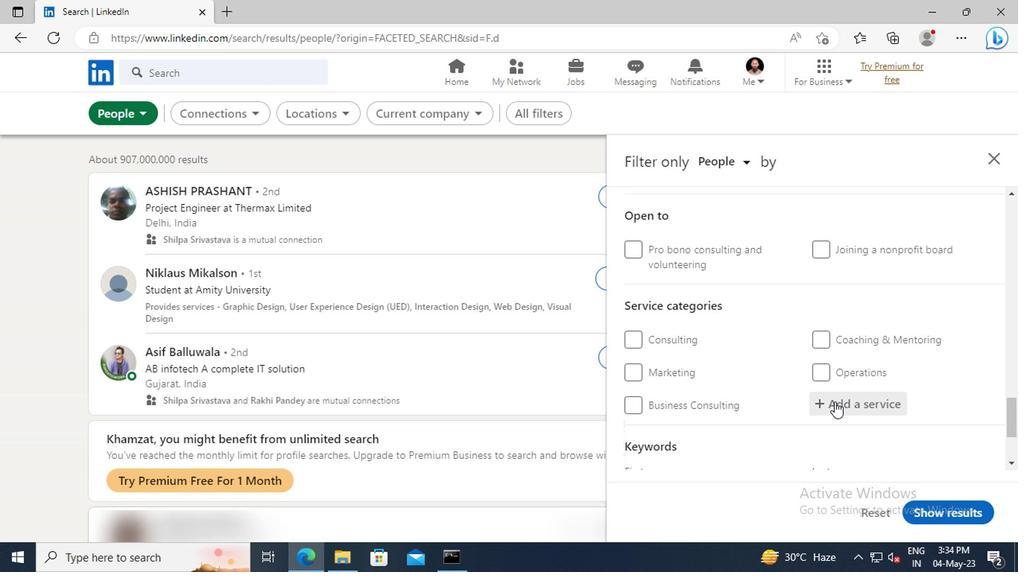 
Action: Key pressed <Key.shift>DIGI
Screenshot: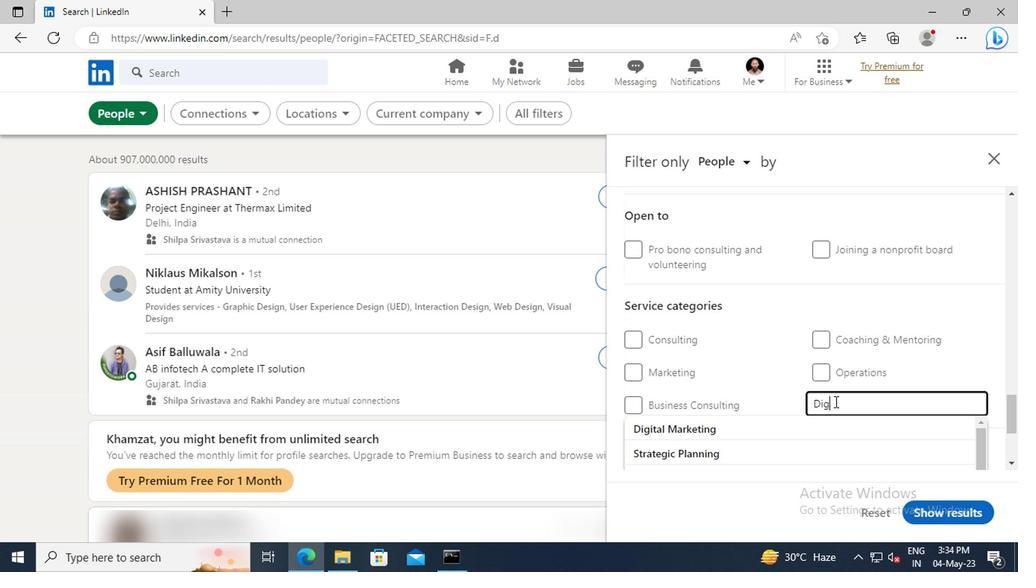 
Action: Mouse moved to (832, 417)
Screenshot: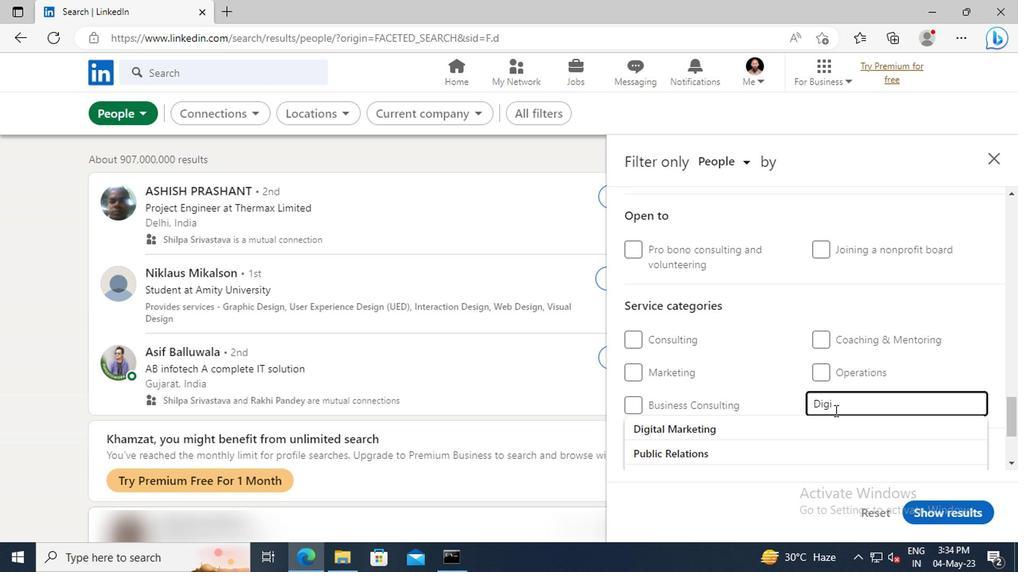 
Action: Mouse pressed left at (832, 417)
Screenshot: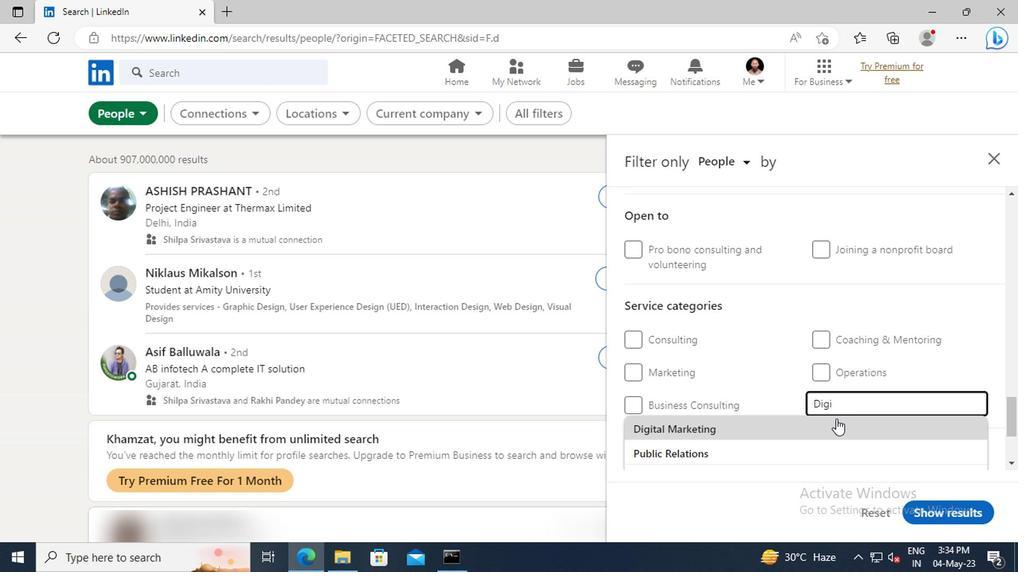 
Action: Mouse scrolled (832, 416) with delta (0, 0)
Screenshot: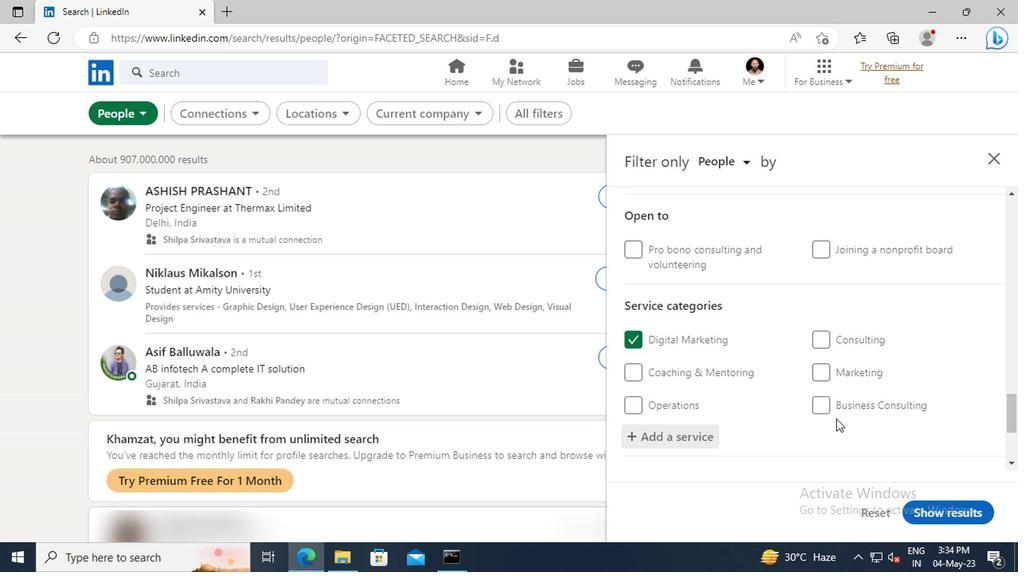 
Action: Mouse scrolled (832, 416) with delta (0, 0)
Screenshot: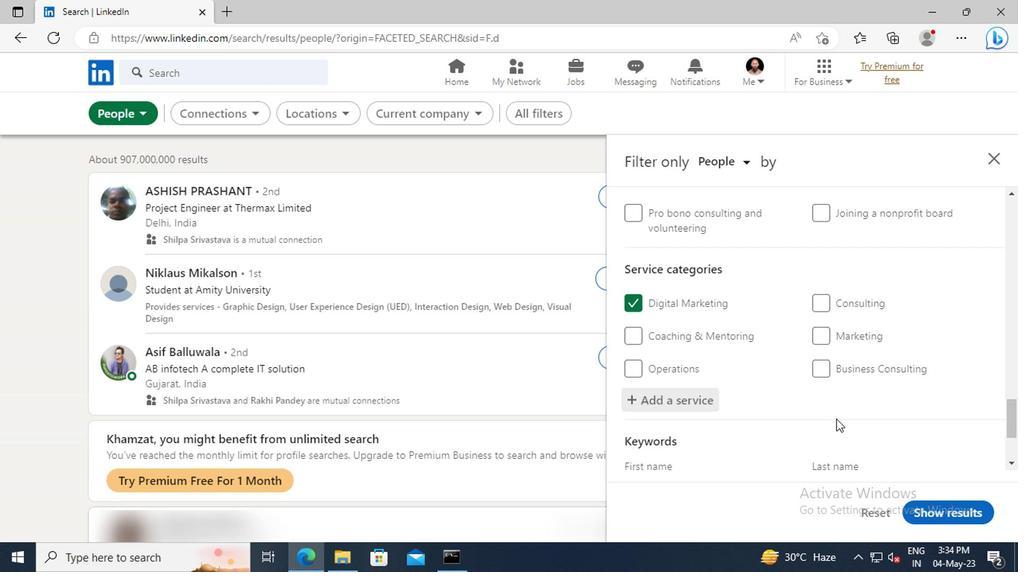 
Action: Mouse scrolled (832, 416) with delta (0, 0)
Screenshot: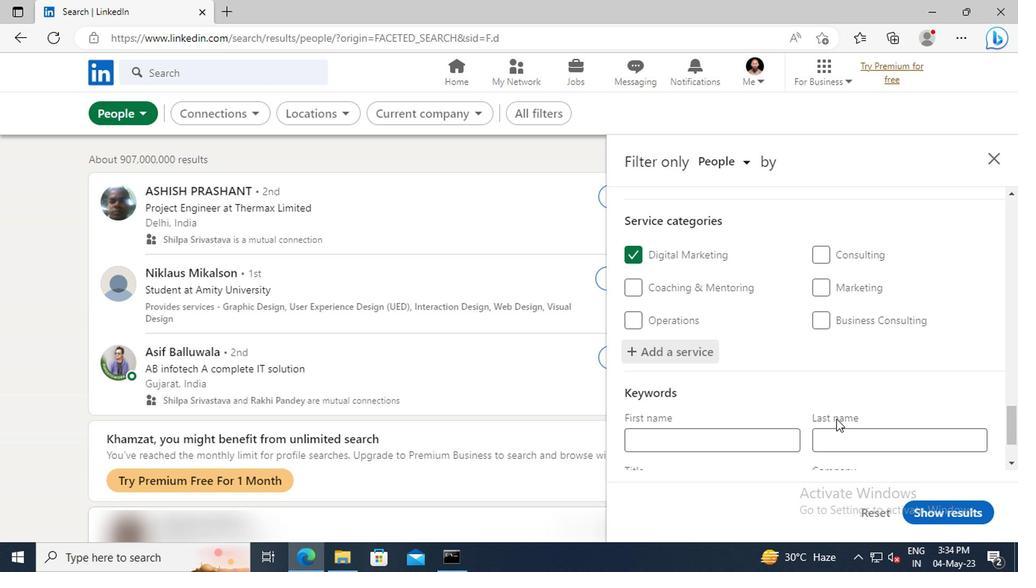 
Action: Mouse scrolled (832, 416) with delta (0, 0)
Screenshot: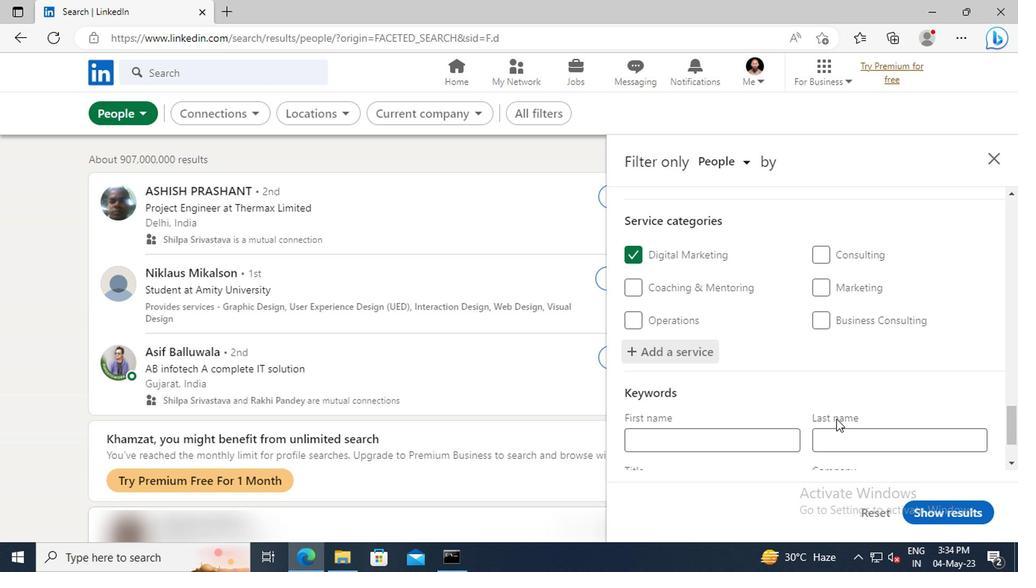 
Action: Mouse moved to (742, 409)
Screenshot: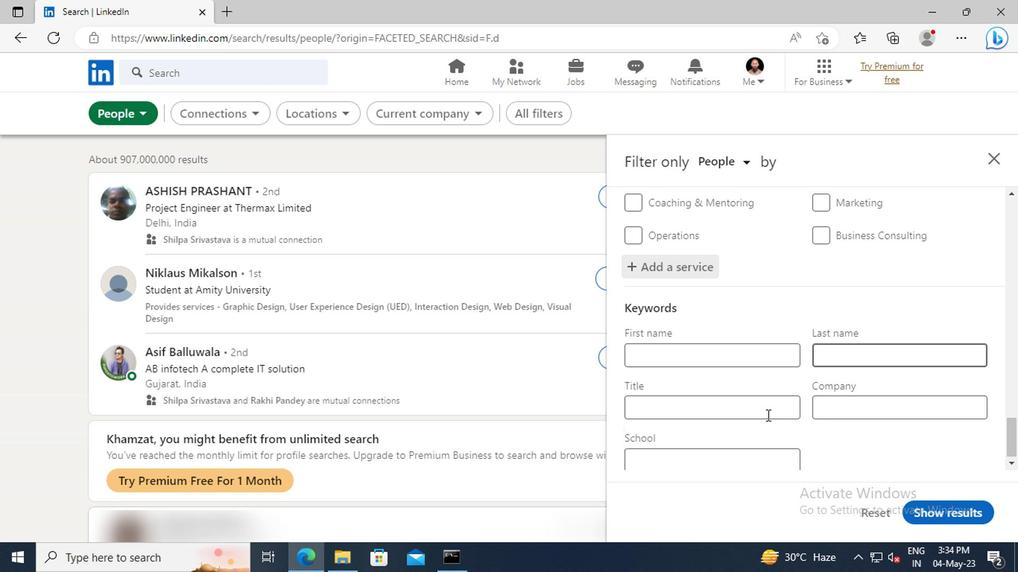 
Action: Mouse pressed left at (742, 409)
Screenshot: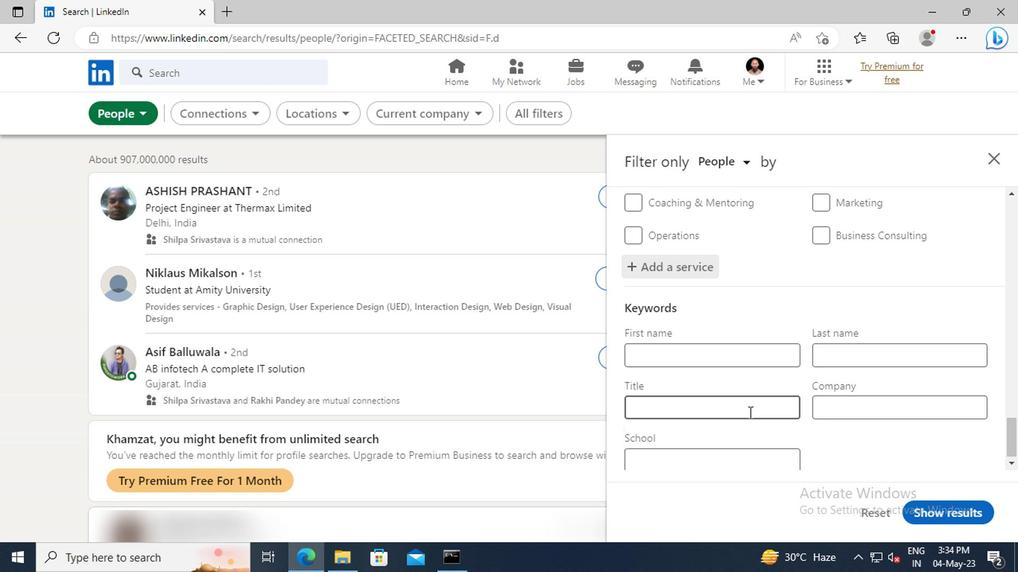 
Action: Key pressed <Key.shift>TEACHING<Key.space><Key.shift>ASSISTANT<Key.enter>
Screenshot: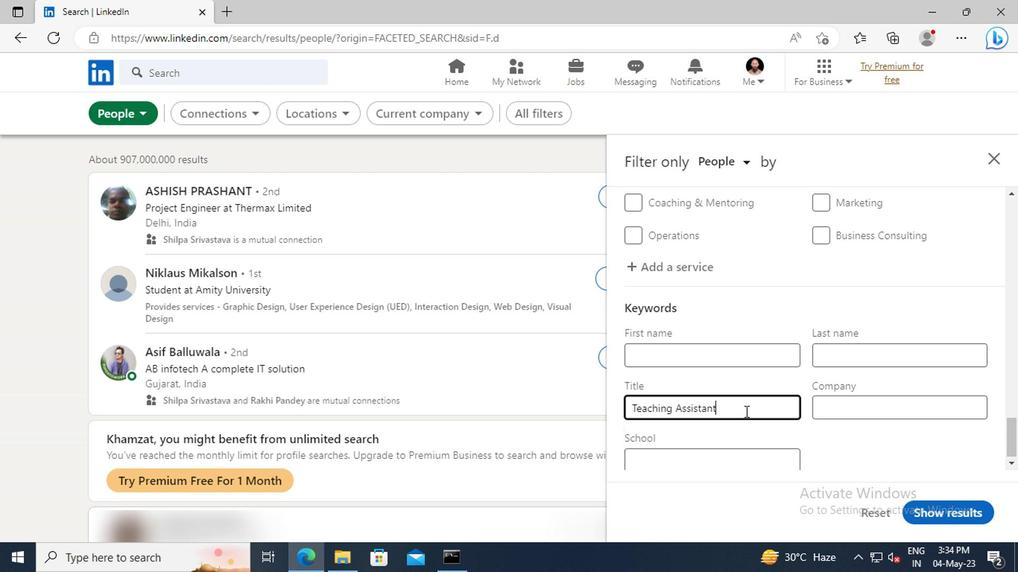 
Action: Mouse moved to (911, 503)
Screenshot: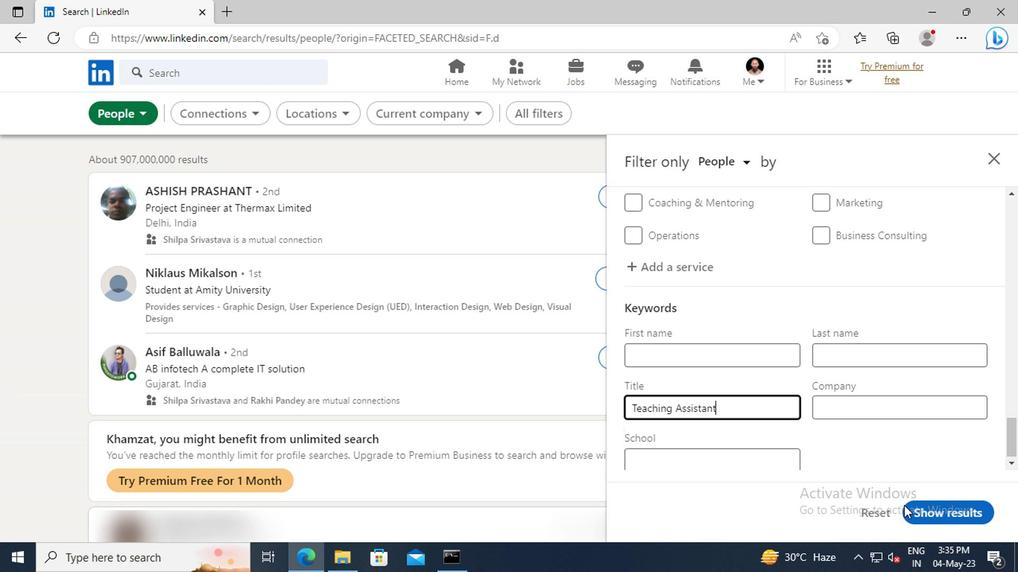 
Action: Mouse pressed left at (911, 503)
Screenshot: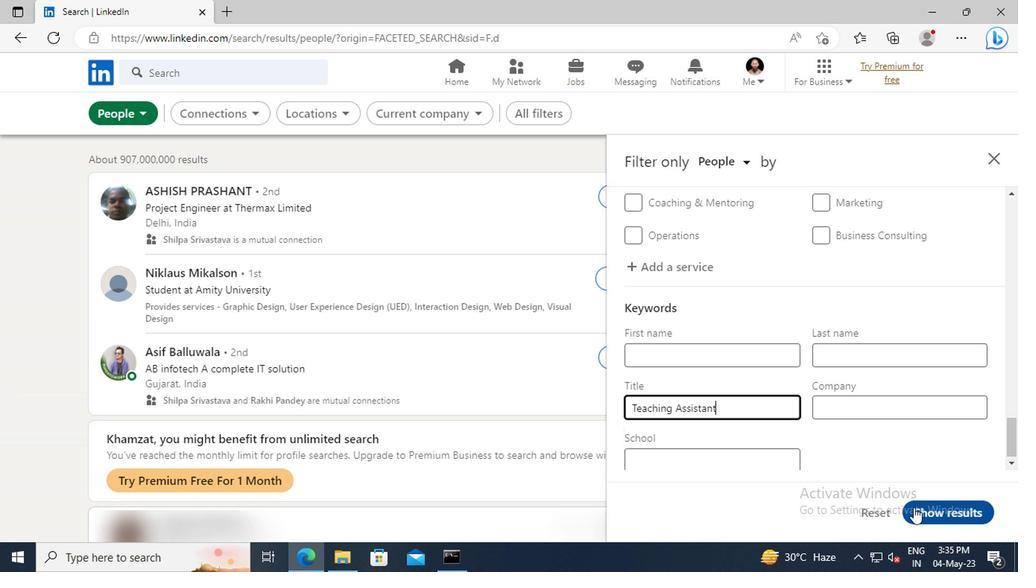 
